 Task: Look for space in Yamazakicho-nakabirose, Japan from 26th August, 2023 to 10th September, 2023 for 6 adults, 2 children in price range Rs.10000 to Rs.15000. Place can be entire place or shared room with 6 bedrooms having 6 beds and 6 bathrooms. Property type can be house, flat, guest house. Amenities needed are: wifi, TV, free parkinig on premises, gym, breakfast. Booking option can be shelf check-in. Required host language is English.
Action: Mouse moved to (328, 131)
Screenshot: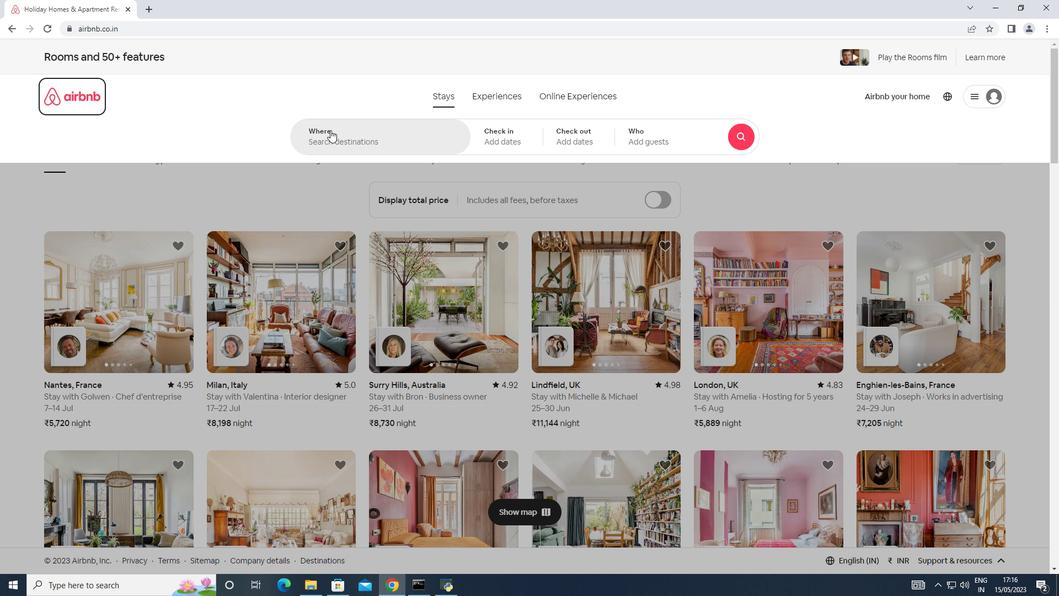 
Action: Mouse pressed left at (328, 131)
Screenshot: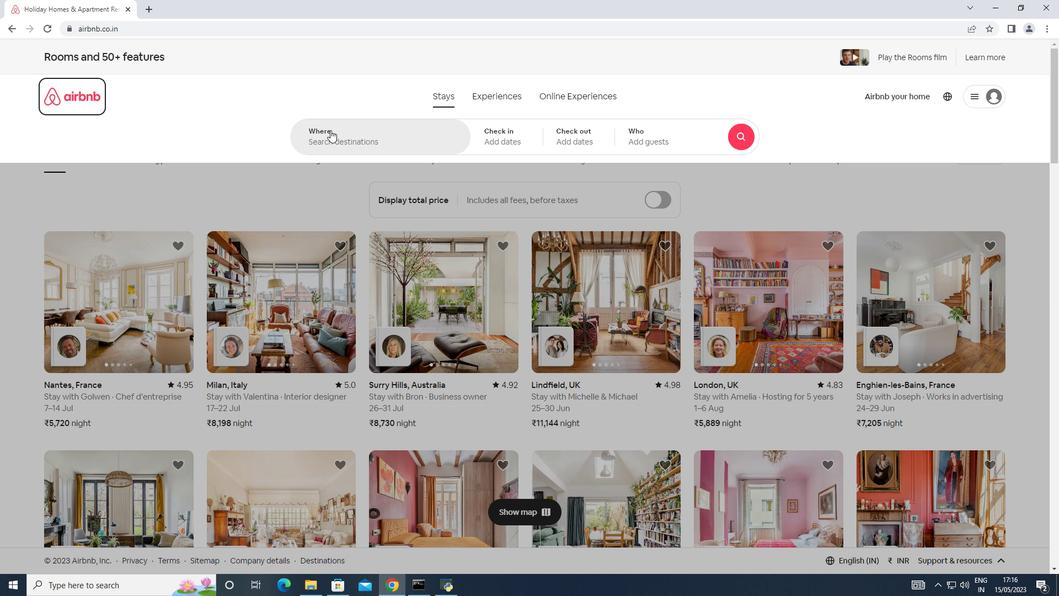 
Action: Mouse moved to (303, 150)
Screenshot: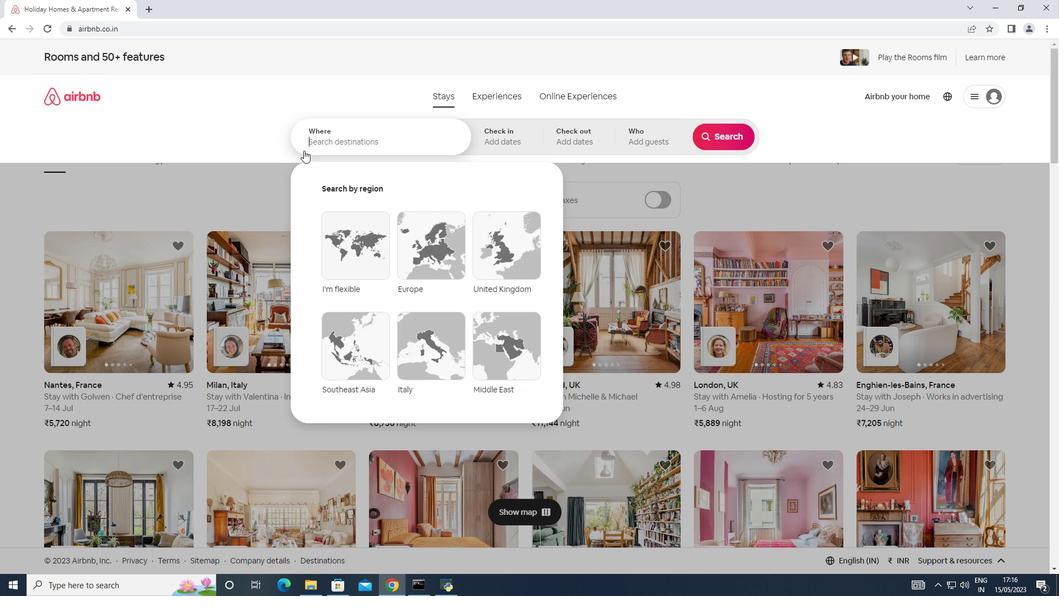 
Action: Key pressed <Key.shift>Yamazakicho-nakabit<Key.backspace>rose,<Key.shift_r>Japan
Screenshot: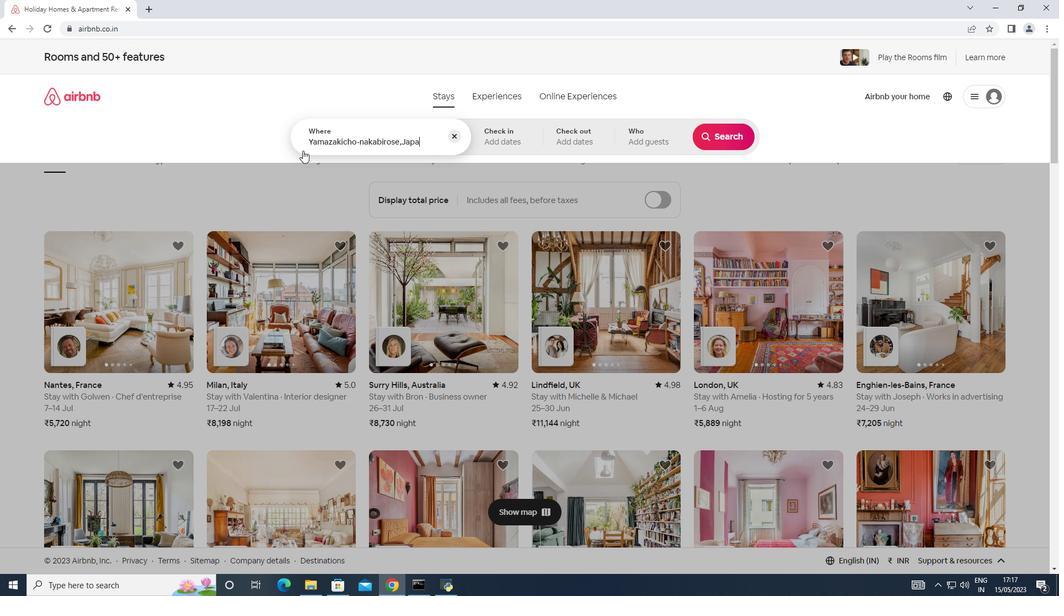 
Action: Mouse moved to (508, 129)
Screenshot: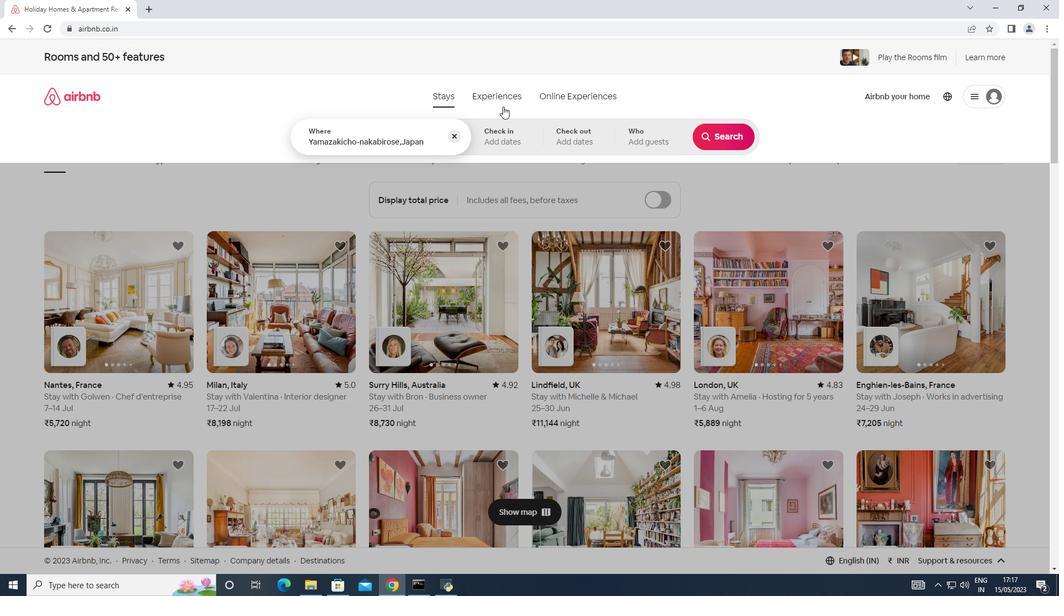 
Action: Mouse pressed left at (508, 129)
Screenshot: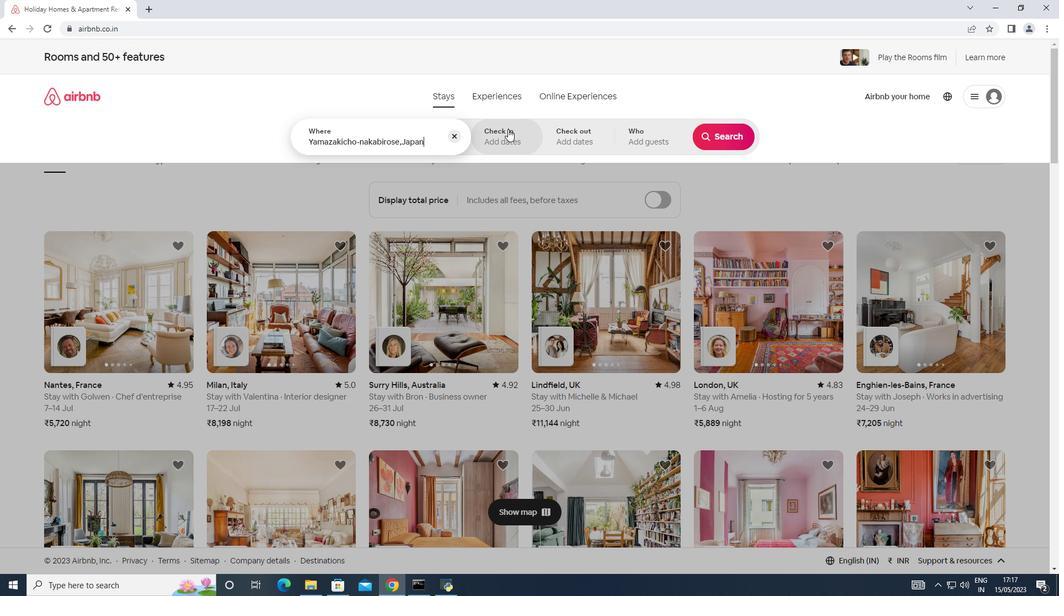 
Action: Mouse moved to (718, 221)
Screenshot: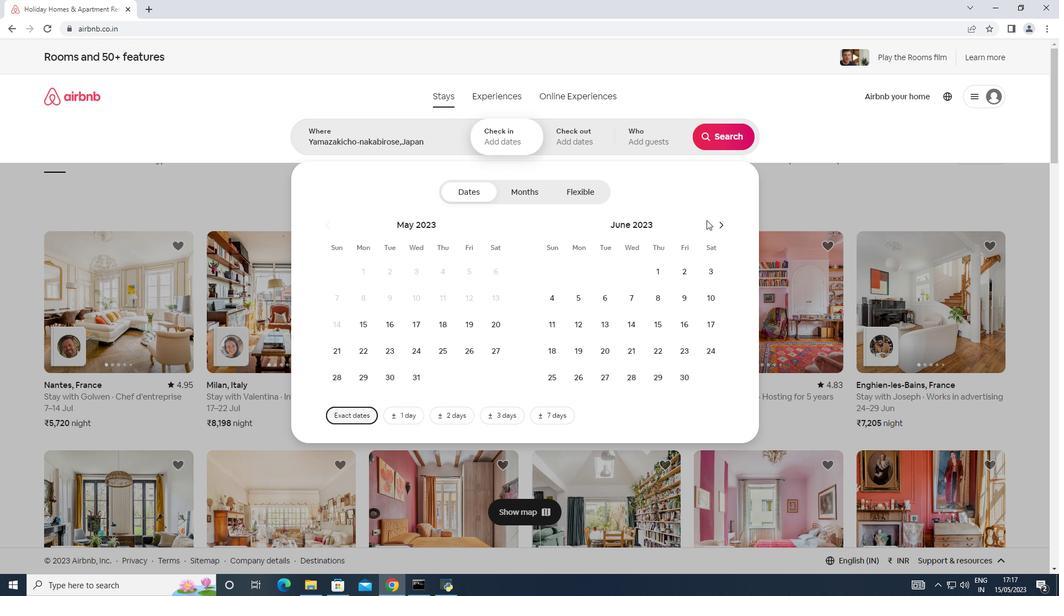 
Action: Mouse pressed left at (718, 221)
Screenshot: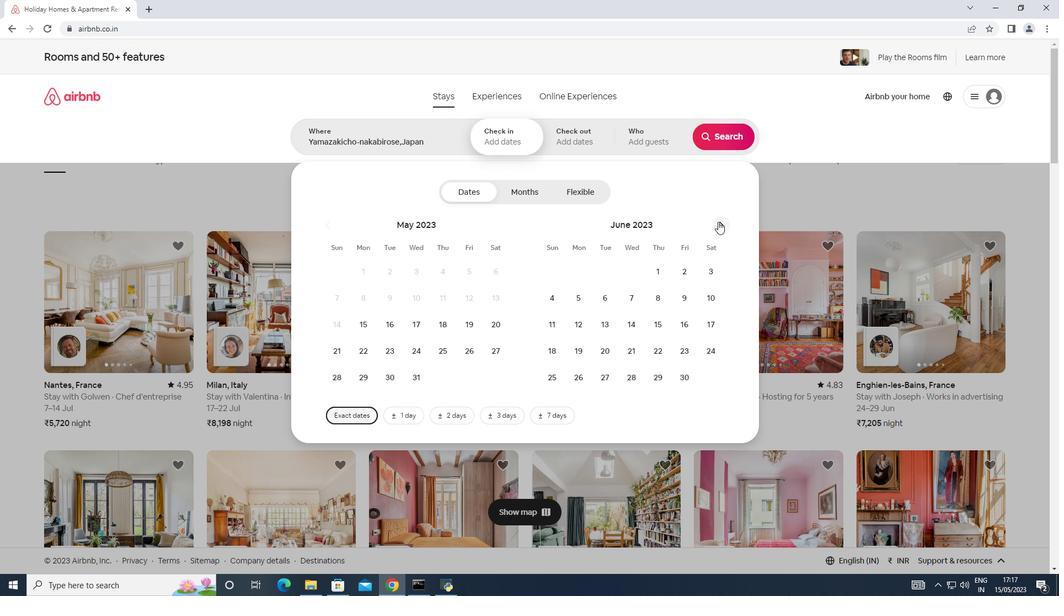 
Action: Mouse pressed left at (718, 221)
Screenshot: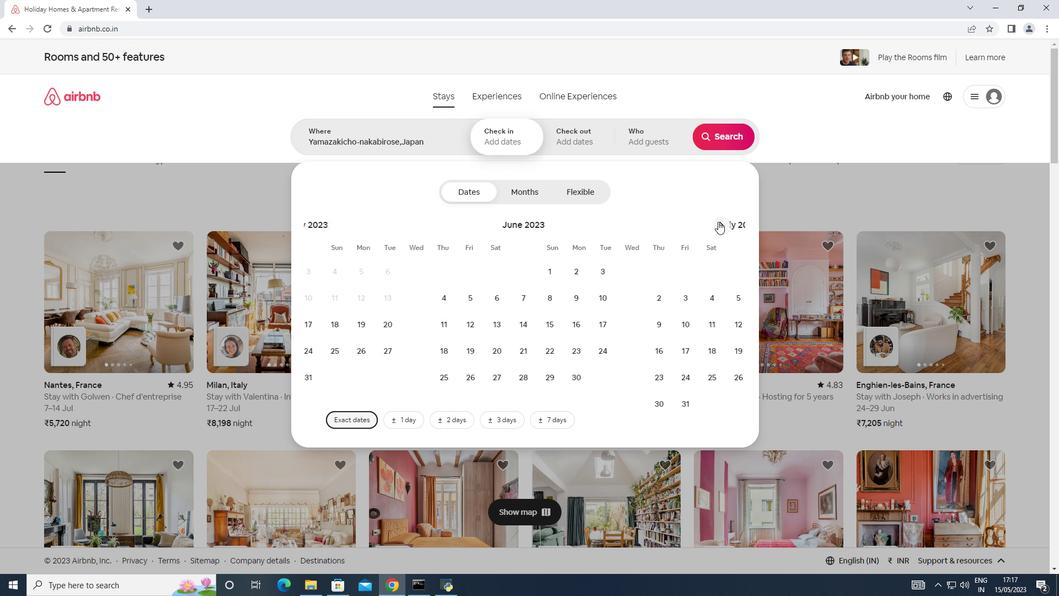 
Action: Mouse moved to (711, 343)
Screenshot: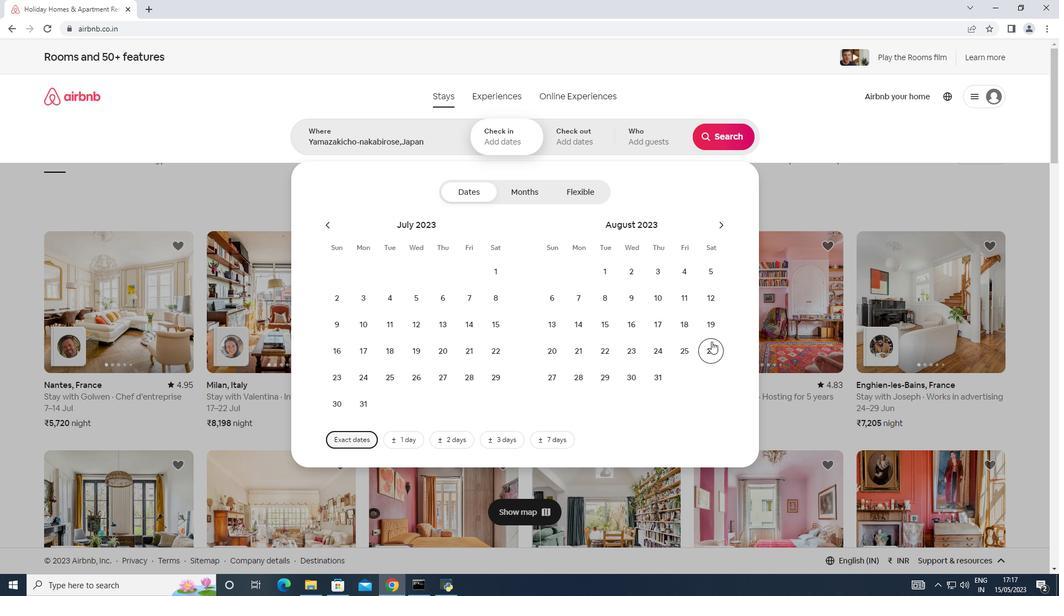 
Action: Mouse pressed left at (711, 343)
Screenshot: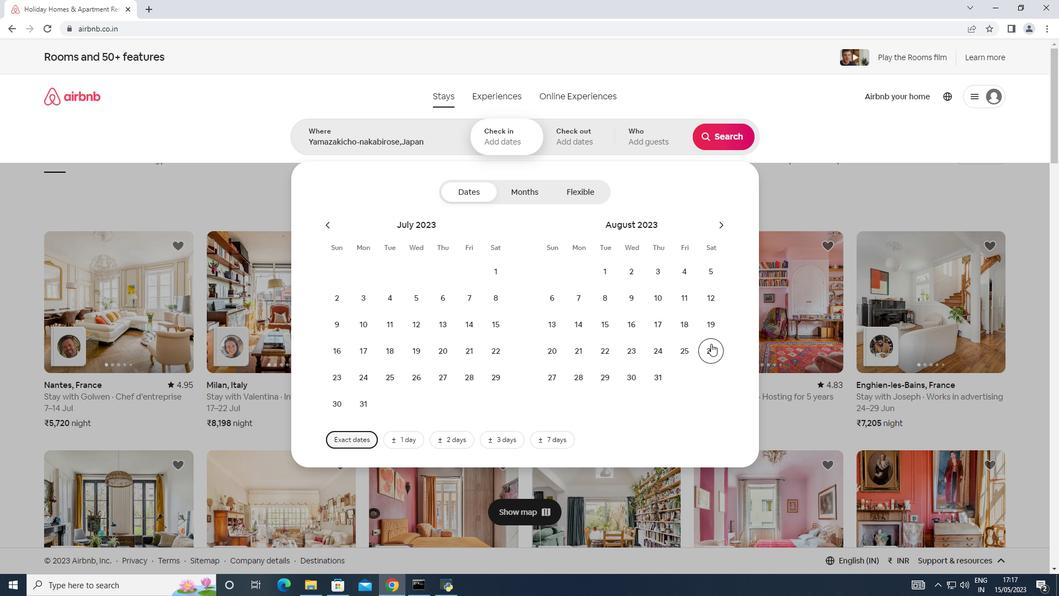 
Action: Mouse moved to (715, 221)
Screenshot: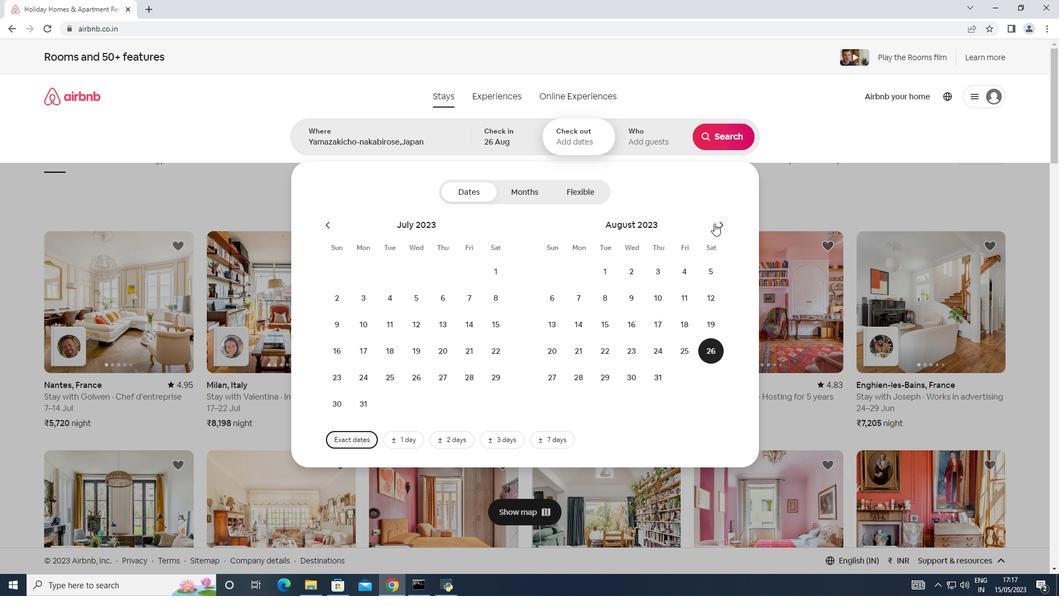 
Action: Mouse pressed left at (715, 221)
Screenshot: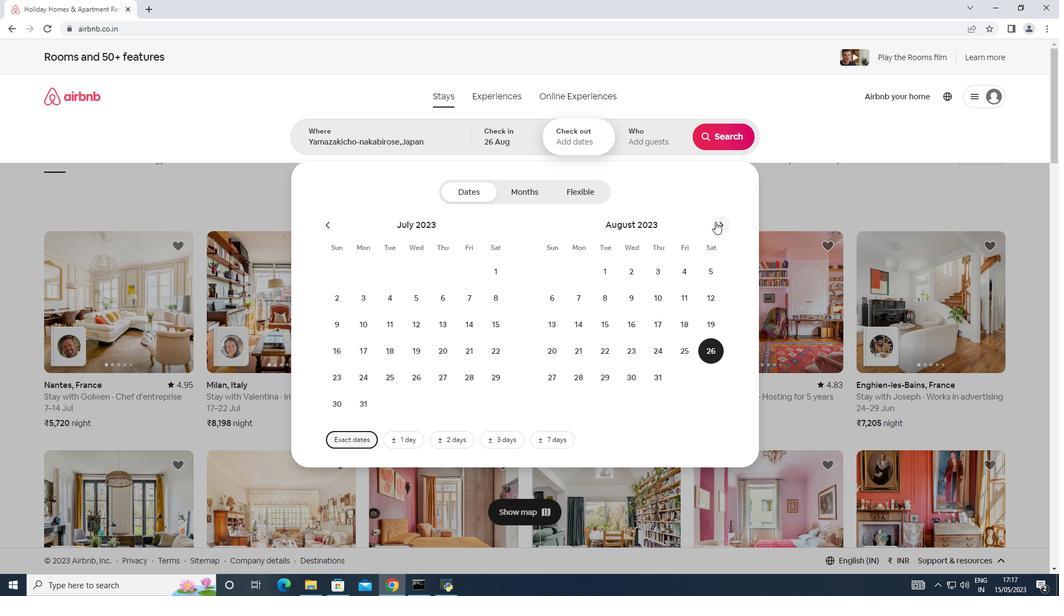 
Action: Mouse moved to (557, 321)
Screenshot: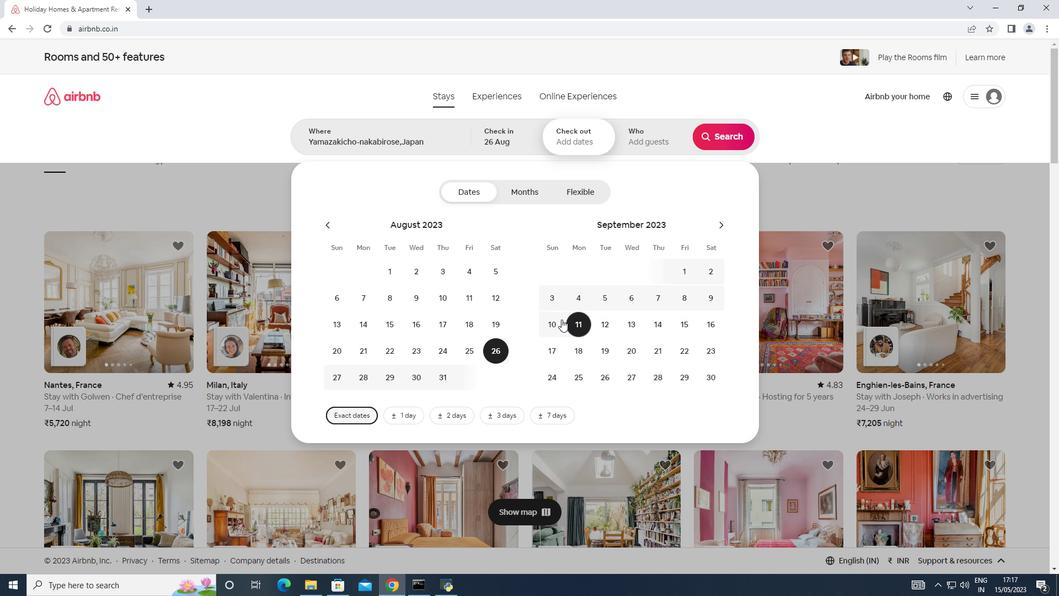 
Action: Mouse pressed left at (557, 321)
Screenshot: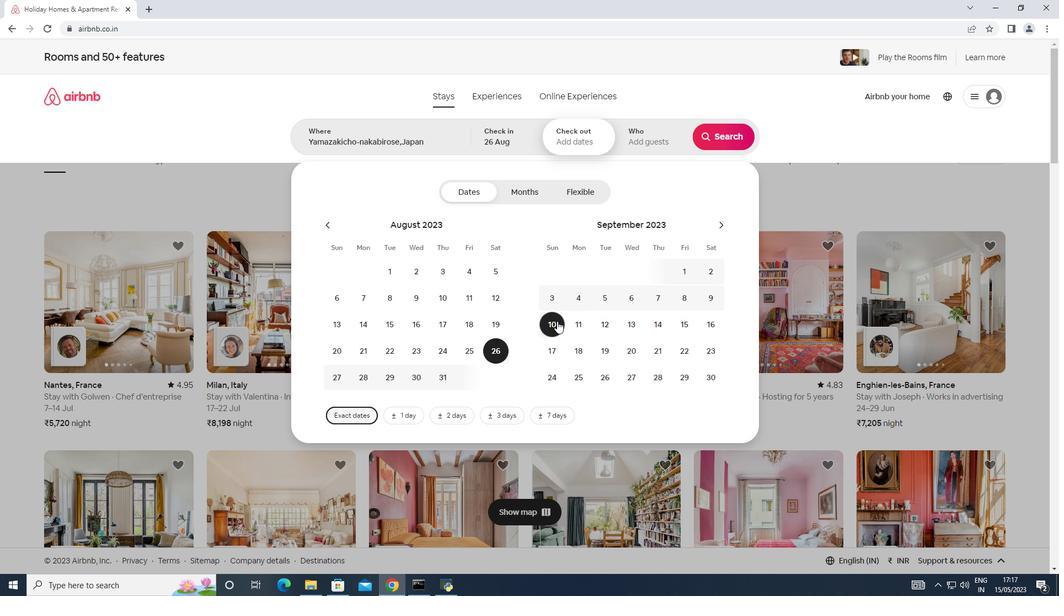 
Action: Mouse moved to (651, 135)
Screenshot: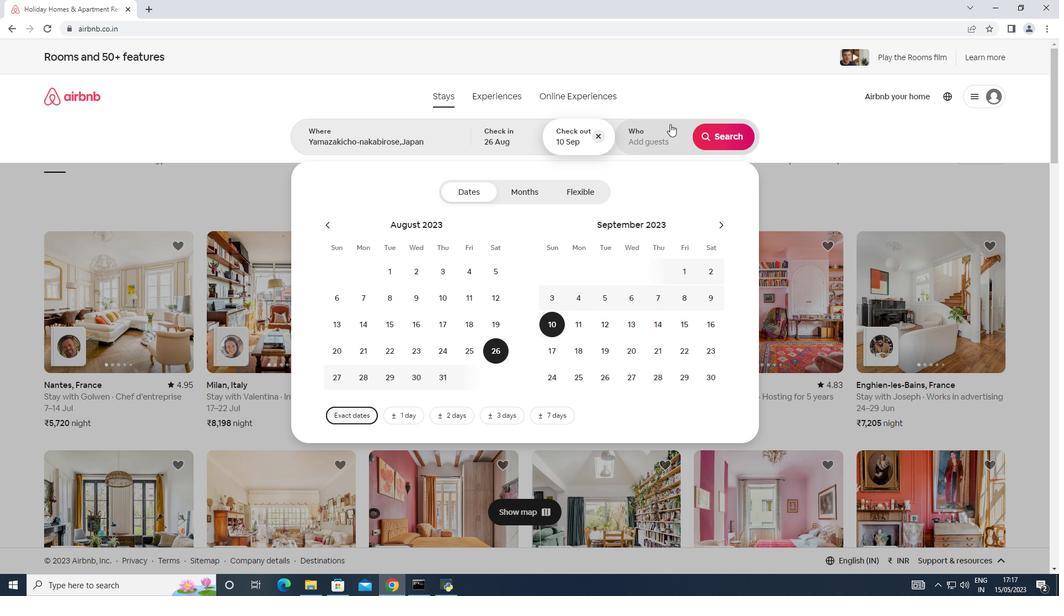 
Action: Mouse pressed left at (651, 135)
Screenshot: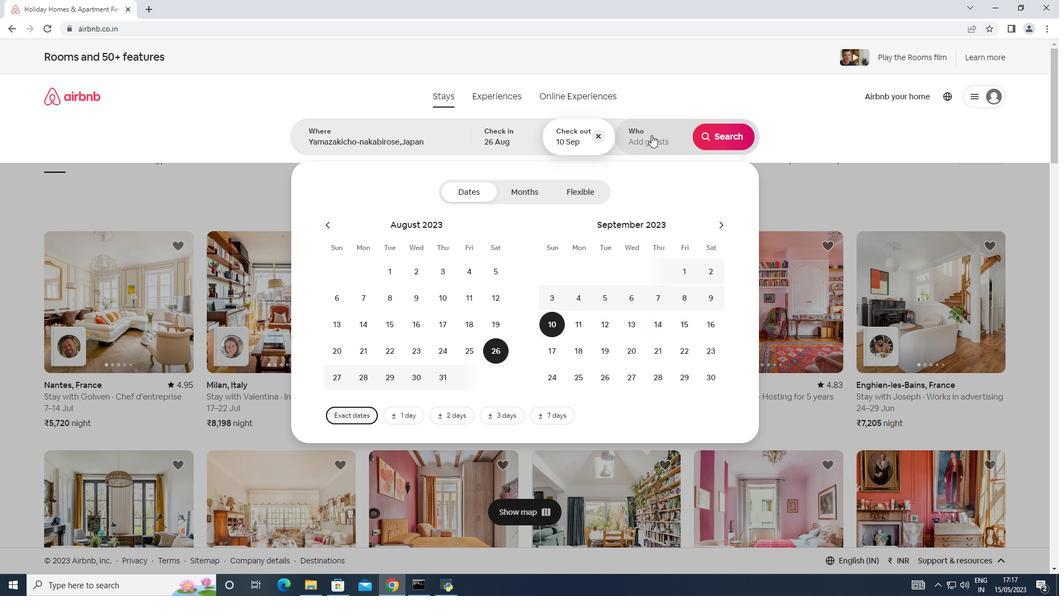
Action: Mouse moved to (726, 192)
Screenshot: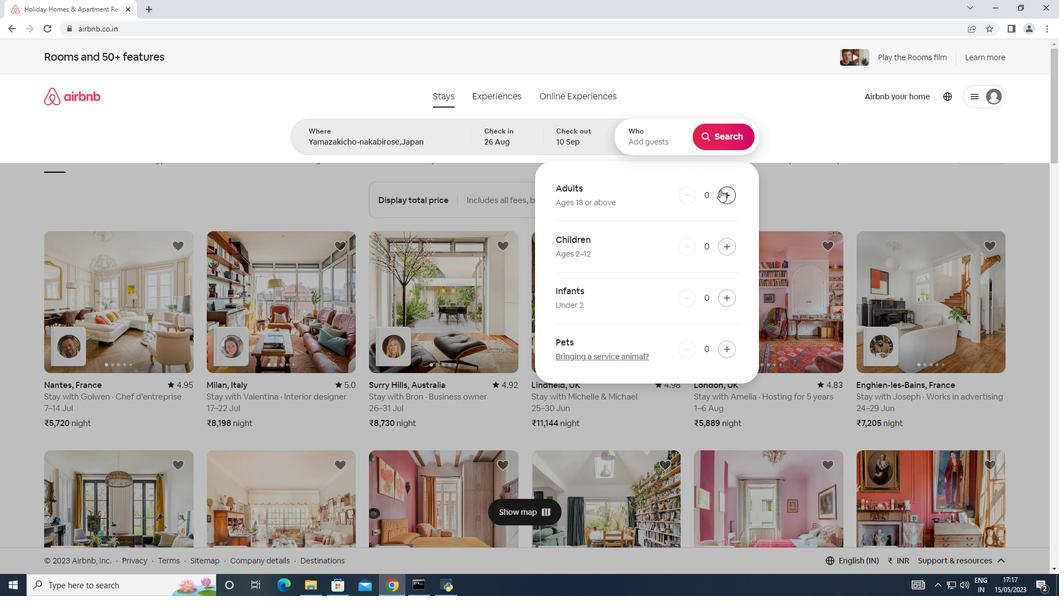 
Action: Mouse pressed left at (726, 192)
Screenshot: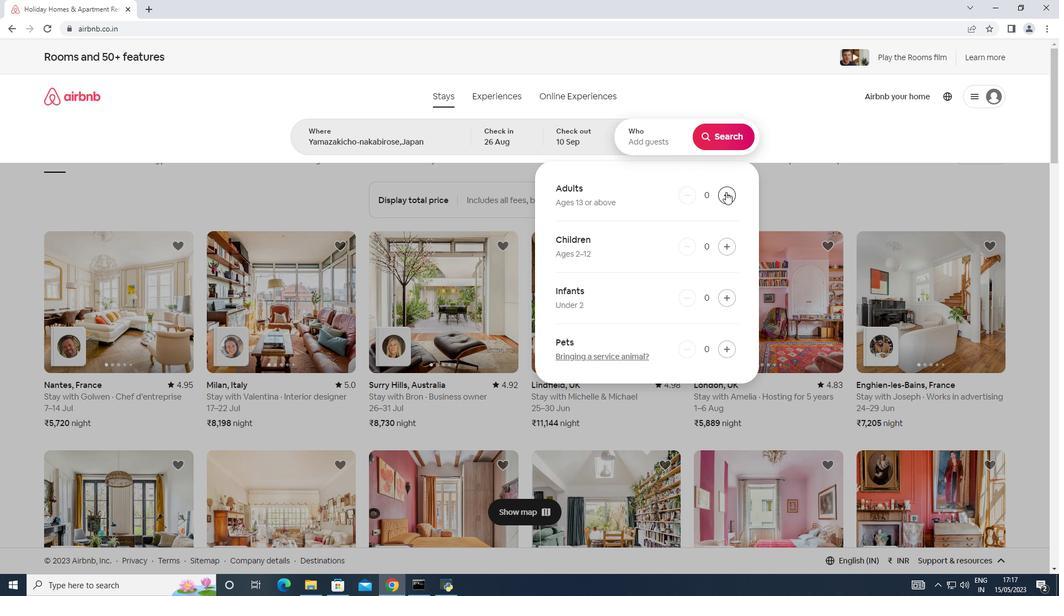 
Action: Mouse pressed left at (726, 192)
Screenshot: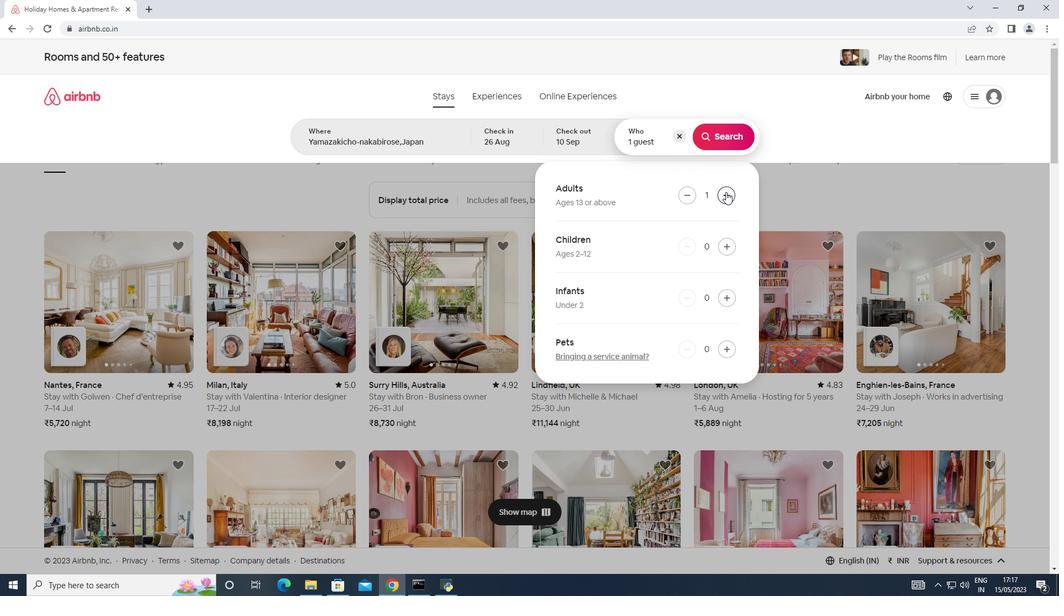 
Action: Mouse pressed left at (726, 192)
Screenshot: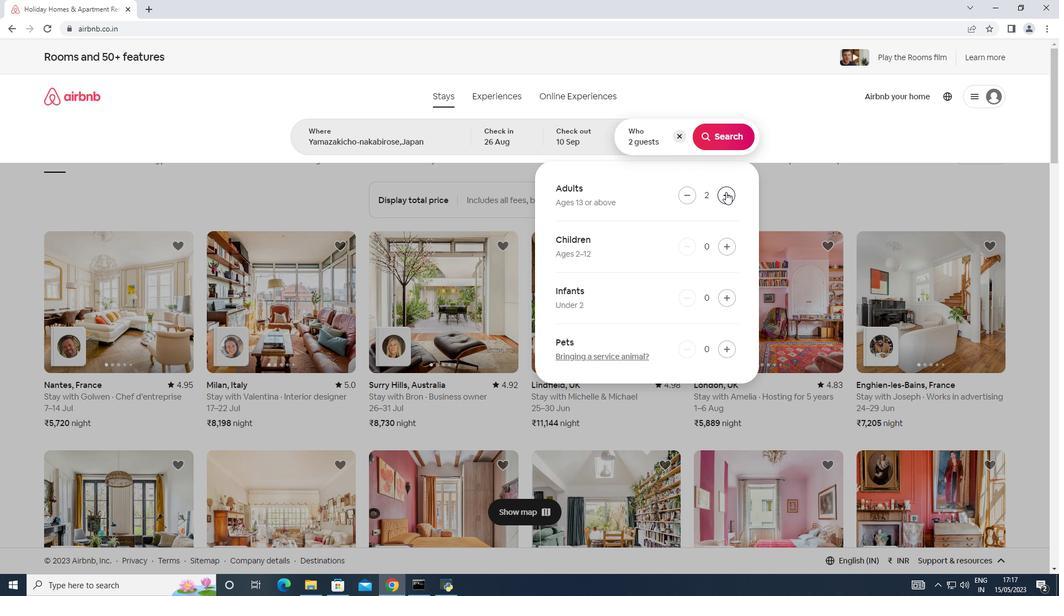 
Action: Mouse pressed left at (726, 192)
Screenshot: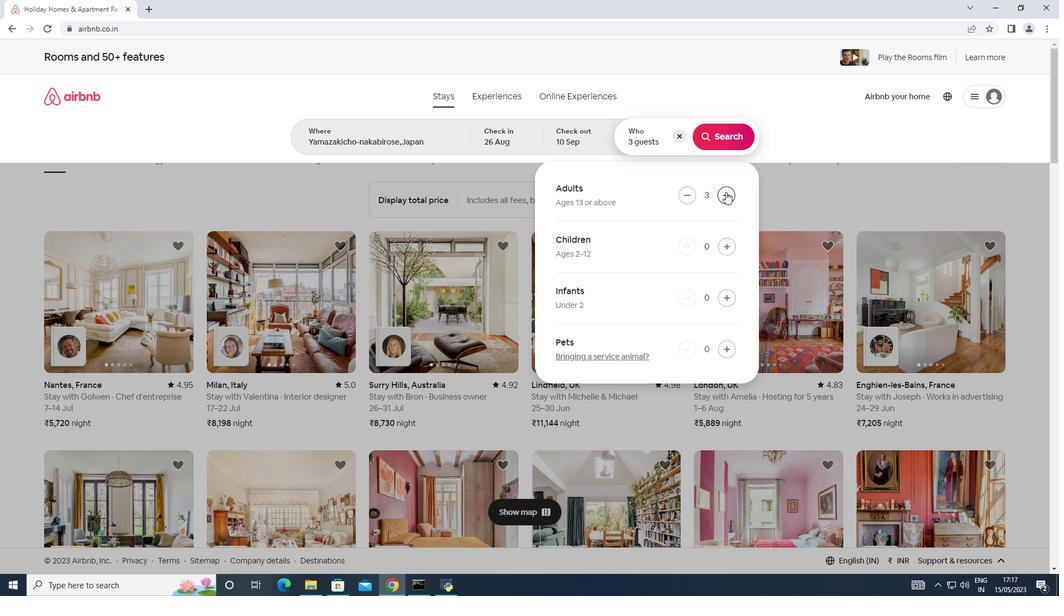 
Action: Mouse pressed left at (726, 192)
Screenshot: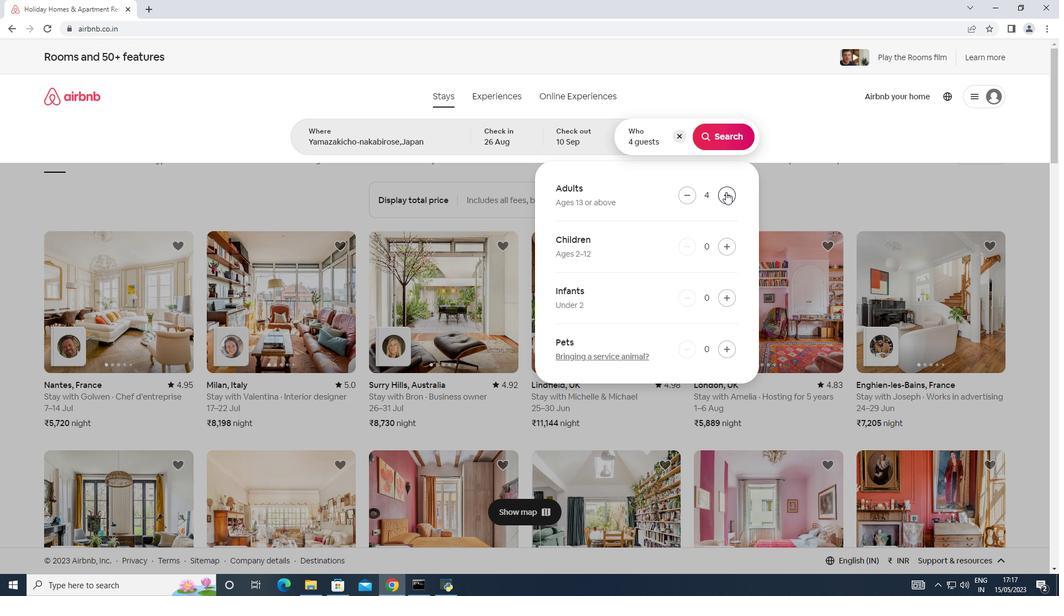 
Action: Mouse pressed left at (726, 192)
Screenshot: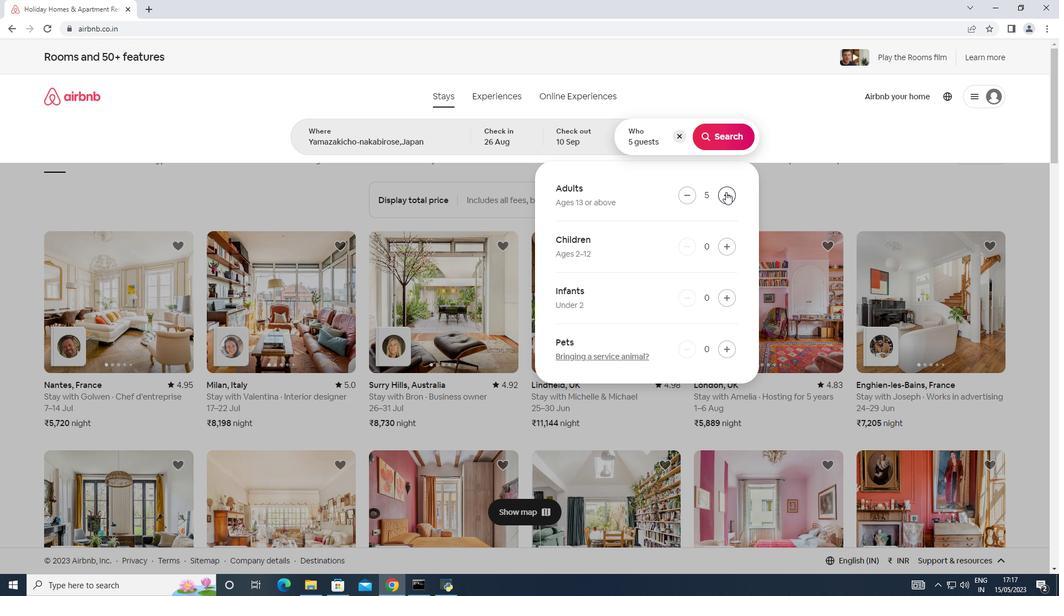 
Action: Mouse pressed left at (726, 192)
Screenshot: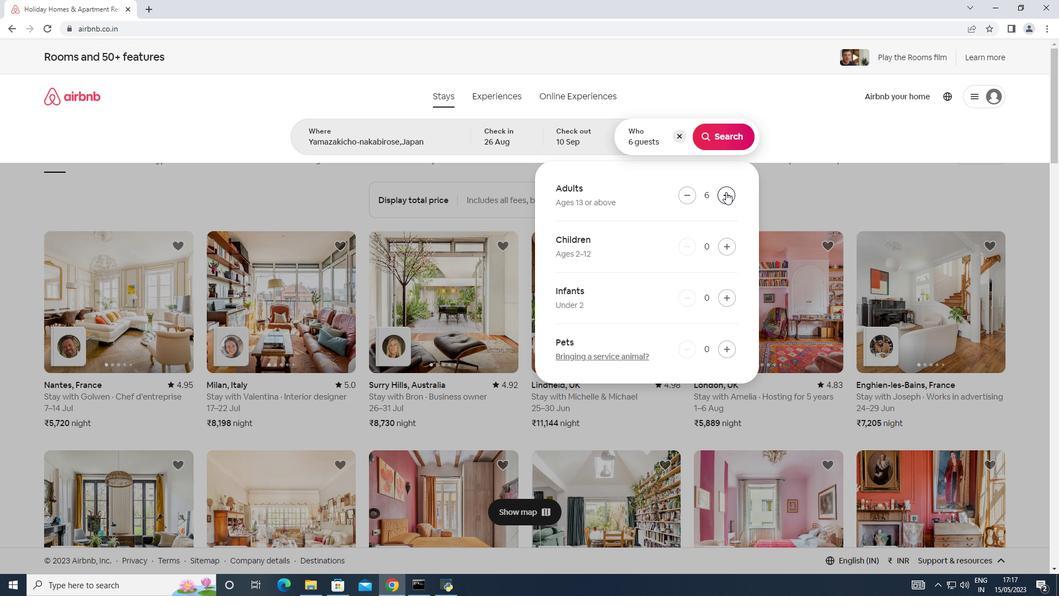 
Action: Mouse moved to (691, 197)
Screenshot: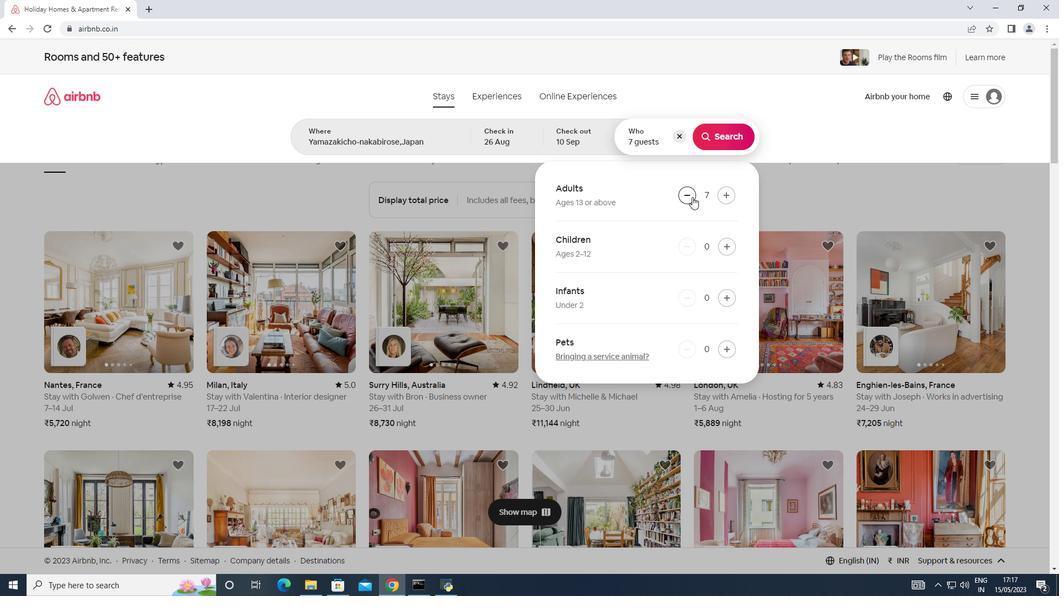 
Action: Mouse pressed left at (691, 197)
Screenshot: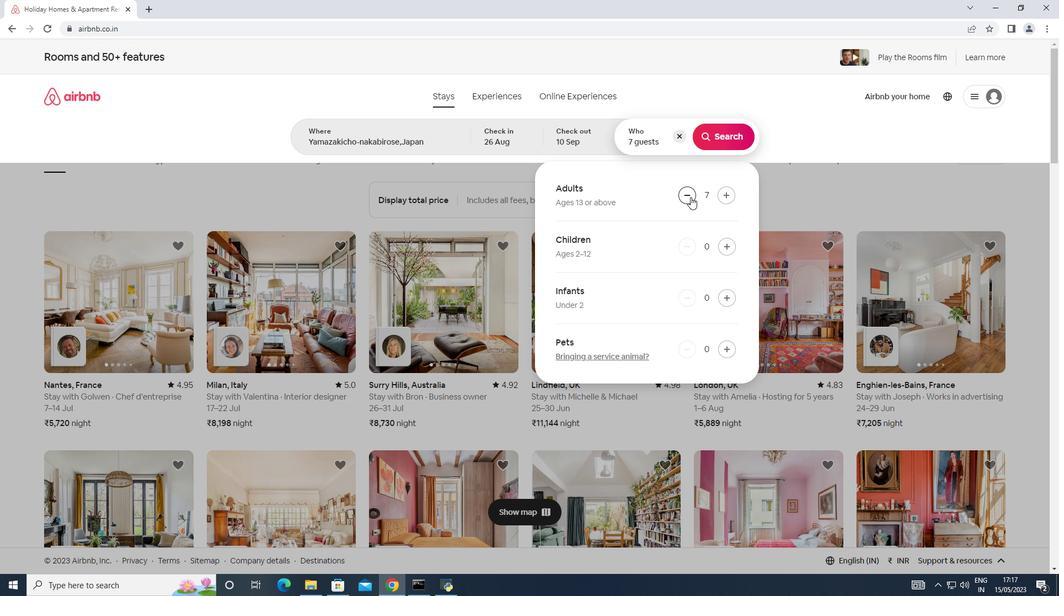 
Action: Mouse moved to (730, 247)
Screenshot: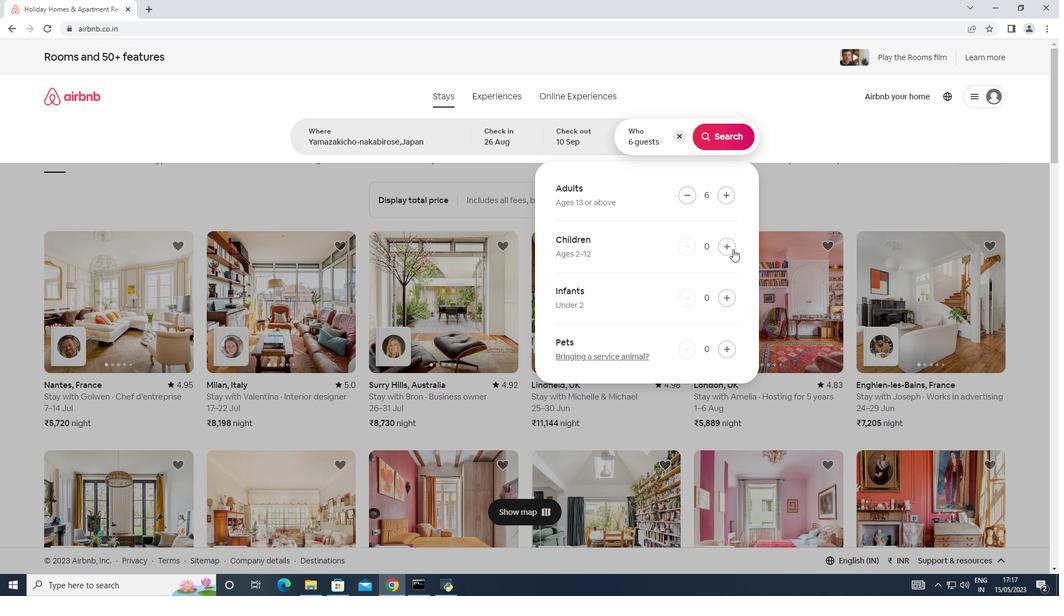 
Action: Mouse pressed left at (730, 247)
Screenshot: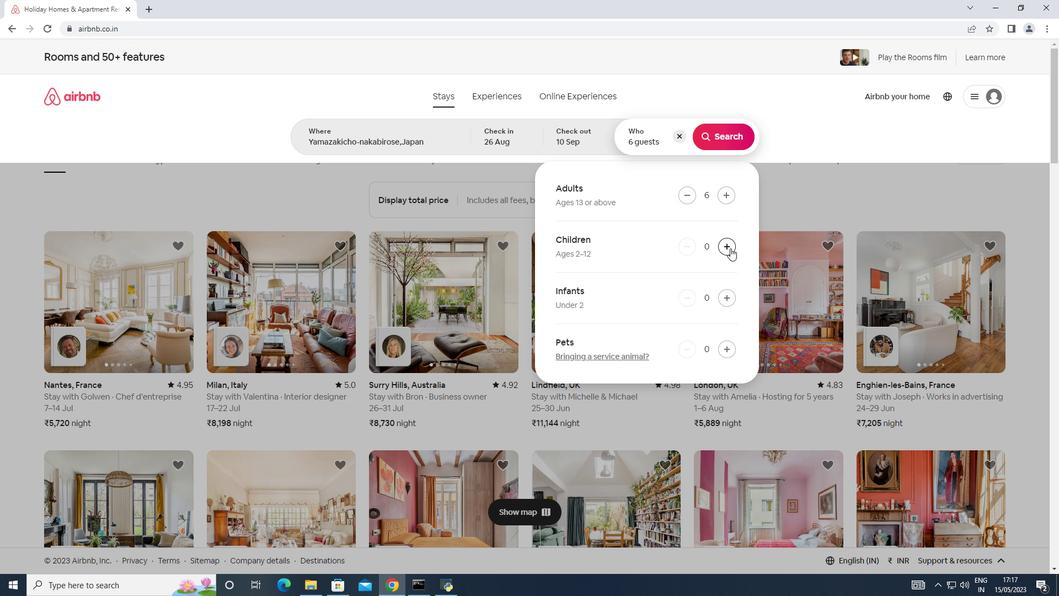 
Action: Mouse pressed left at (730, 247)
Screenshot: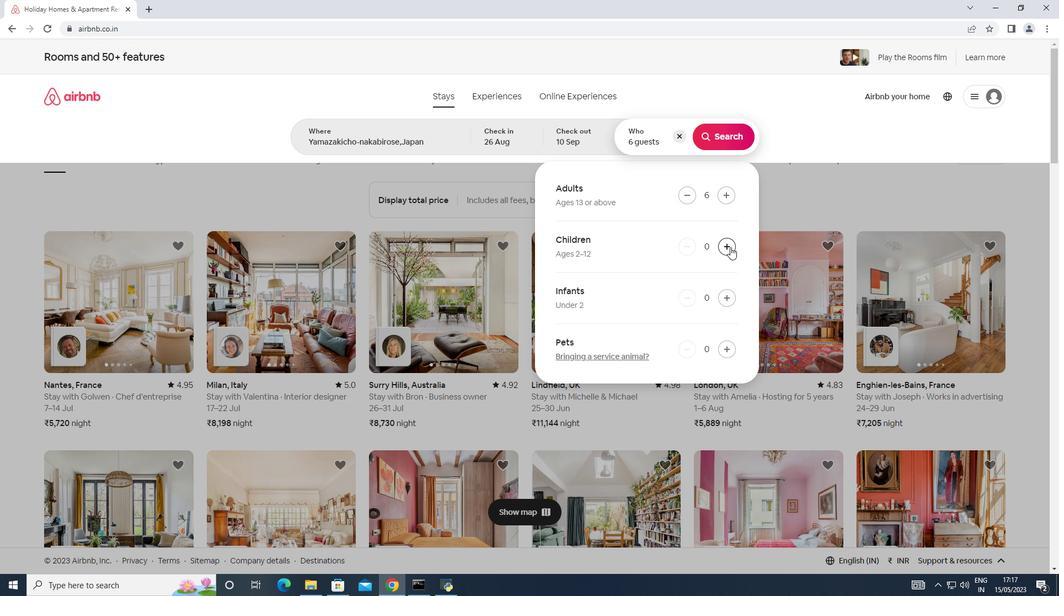 
Action: Mouse moved to (721, 137)
Screenshot: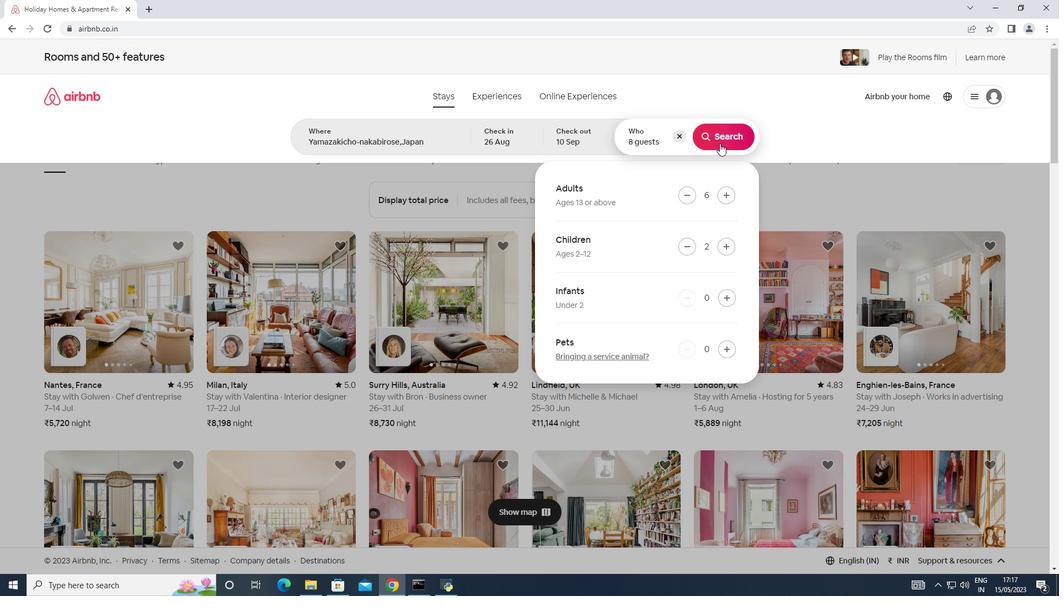 
Action: Mouse pressed left at (721, 137)
Screenshot: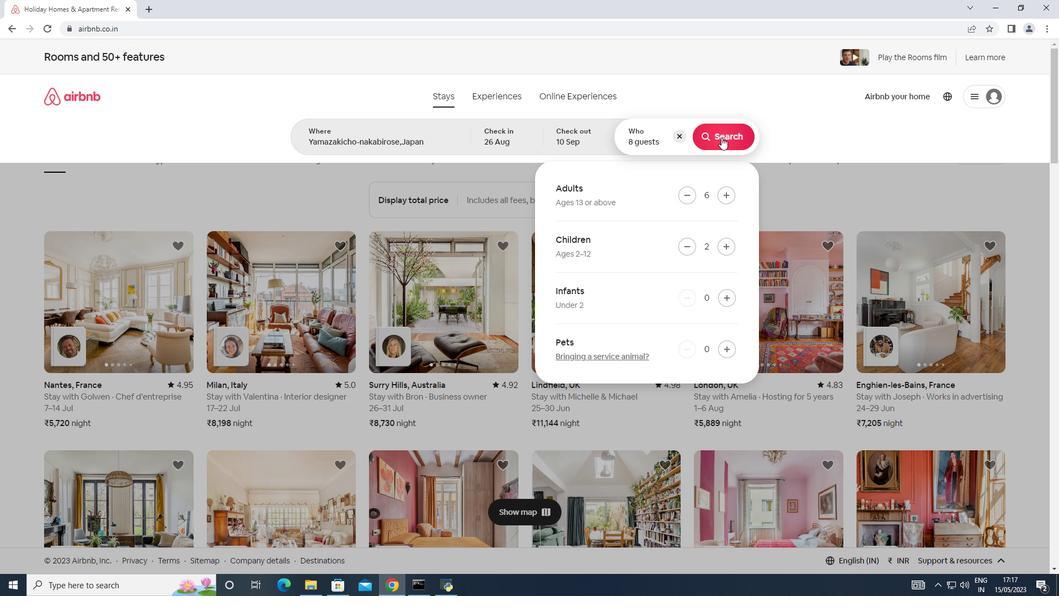 
Action: Mouse moved to (998, 110)
Screenshot: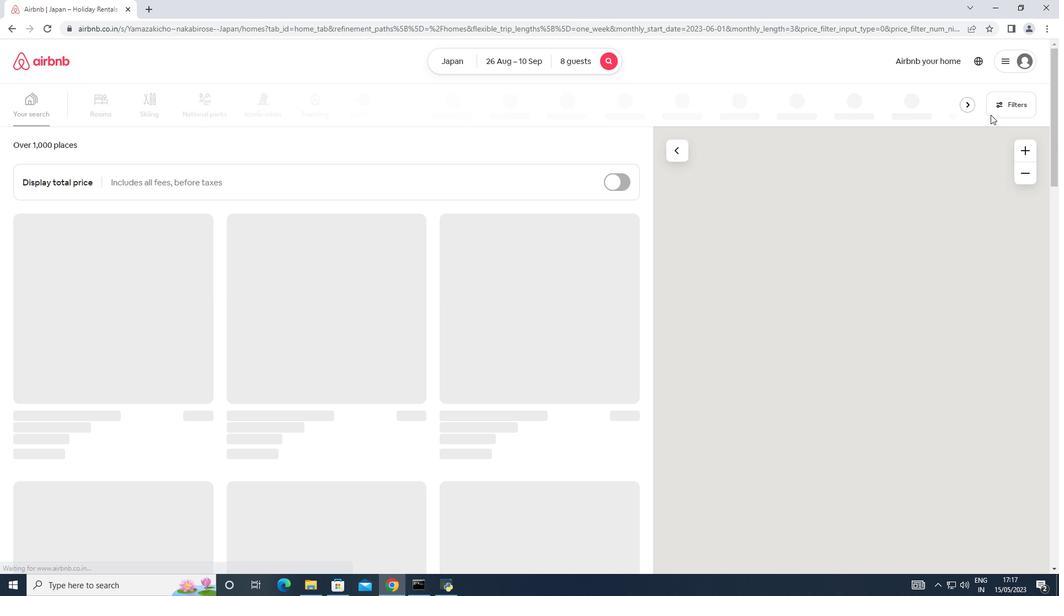 
Action: Mouse pressed left at (998, 110)
Screenshot: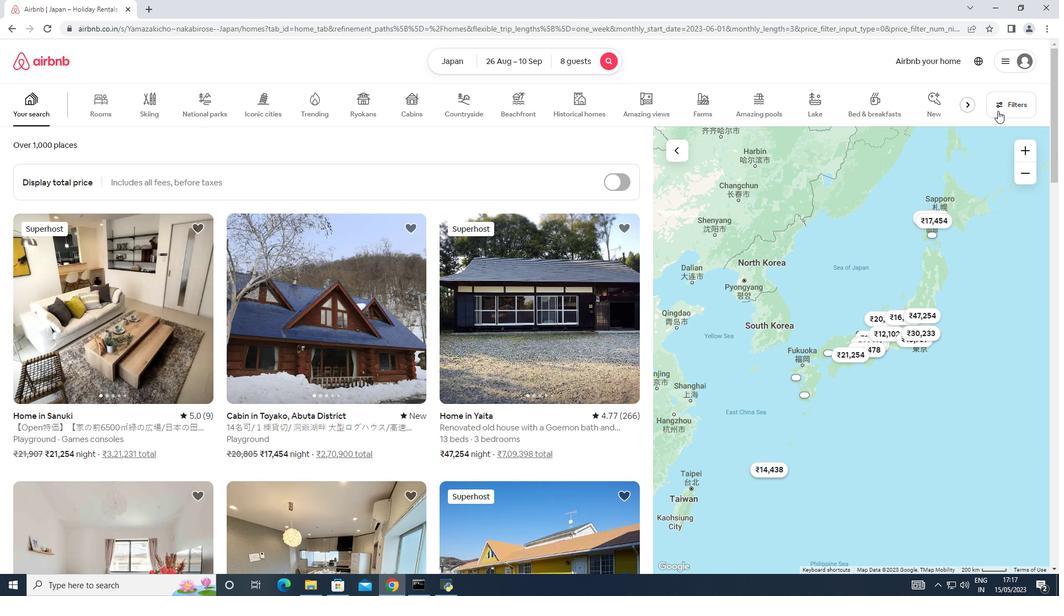 
Action: Mouse moved to (379, 375)
Screenshot: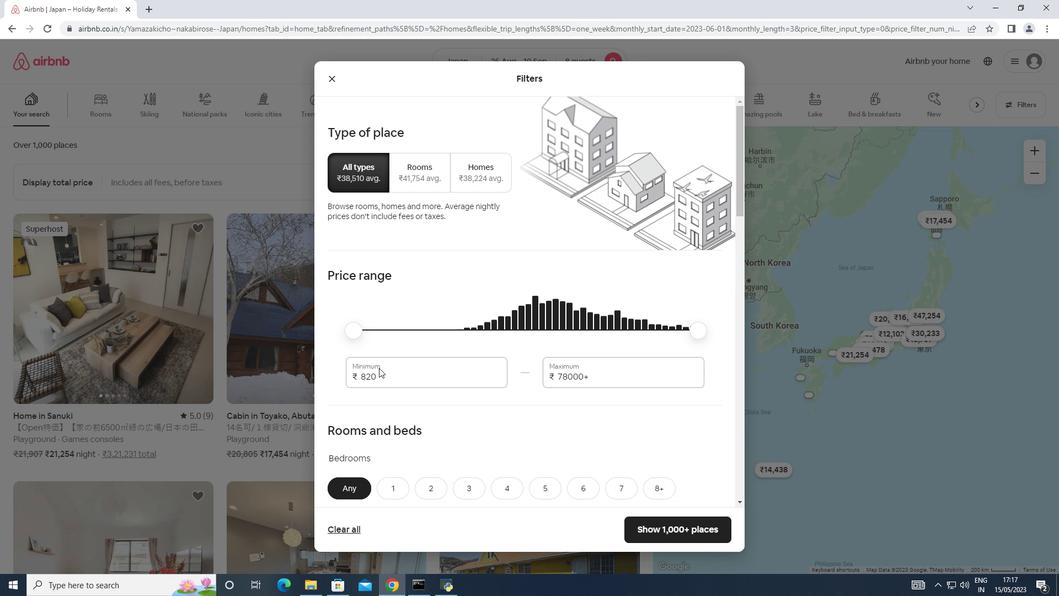 
Action: Mouse pressed left at (379, 375)
Screenshot: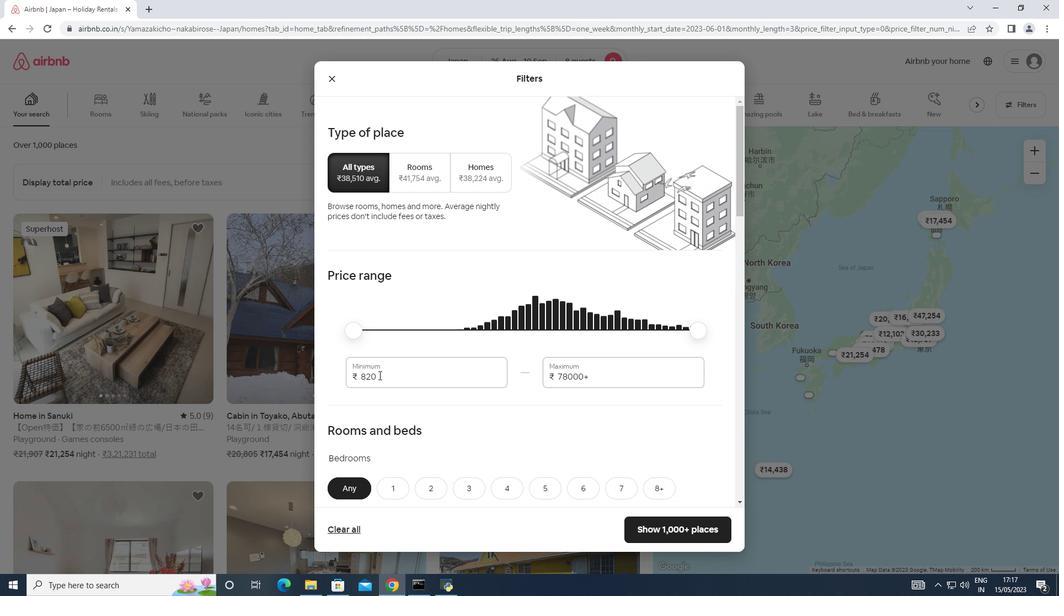 
Action: Mouse moved to (348, 368)
Screenshot: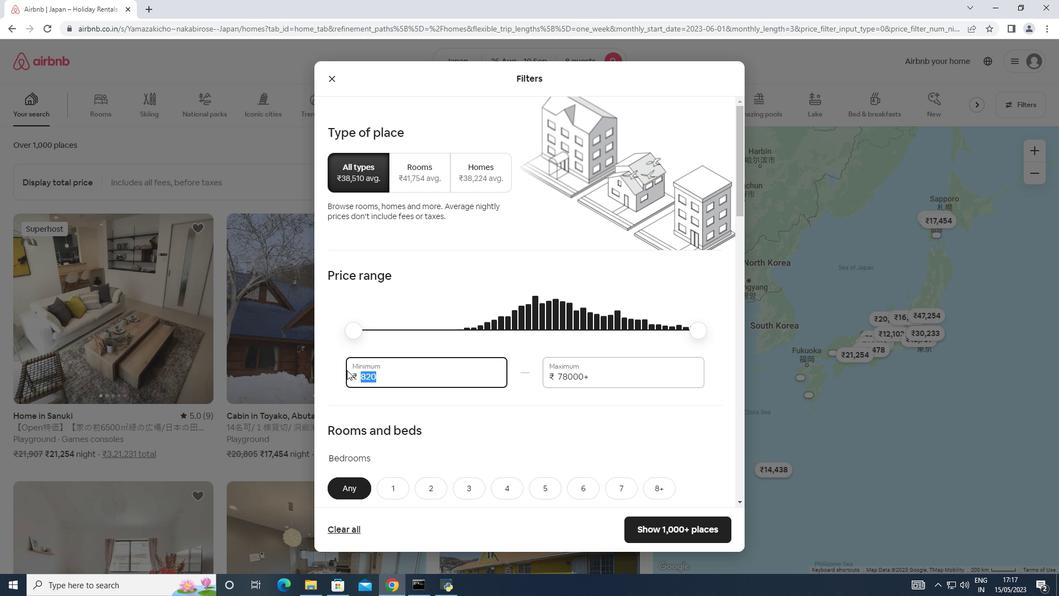 
Action: Key pressed 10000
Screenshot: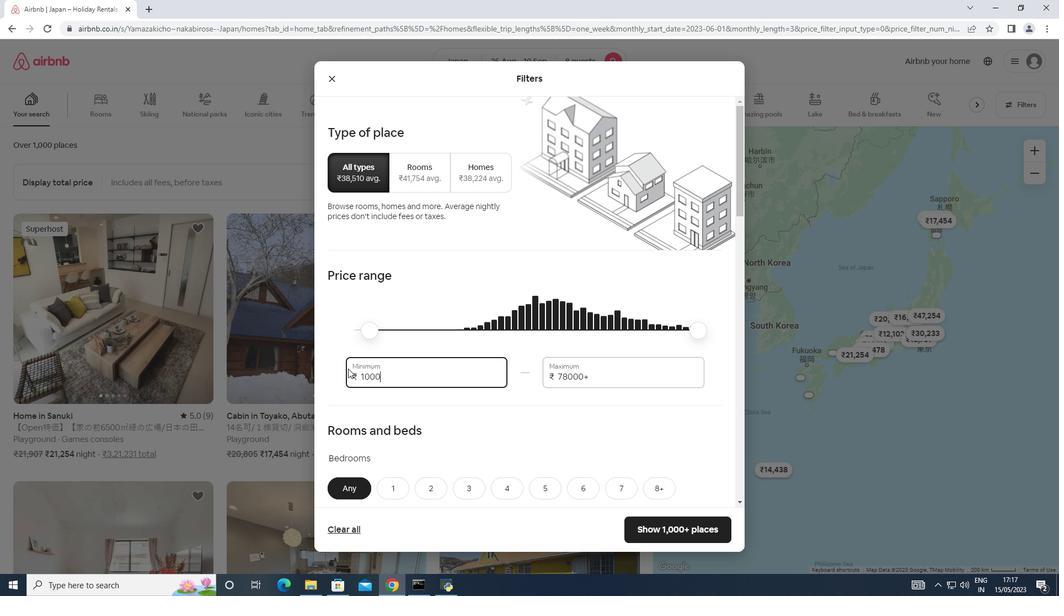 
Action: Mouse moved to (597, 379)
Screenshot: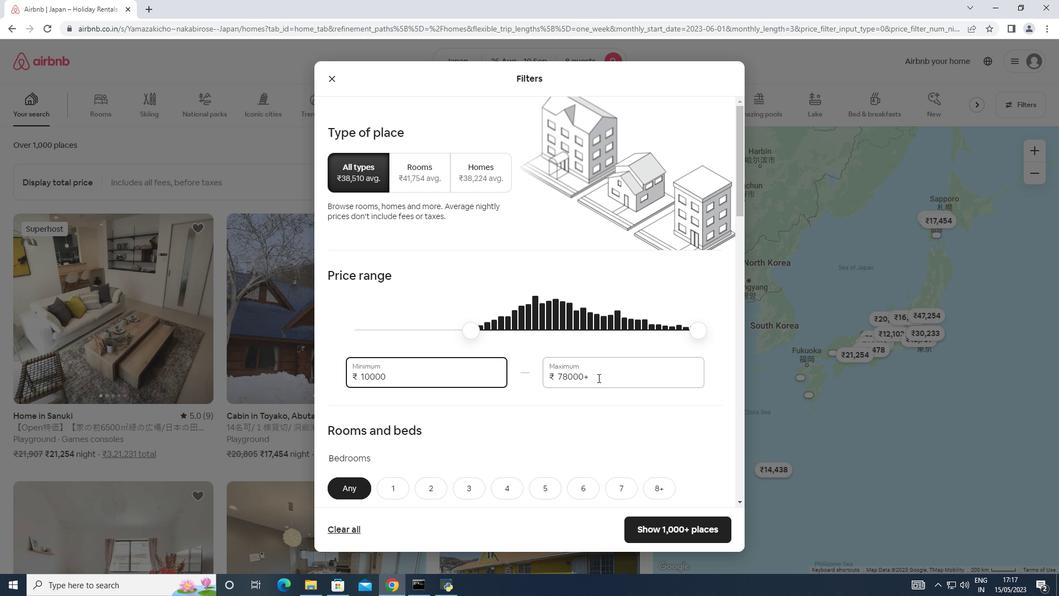 
Action: Mouse pressed left at (597, 379)
Screenshot: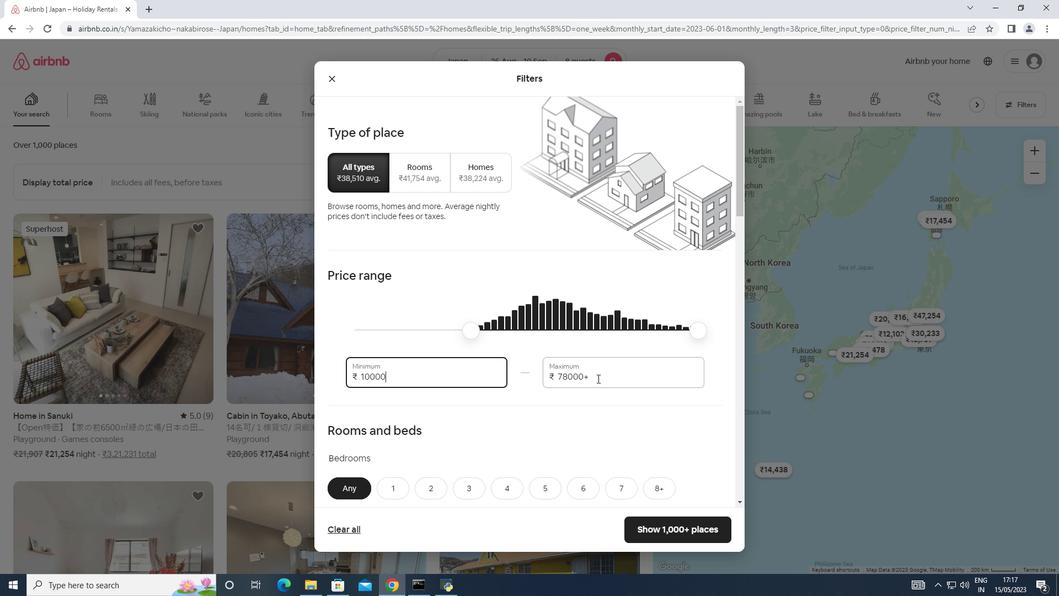 
Action: Mouse moved to (483, 418)
Screenshot: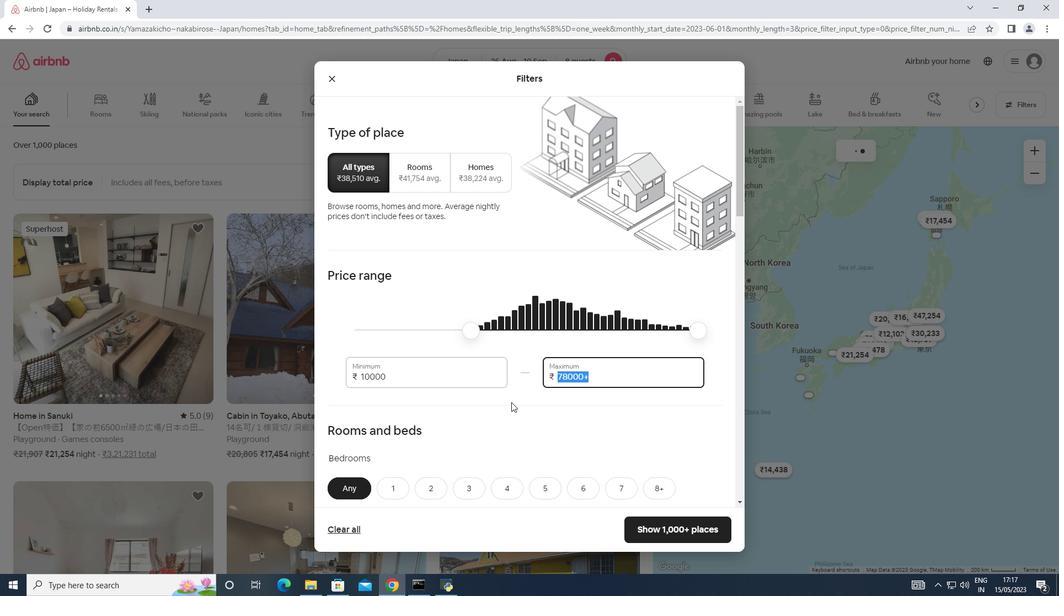 
Action: Key pressed 15000
Screenshot: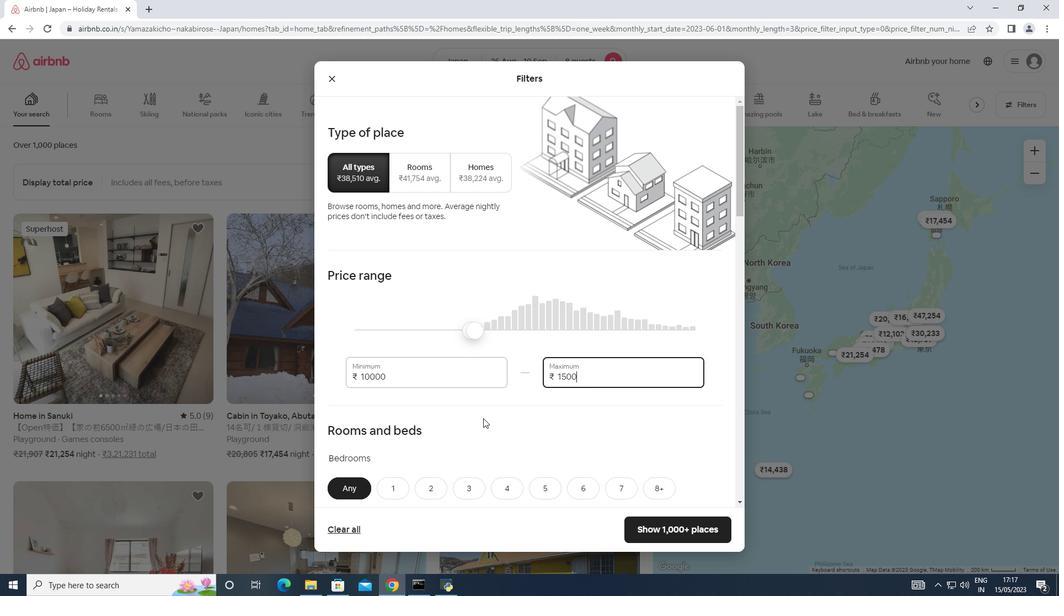 
Action: Mouse moved to (476, 423)
Screenshot: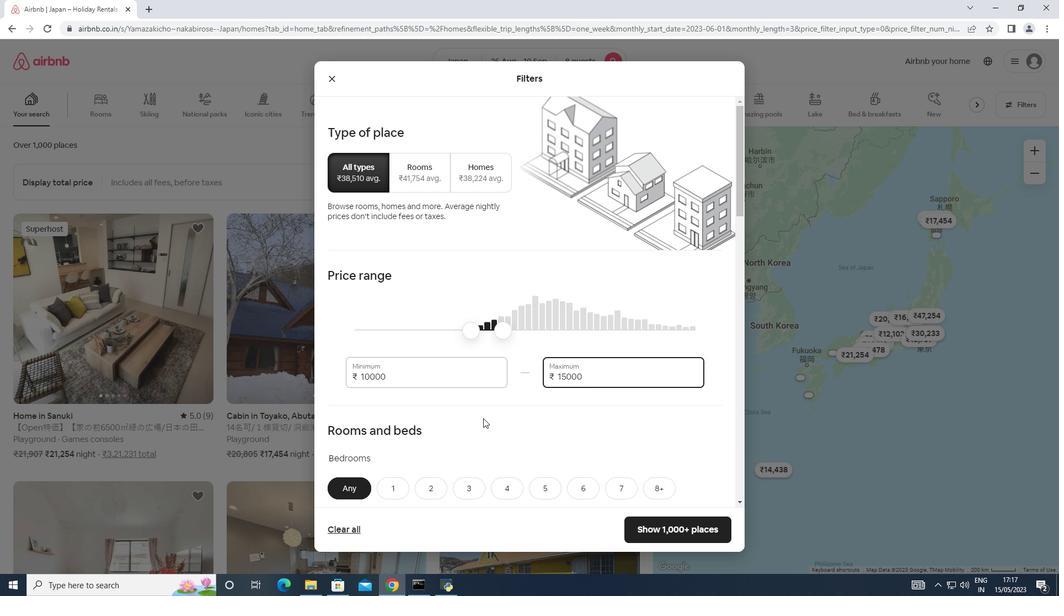 
Action: Mouse scrolled (476, 423) with delta (0, 0)
Screenshot: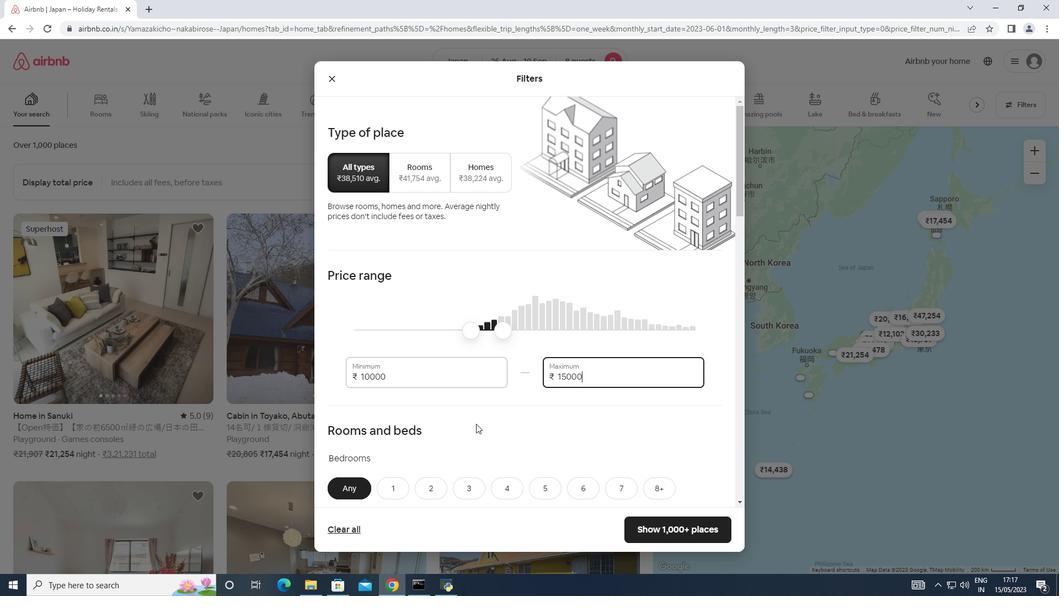 
Action: Mouse moved to (489, 418)
Screenshot: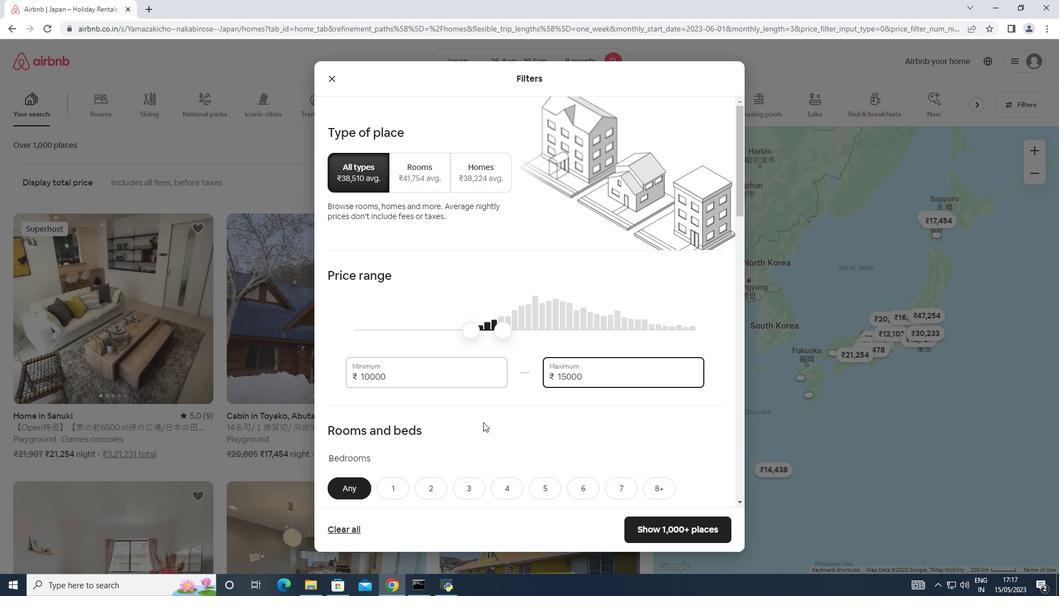 
Action: Mouse scrolled (489, 418) with delta (0, 0)
Screenshot: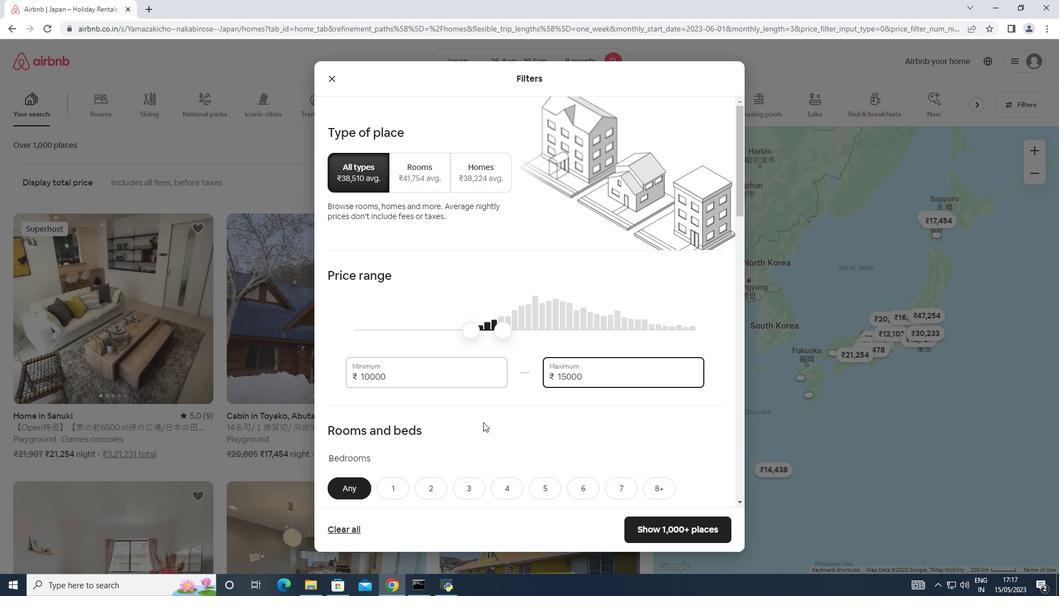 
Action: Mouse moved to (511, 406)
Screenshot: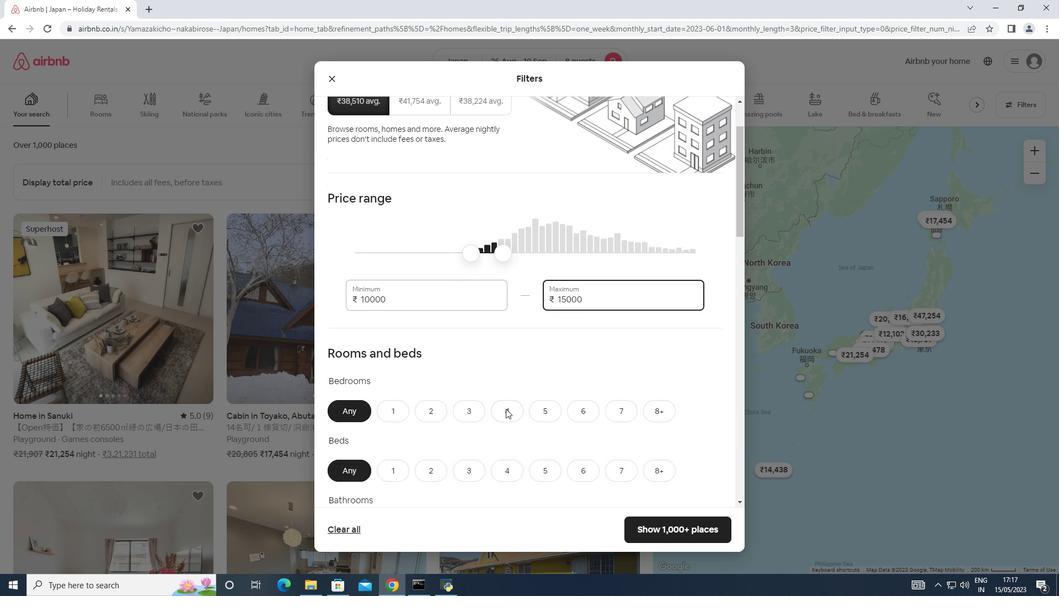 
Action: Mouse scrolled (511, 406) with delta (0, 0)
Screenshot: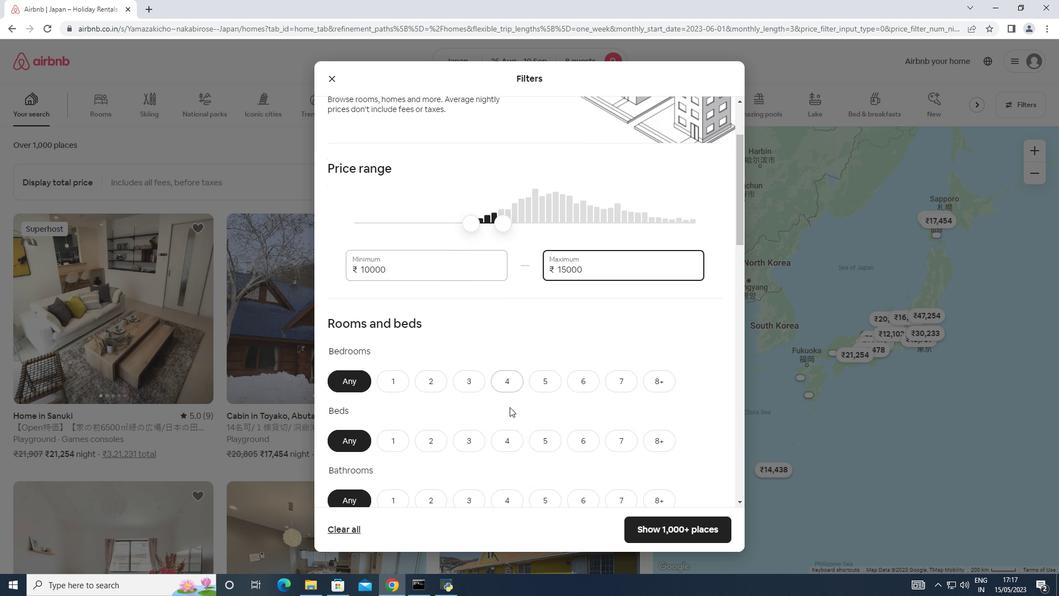 
Action: Mouse moved to (511, 406)
Screenshot: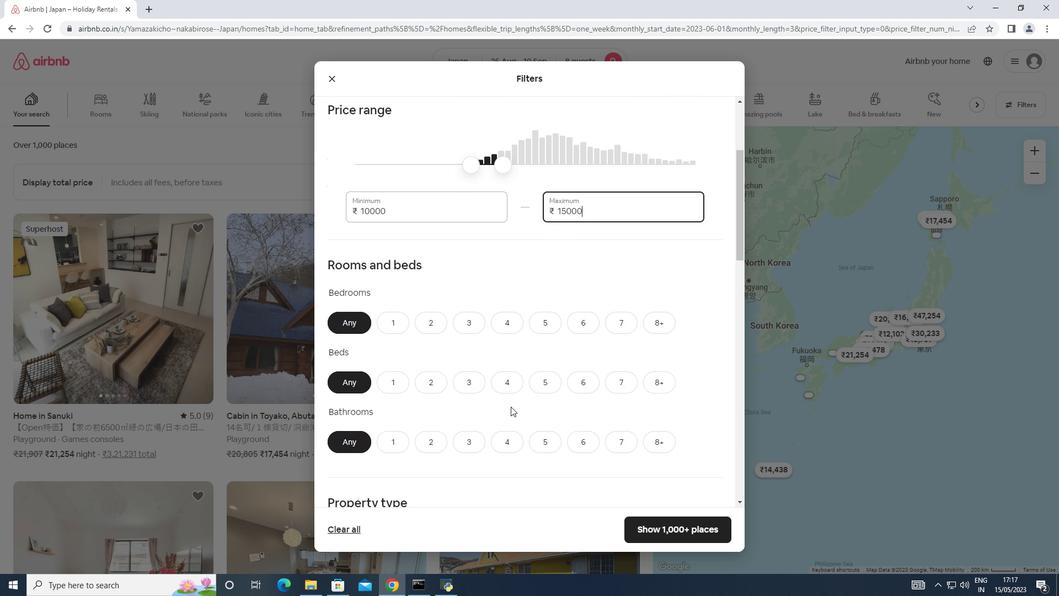 
Action: Mouse scrolled (511, 405) with delta (0, 0)
Screenshot: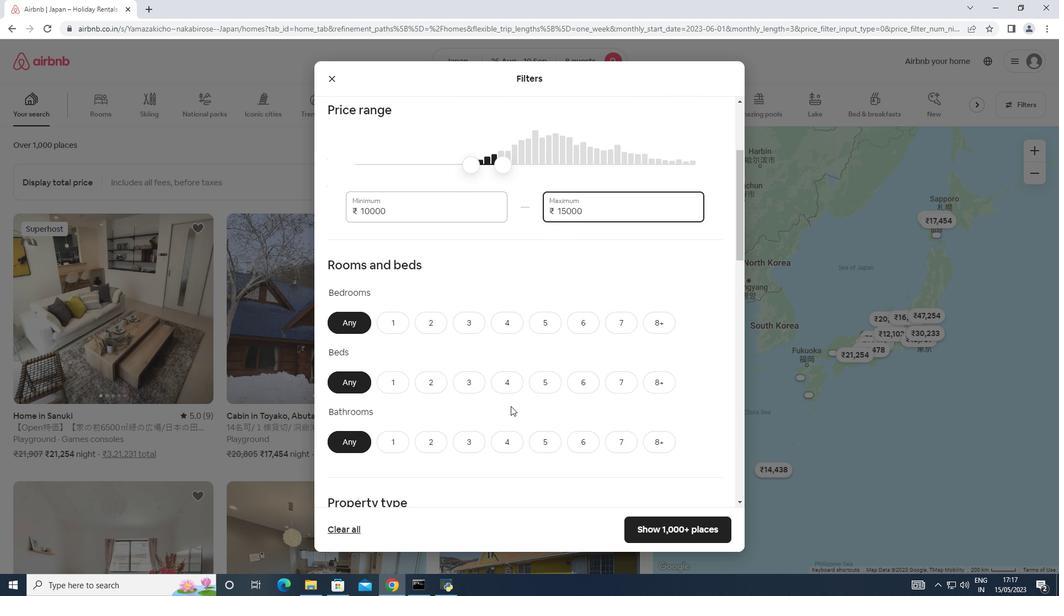 
Action: Mouse moved to (514, 404)
Screenshot: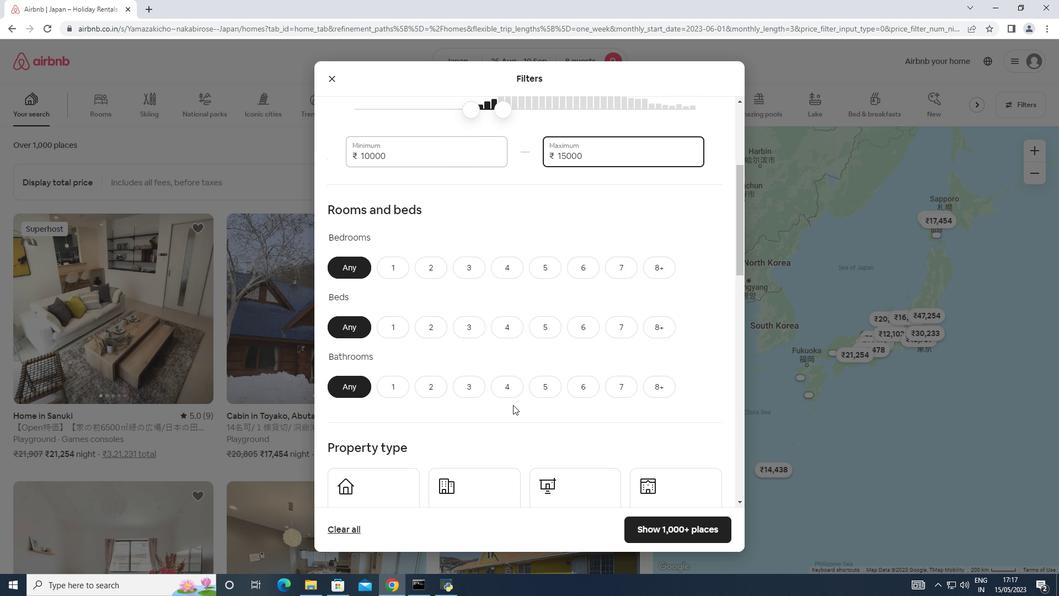 
Action: Mouse scrolled (514, 403) with delta (0, 0)
Screenshot: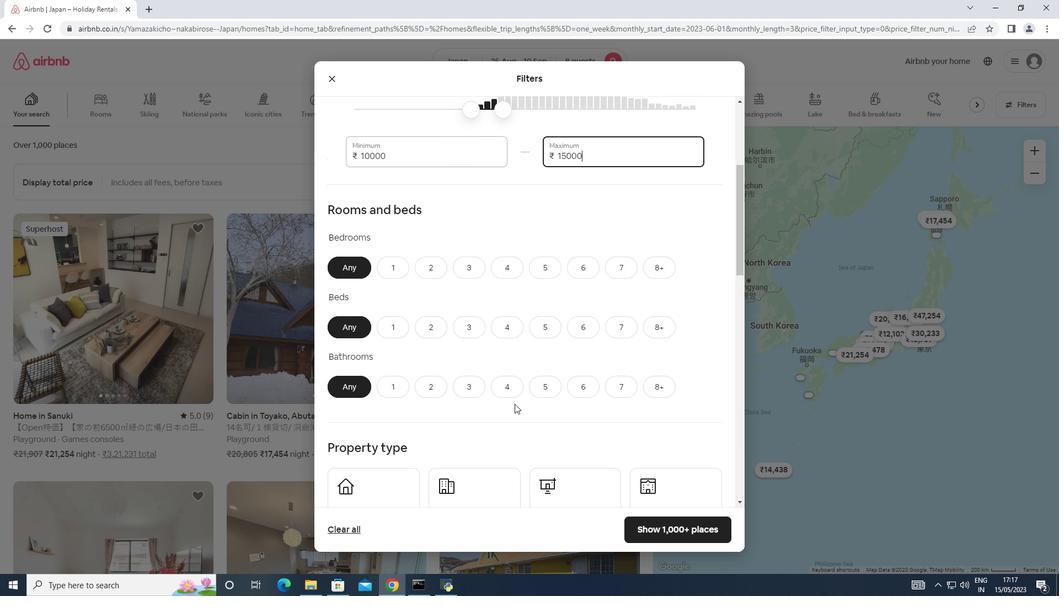 
Action: Mouse moved to (579, 215)
Screenshot: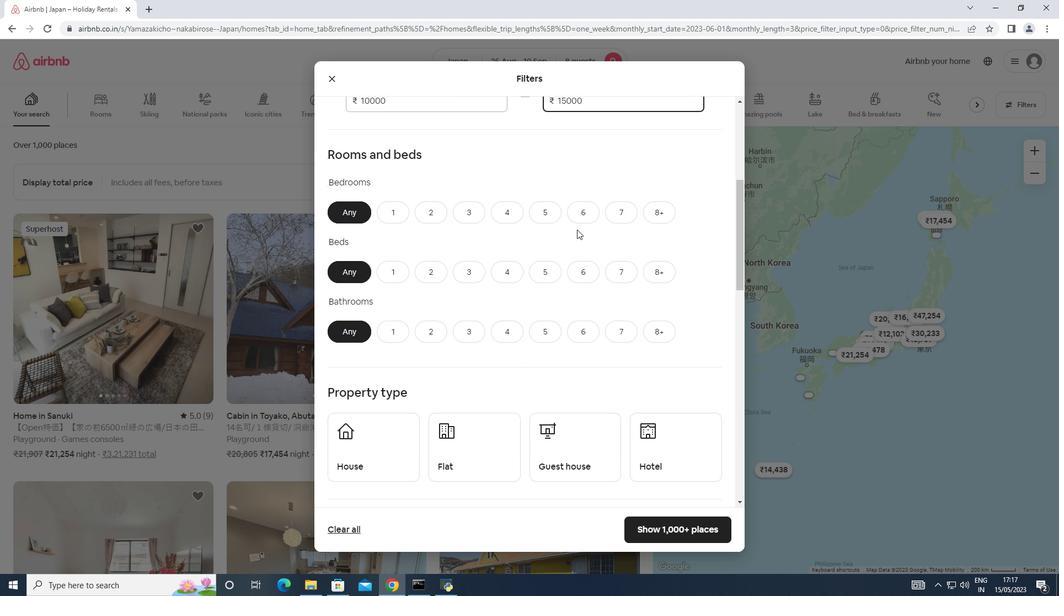 
Action: Mouse pressed left at (579, 215)
Screenshot: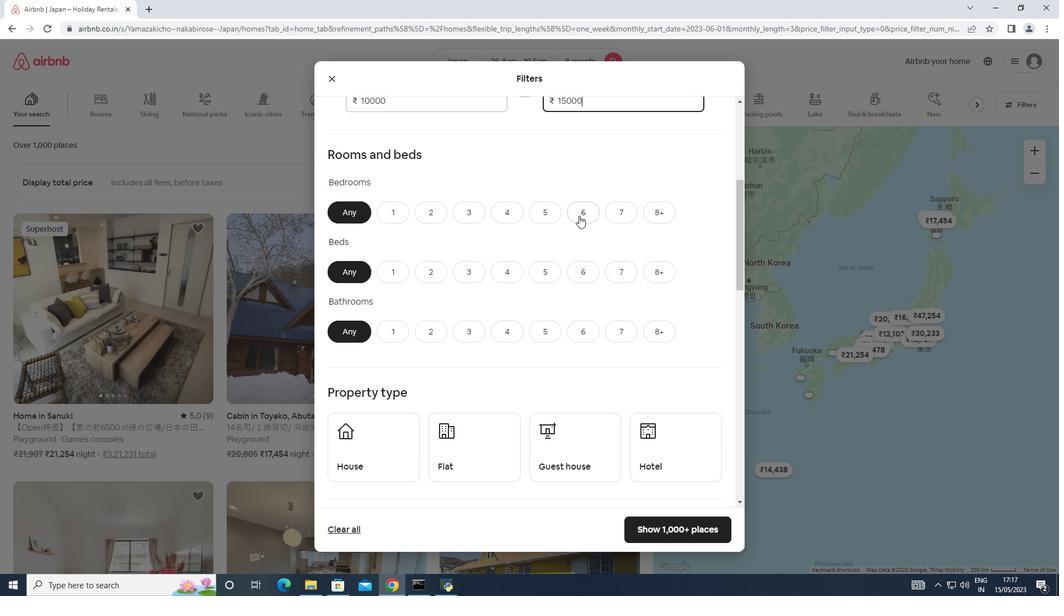 
Action: Mouse moved to (585, 272)
Screenshot: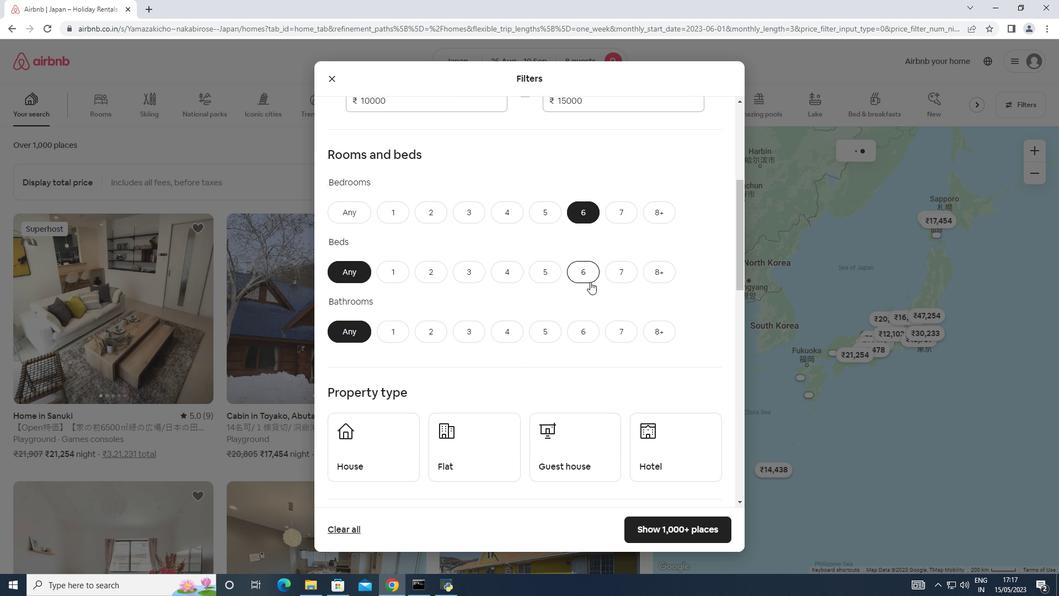 
Action: Mouse pressed left at (585, 272)
Screenshot: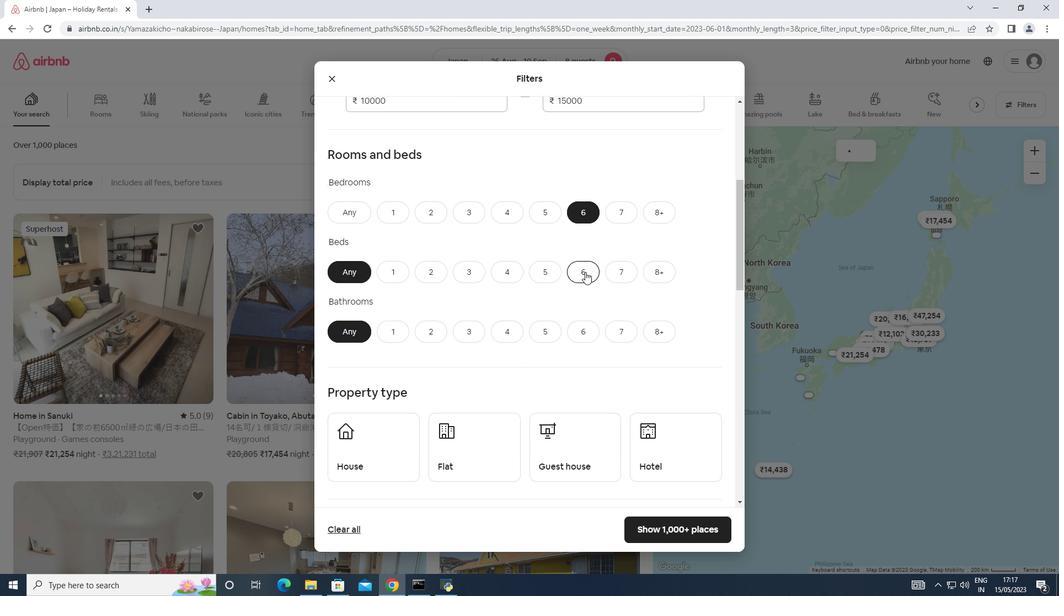 
Action: Mouse moved to (579, 322)
Screenshot: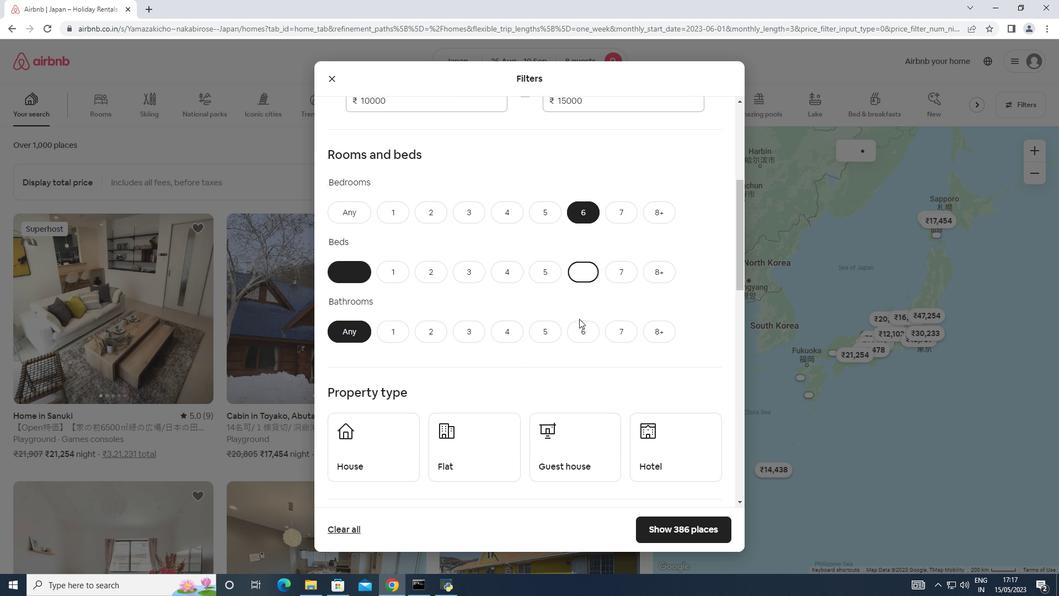 
Action: Mouse pressed left at (579, 322)
Screenshot: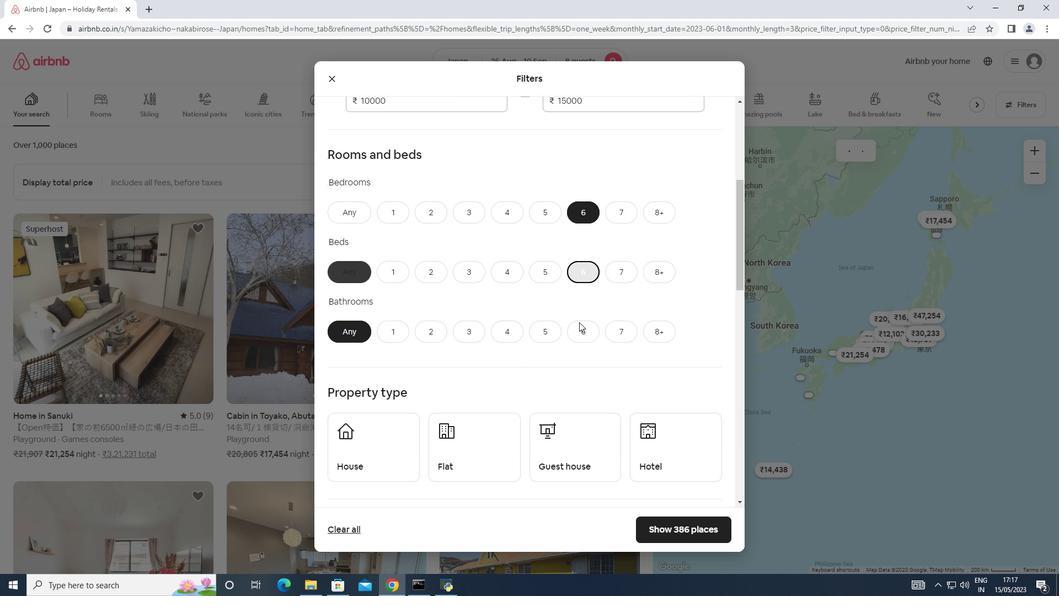 
Action: Mouse moved to (566, 331)
Screenshot: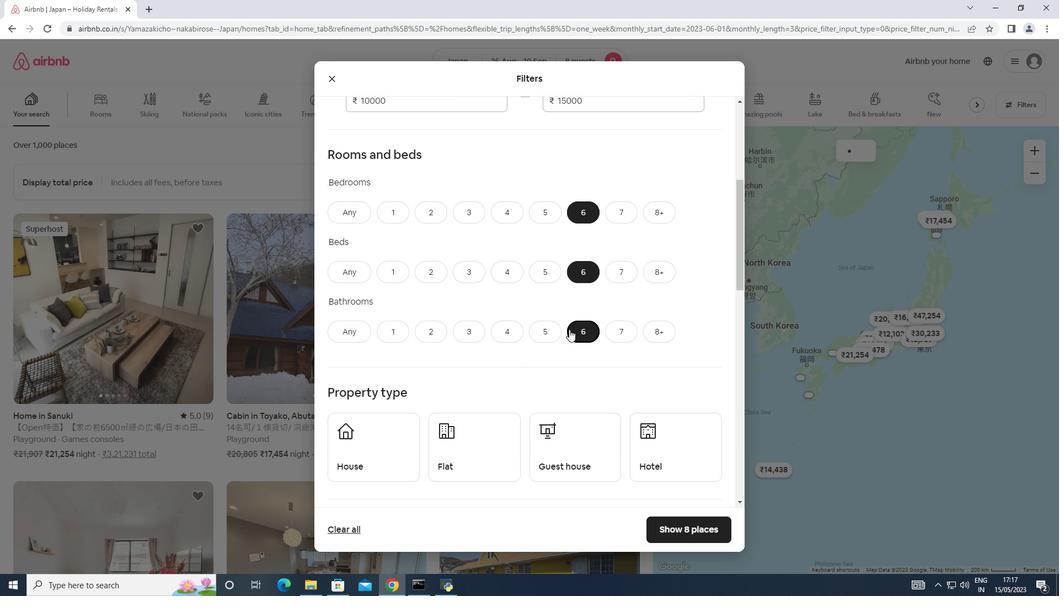 
Action: Mouse scrolled (566, 330) with delta (0, 0)
Screenshot: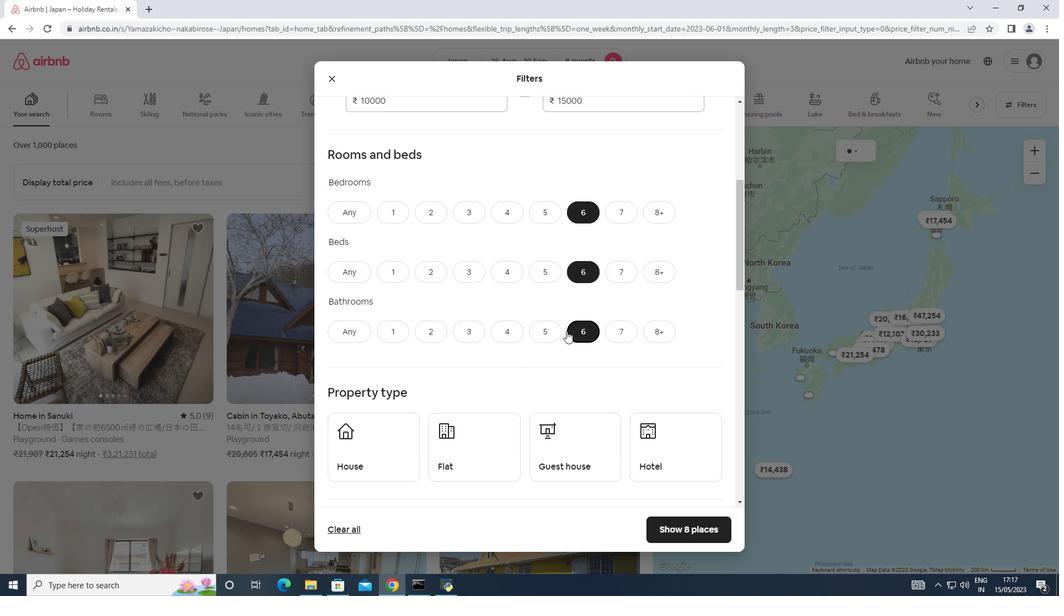 
Action: Mouse moved to (566, 331)
Screenshot: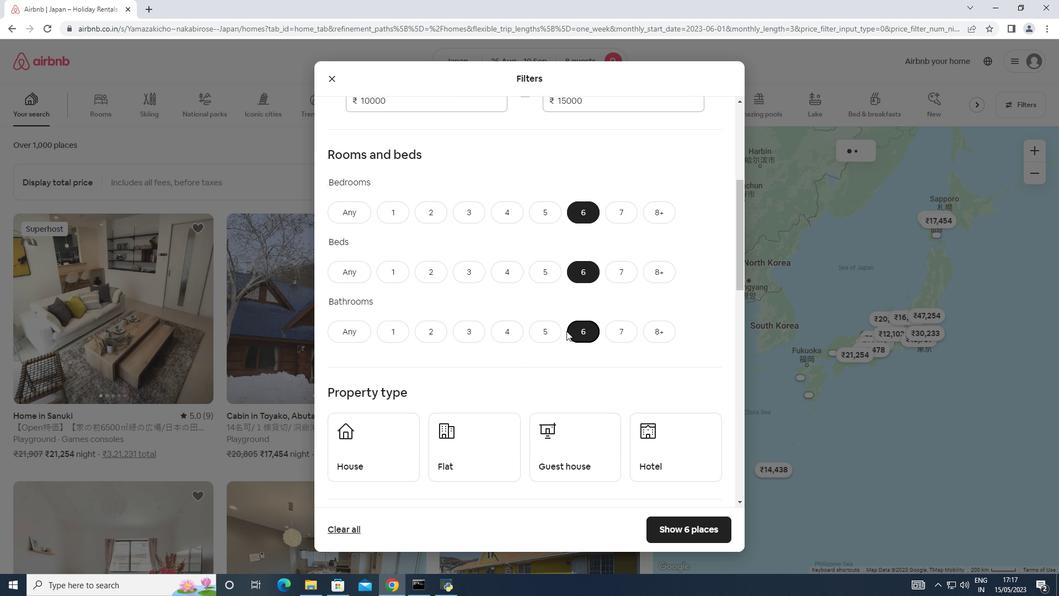 
Action: Mouse scrolled (566, 330) with delta (0, 0)
Screenshot: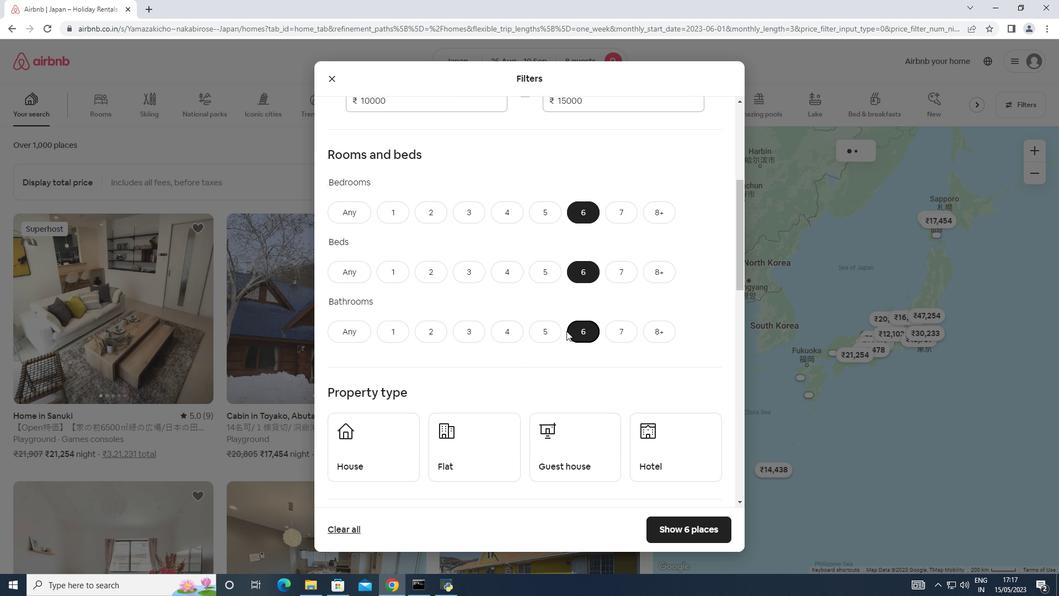 
Action: Mouse moved to (378, 358)
Screenshot: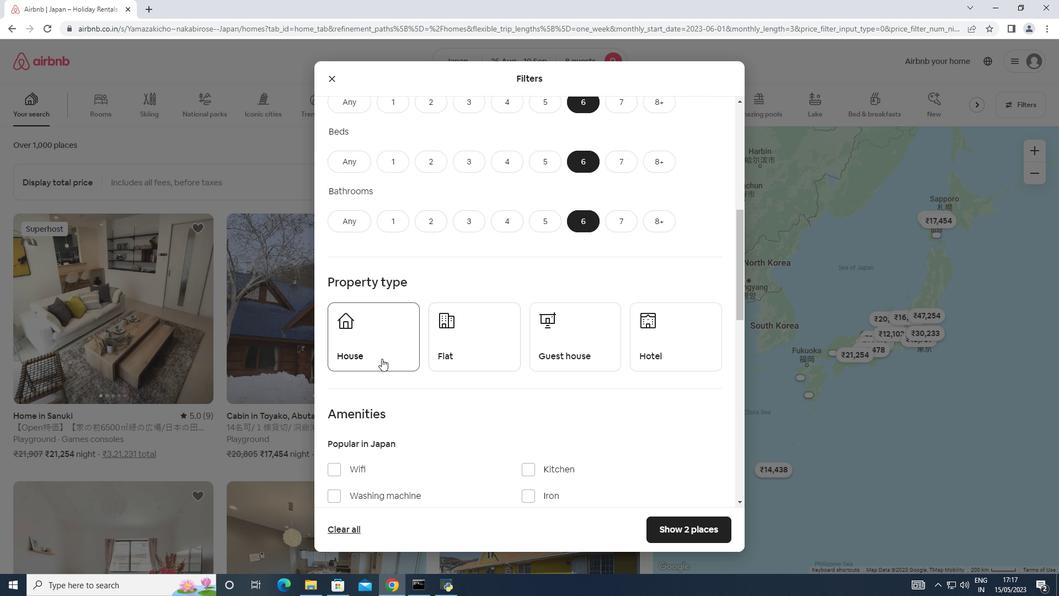 
Action: Mouse pressed left at (378, 358)
Screenshot: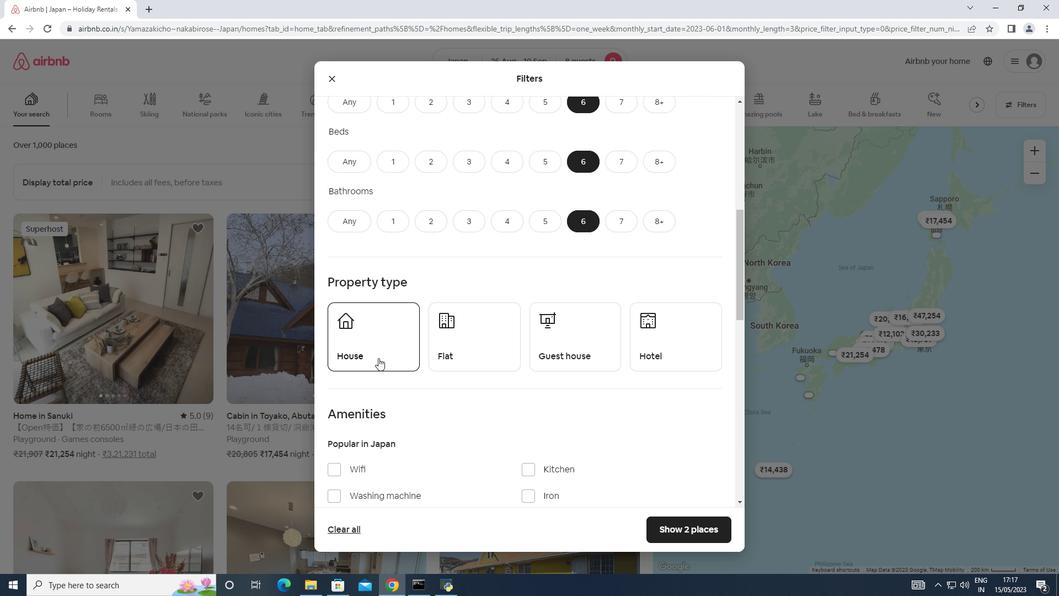 
Action: Mouse moved to (451, 356)
Screenshot: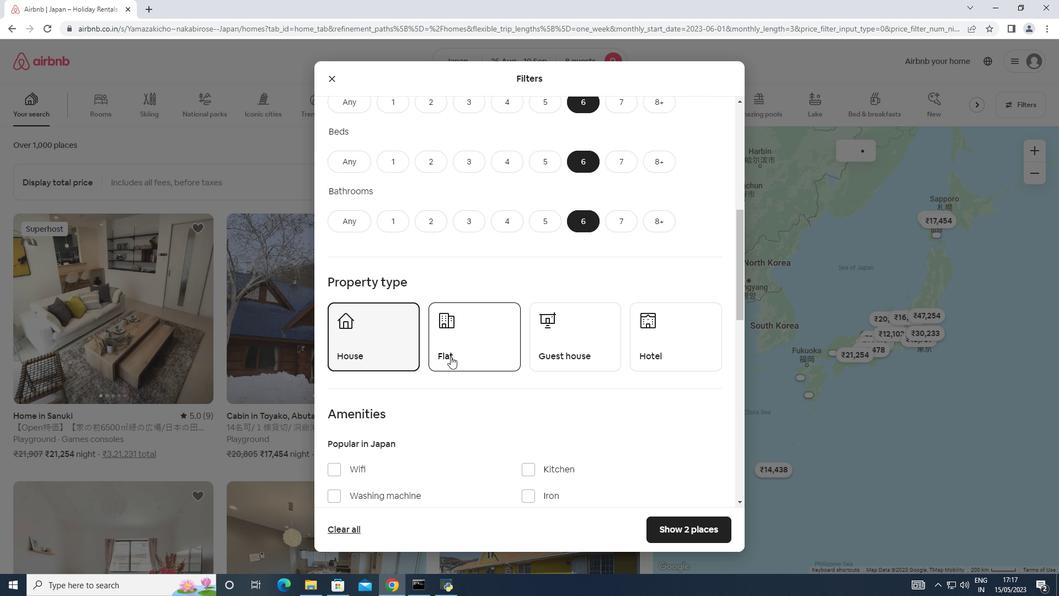 
Action: Mouse pressed left at (451, 356)
Screenshot: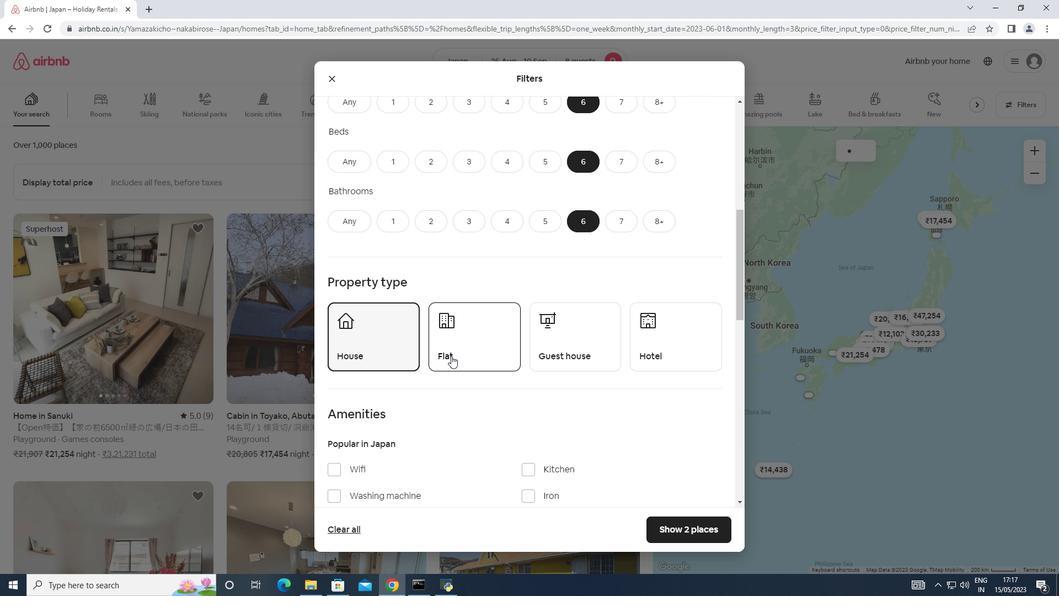
Action: Mouse moved to (567, 355)
Screenshot: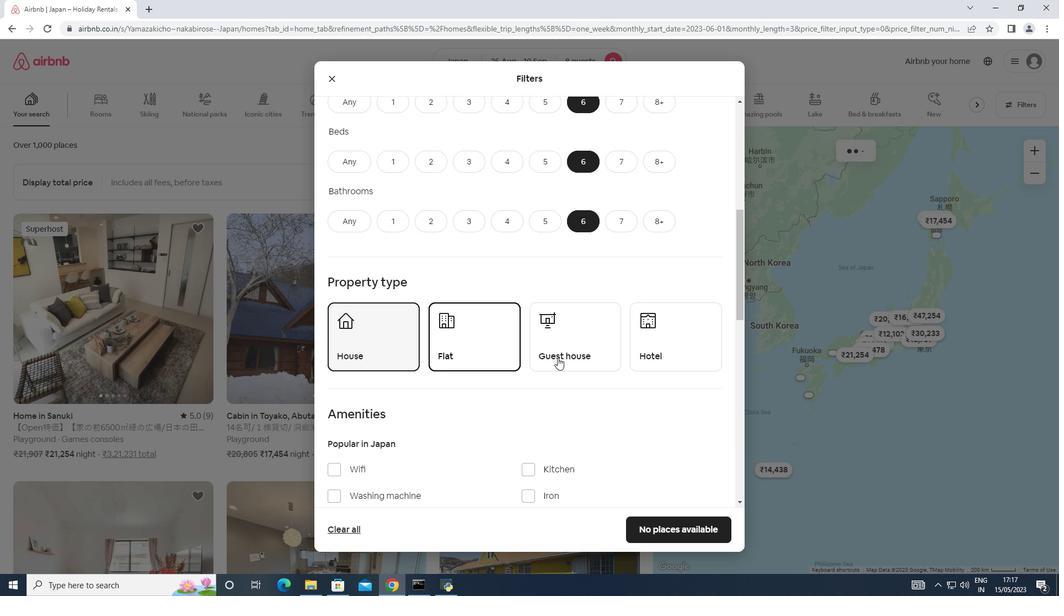 
Action: Mouse pressed left at (567, 355)
Screenshot: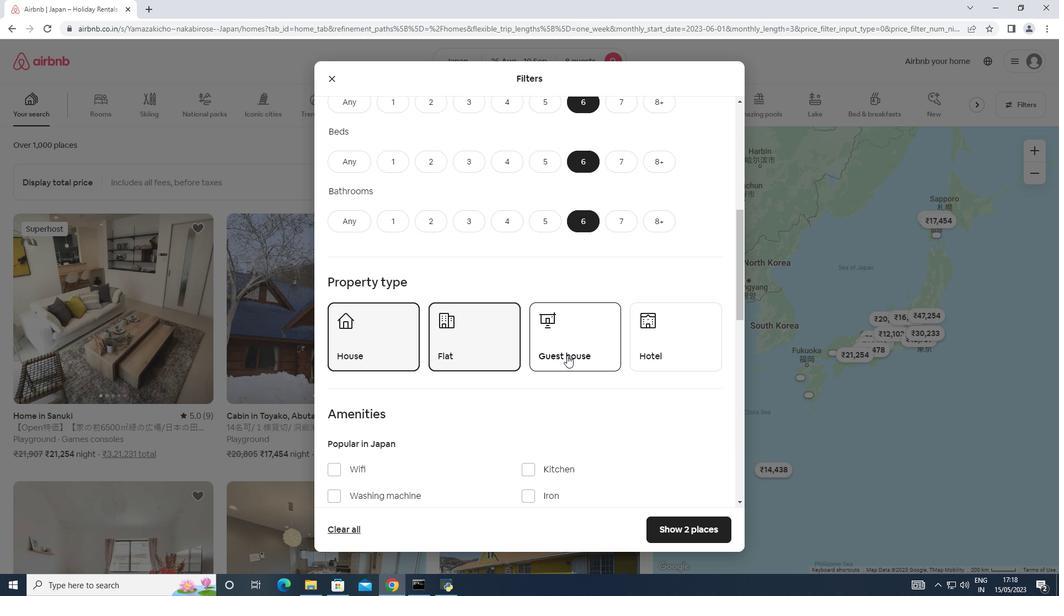 
Action: Mouse moved to (564, 356)
Screenshot: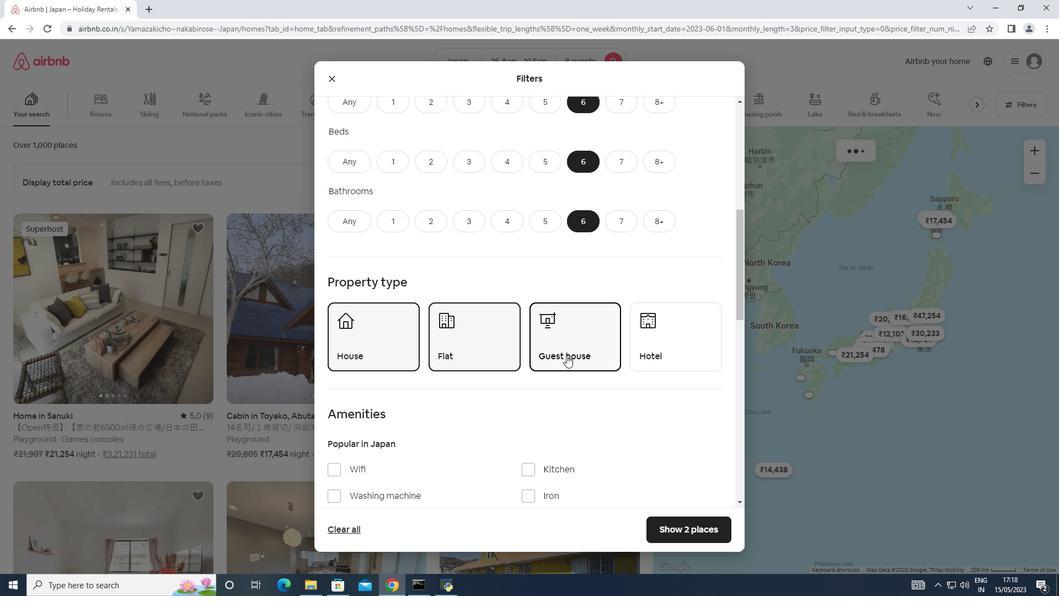 
Action: Mouse scrolled (564, 356) with delta (0, 0)
Screenshot: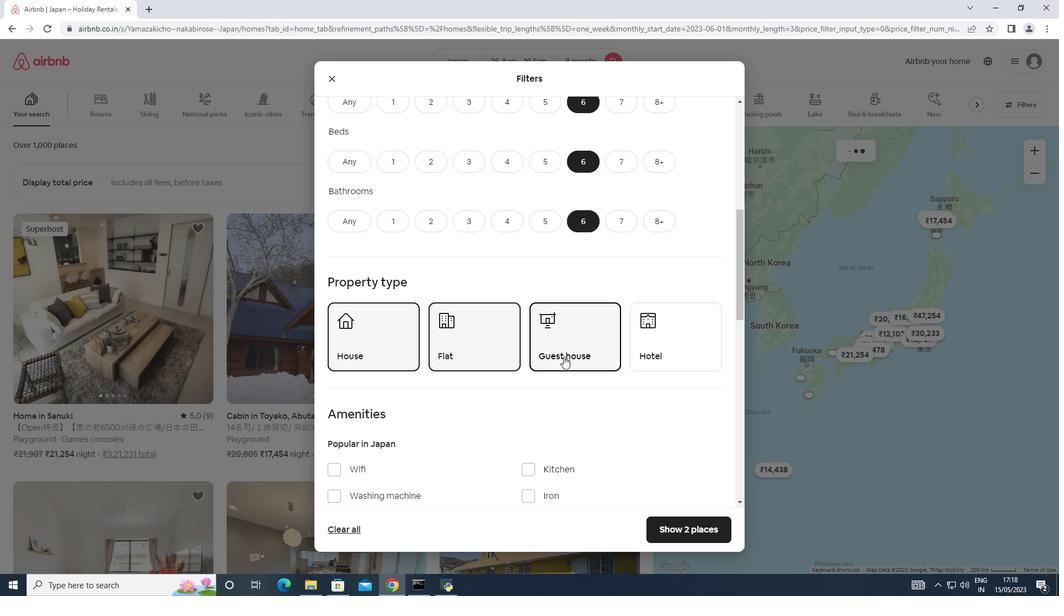 
Action: Mouse scrolled (564, 356) with delta (0, 0)
Screenshot: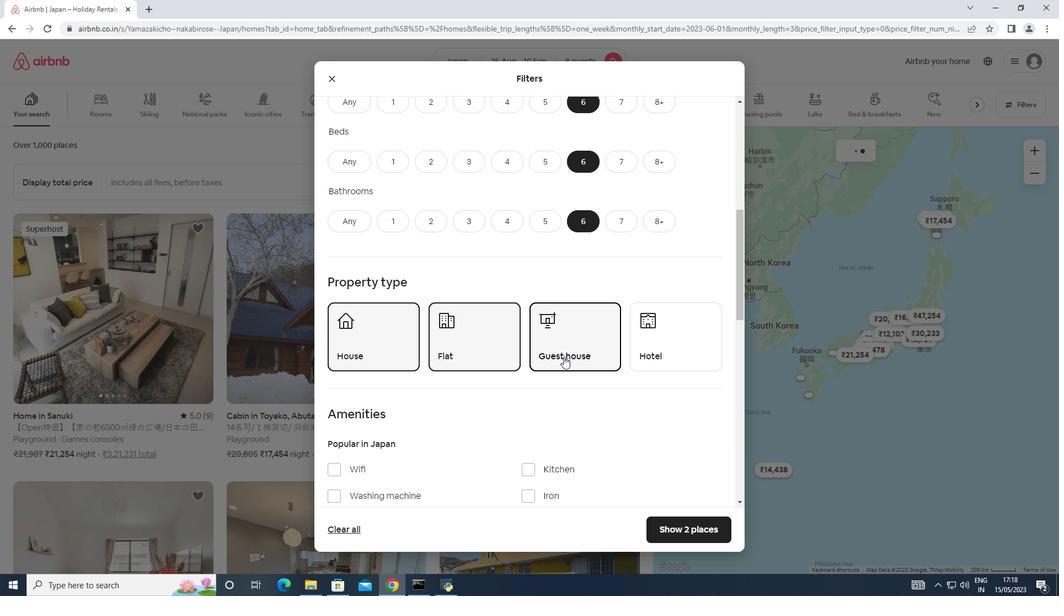 
Action: Mouse scrolled (564, 356) with delta (0, 0)
Screenshot: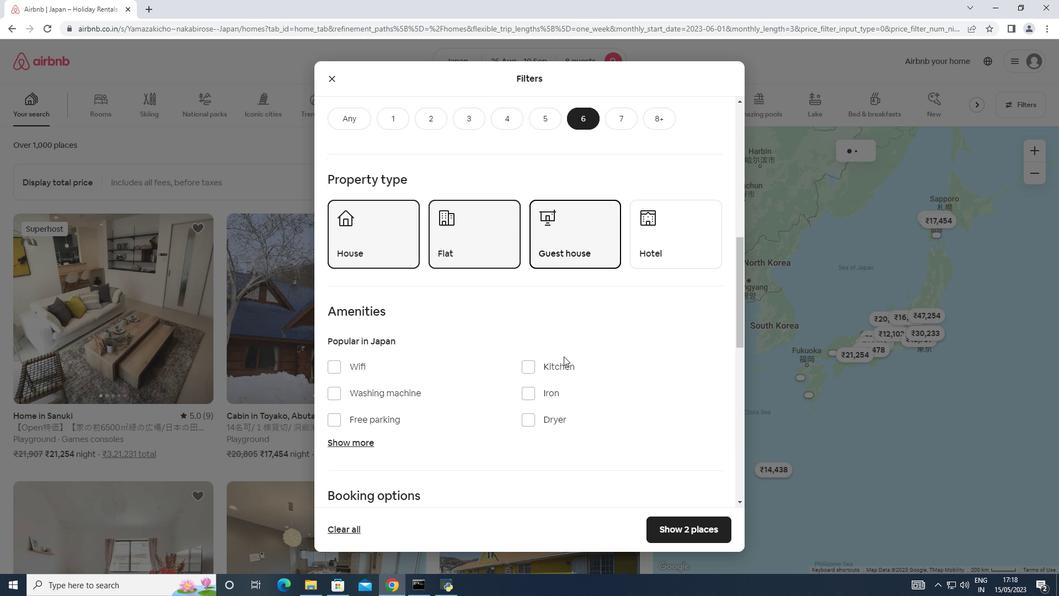 
Action: Mouse moved to (341, 301)
Screenshot: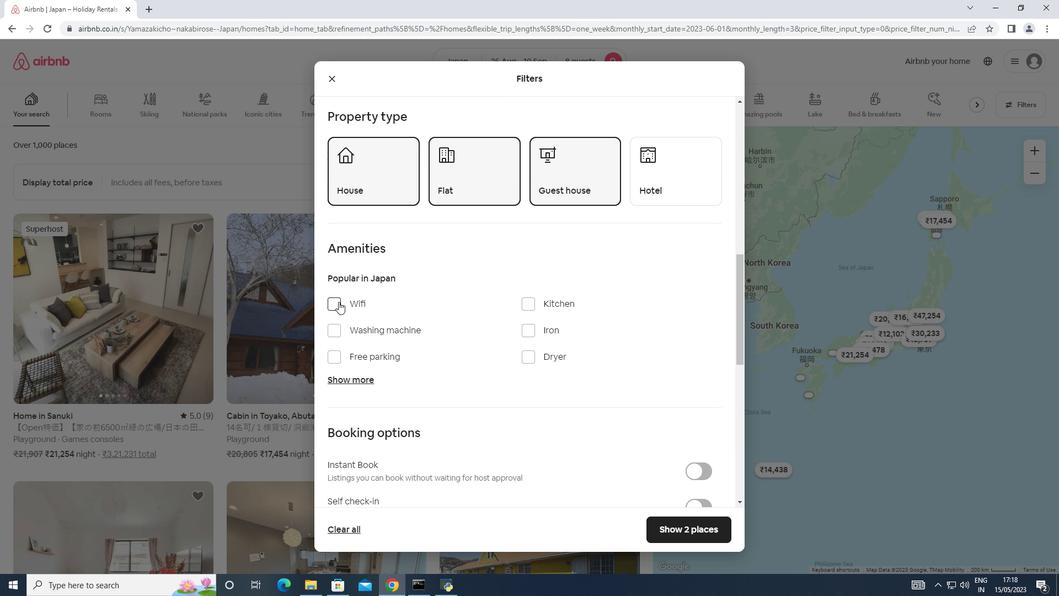 
Action: Mouse pressed left at (341, 301)
Screenshot: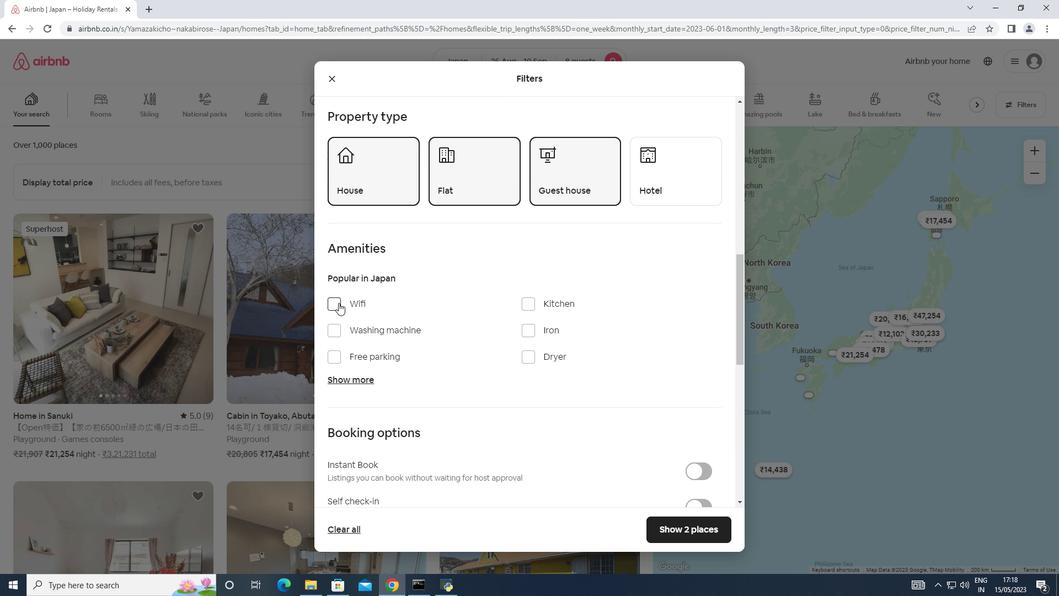 
Action: Mouse moved to (367, 380)
Screenshot: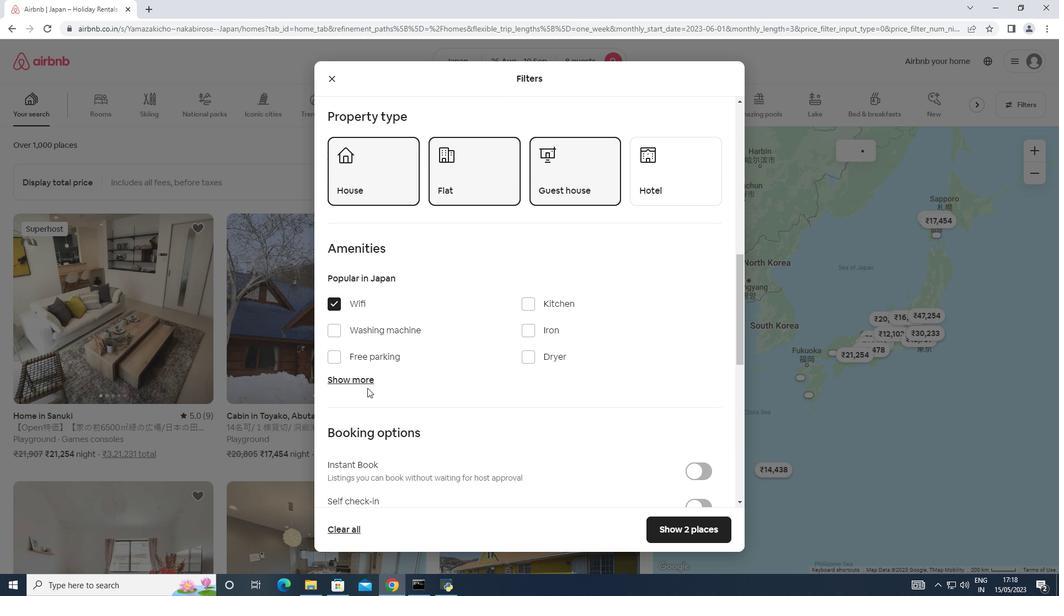 
Action: Mouse pressed left at (367, 380)
Screenshot: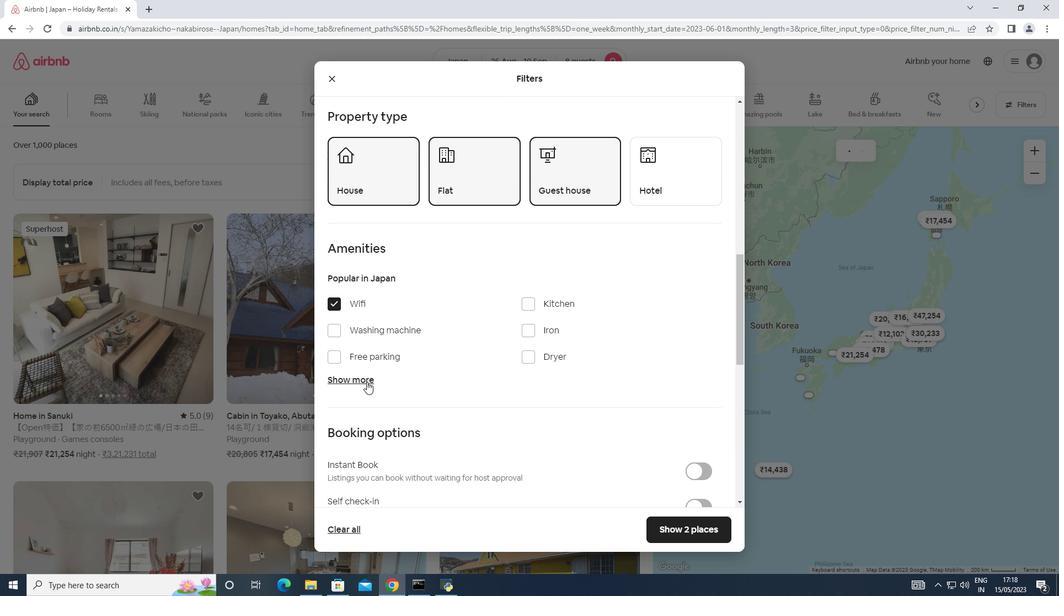 
Action: Mouse moved to (527, 400)
Screenshot: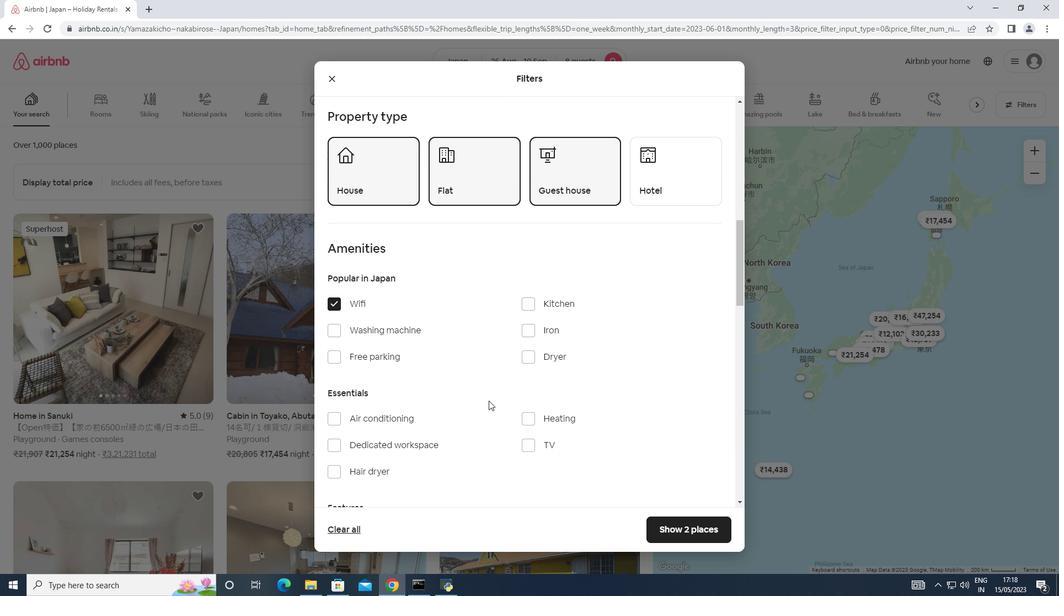
Action: Mouse scrolled (527, 400) with delta (0, 0)
Screenshot: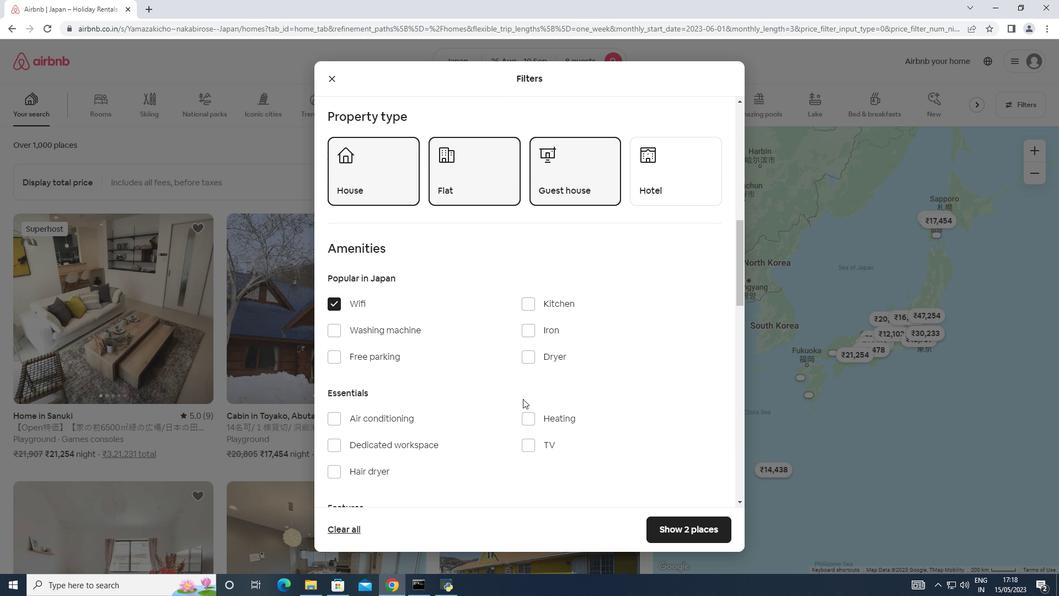 
Action: Mouse moved to (529, 394)
Screenshot: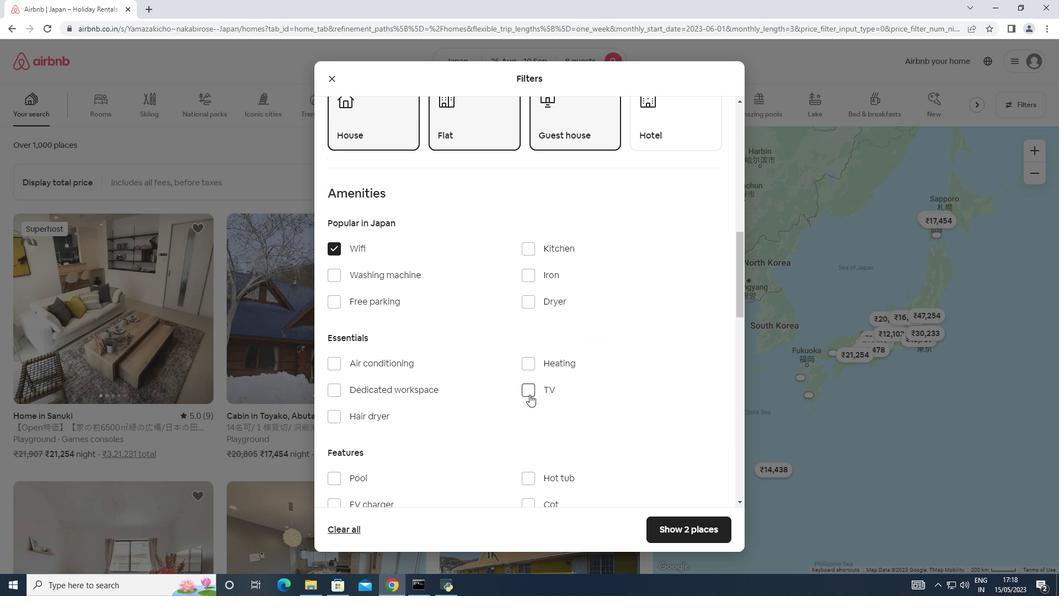 
Action: Mouse pressed left at (529, 394)
Screenshot: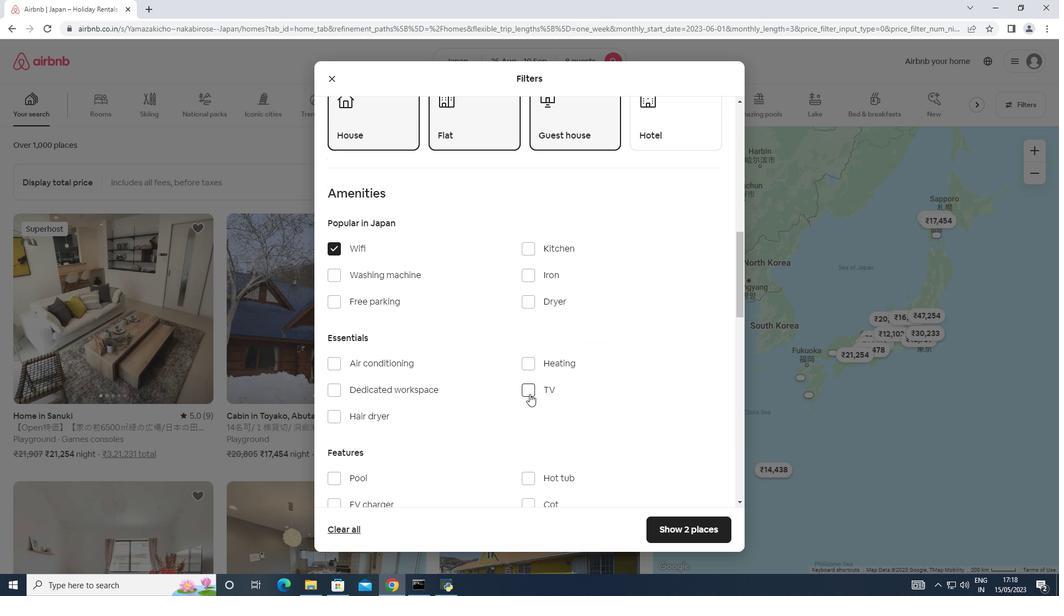 
Action: Mouse moved to (335, 303)
Screenshot: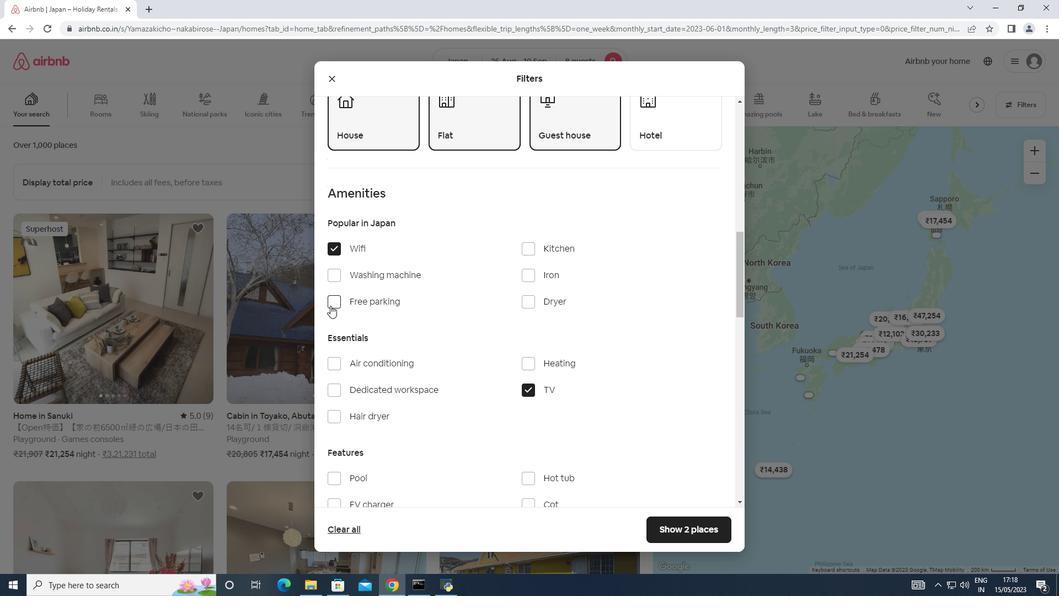 
Action: Mouse pressed left at (335, 303)
Screenshot: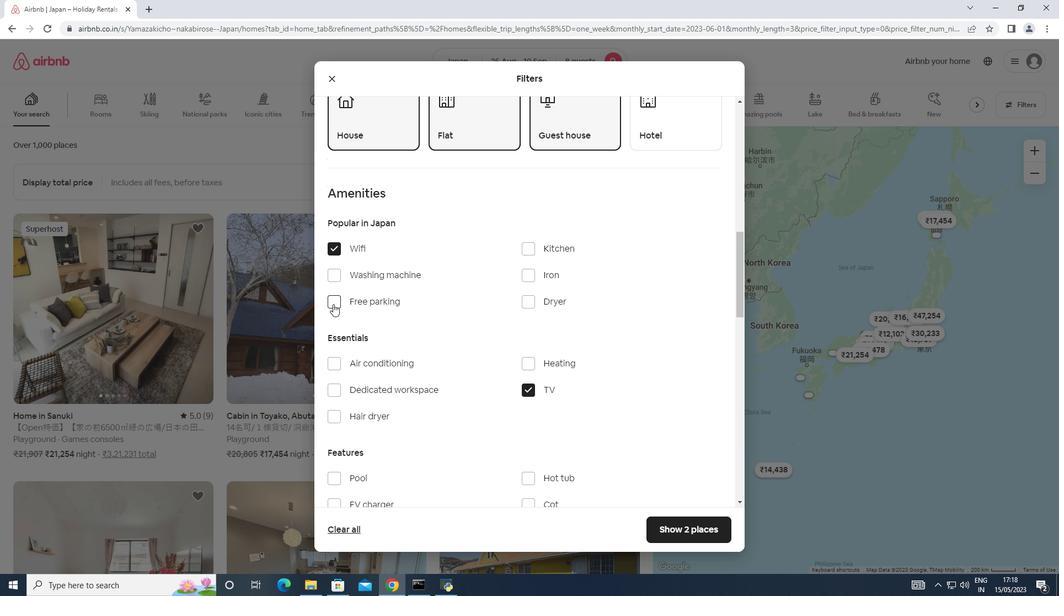
Action: Mouse moved to (470, 378)
Screenshot: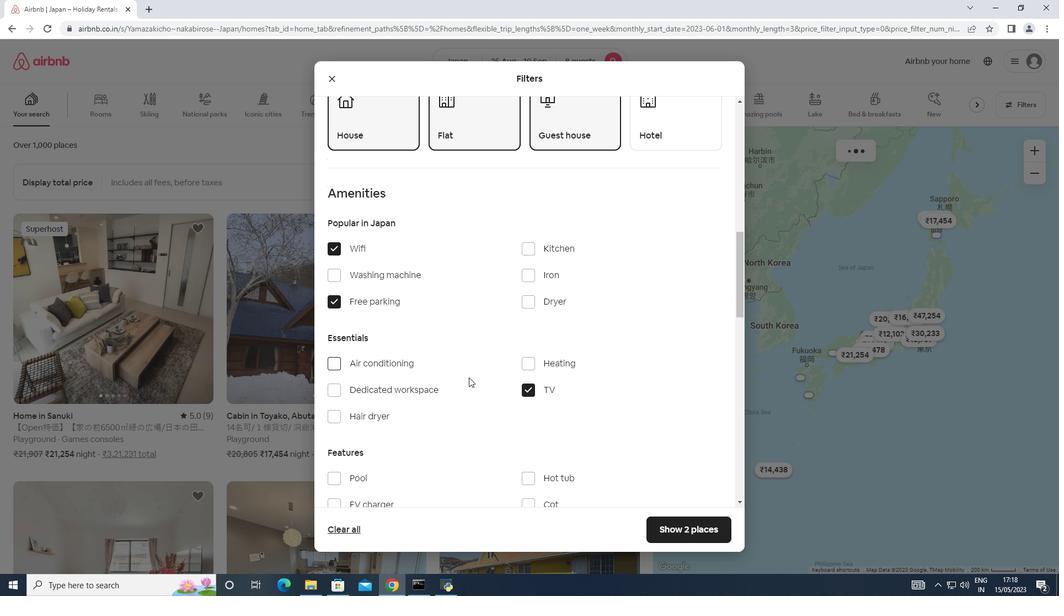 
Action: Mouse scrolled (470, 377) with delta (0, 0)
Screenshot: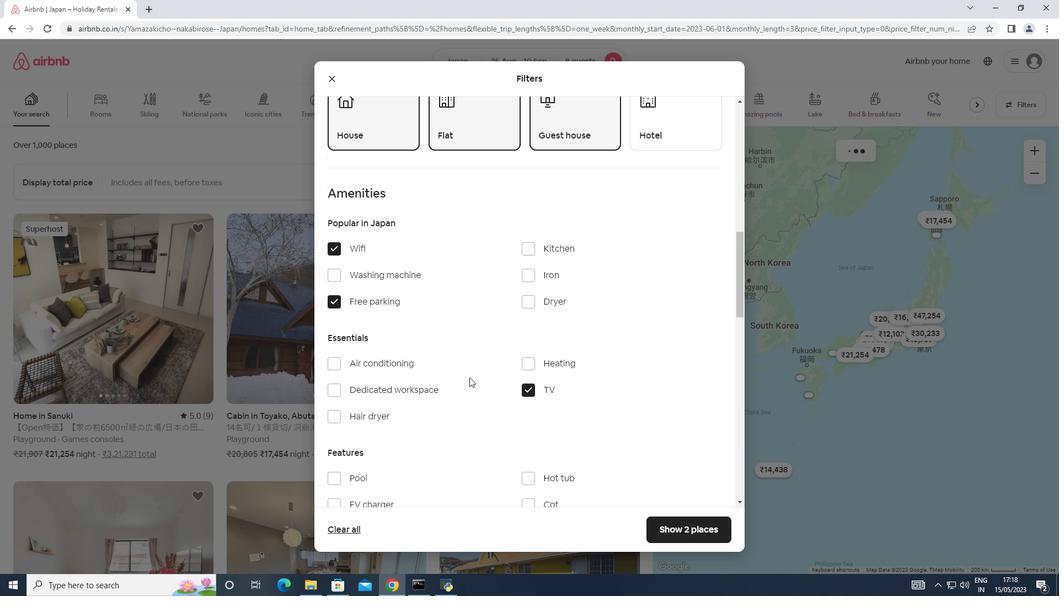 
Action: Mouse scrolled (470, 377) with delta (0, 0)
Screenshot: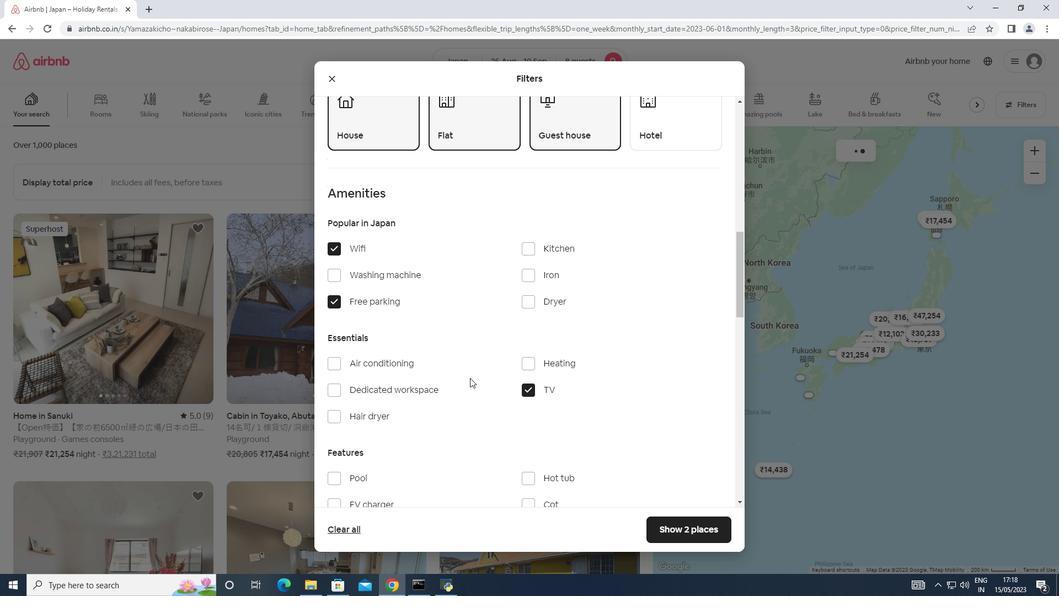 
Action: Mouse moved to (482, 375)
Screenshot: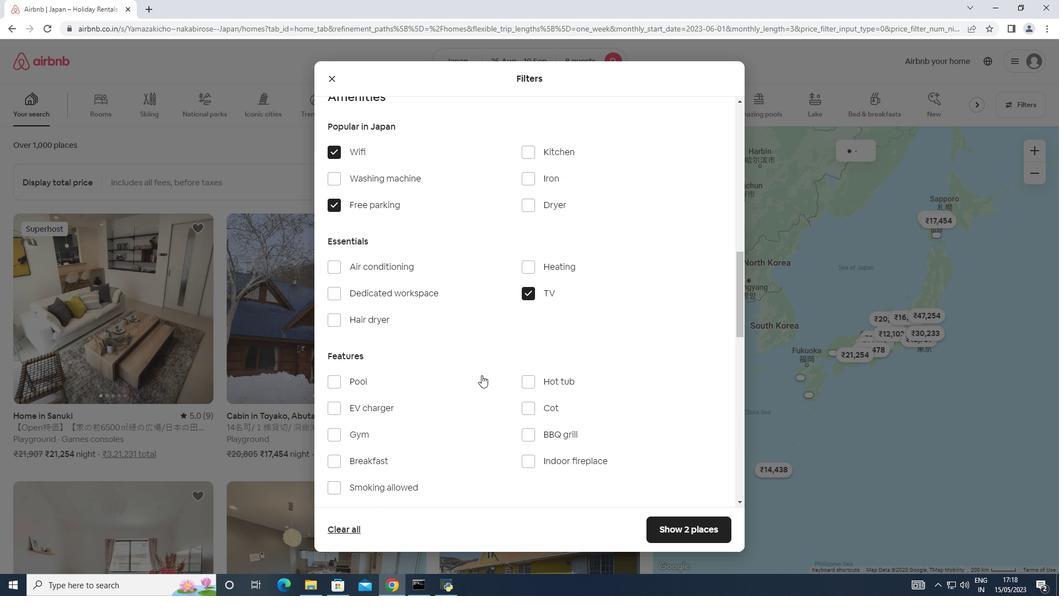 
Action: Mouse scrolled (482, 374) with delta (0, 0)
Screenshot: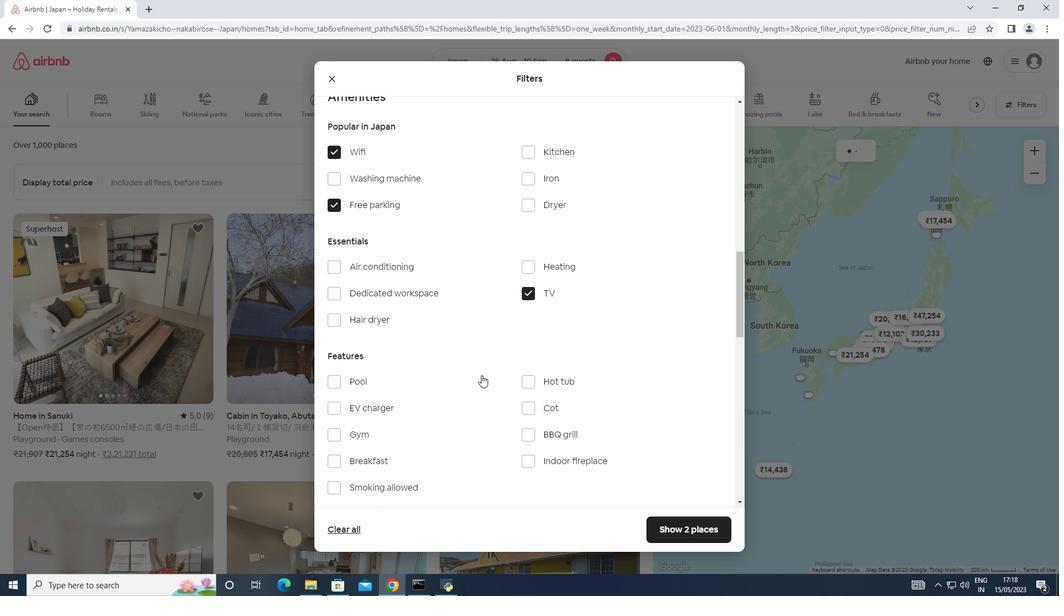 
Action: Mouse moved to (336, 365)
Screenshot: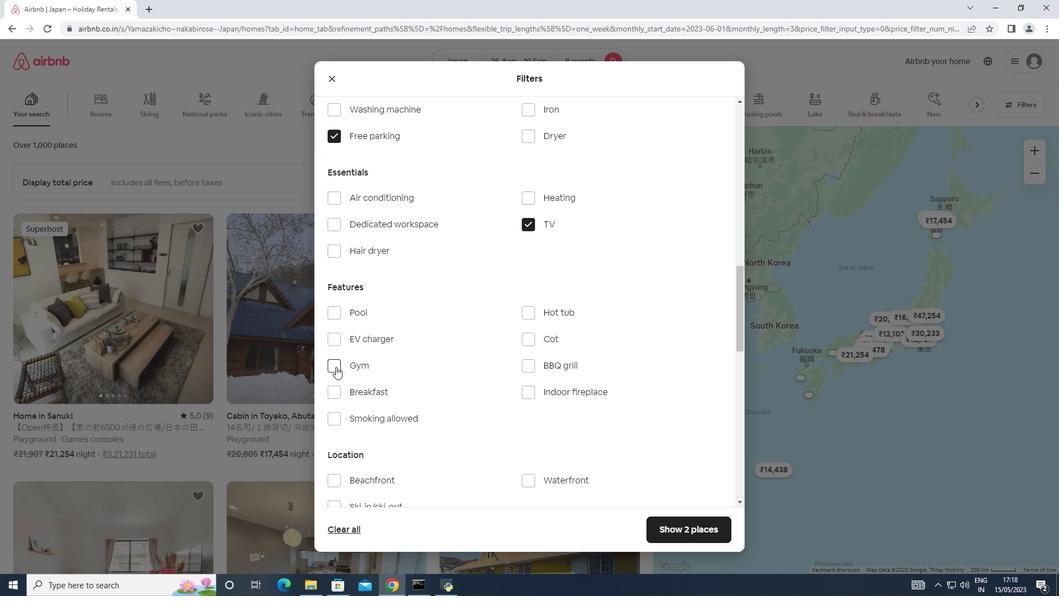 
Action: Mouse pressed left at (336, 365)
Screenshot: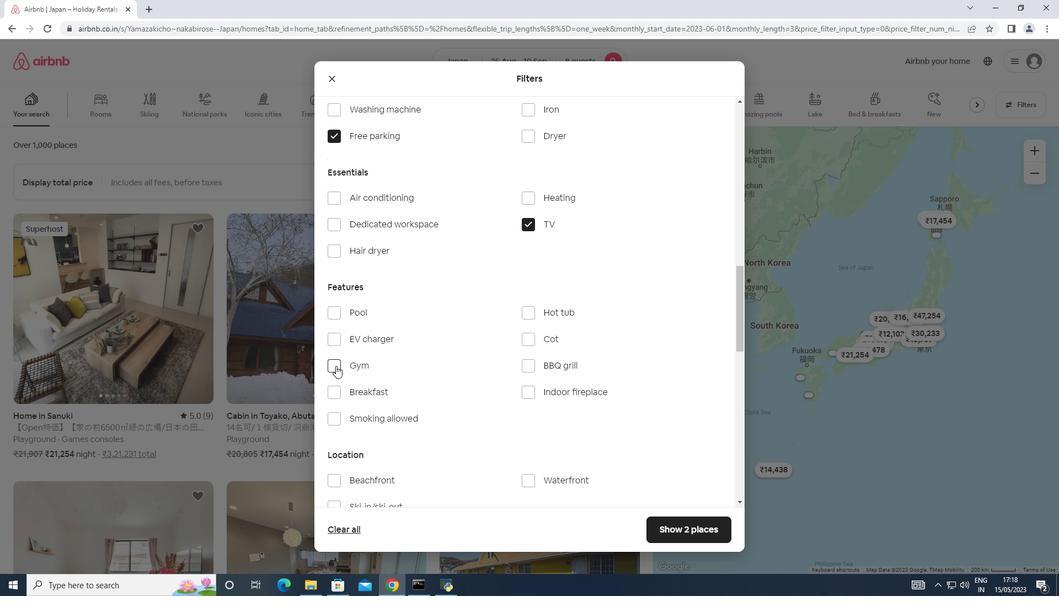 
Action: Mouse moved to (338, 392)
Screenshot: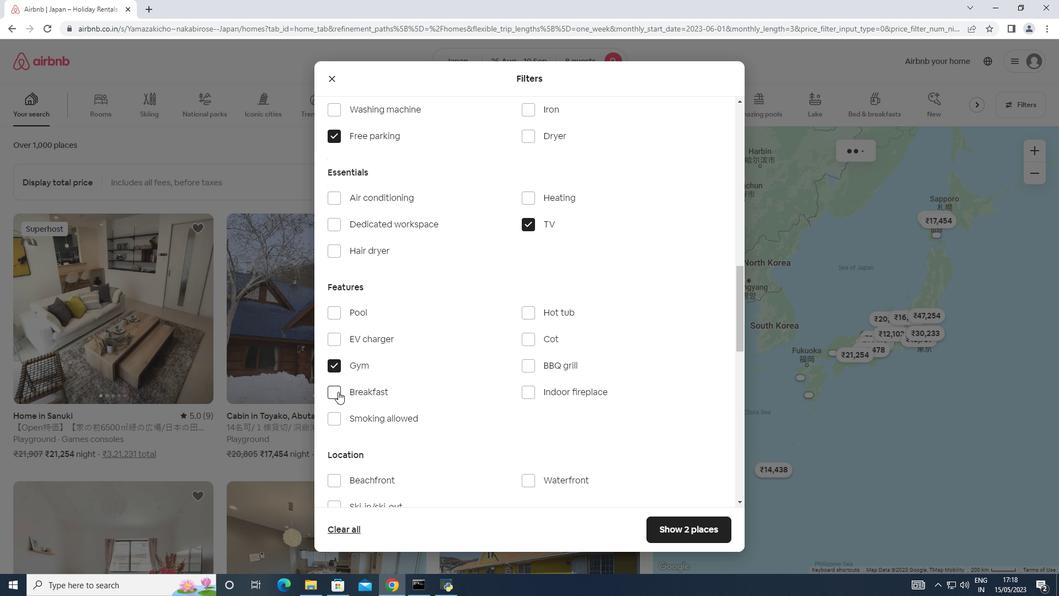 
Action: Mouse pressed left at (338, 392)
Screenshot: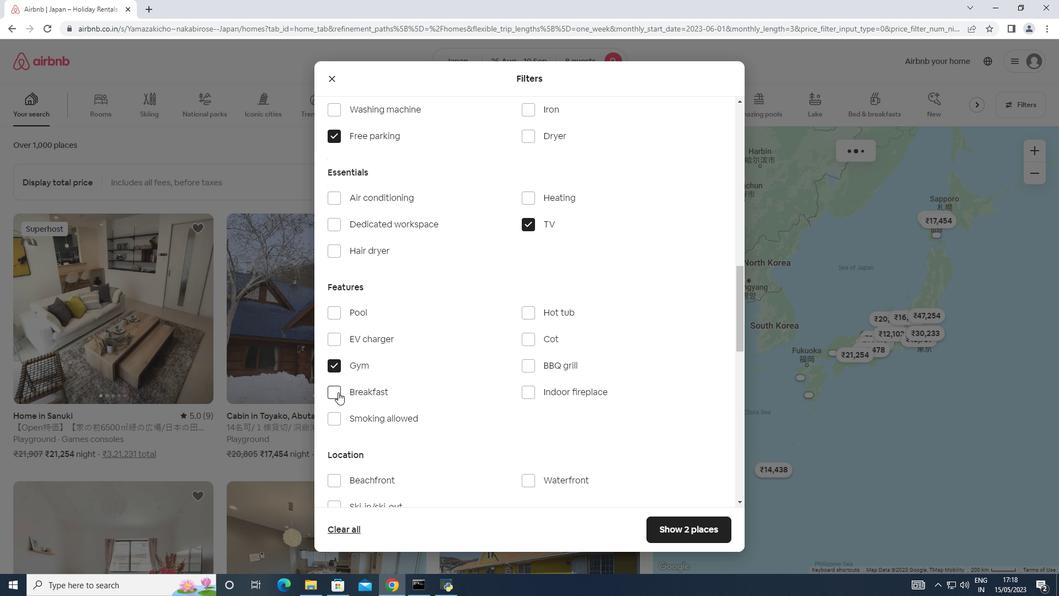 
Action: Mouse moved to (498, 407)
Screenshot: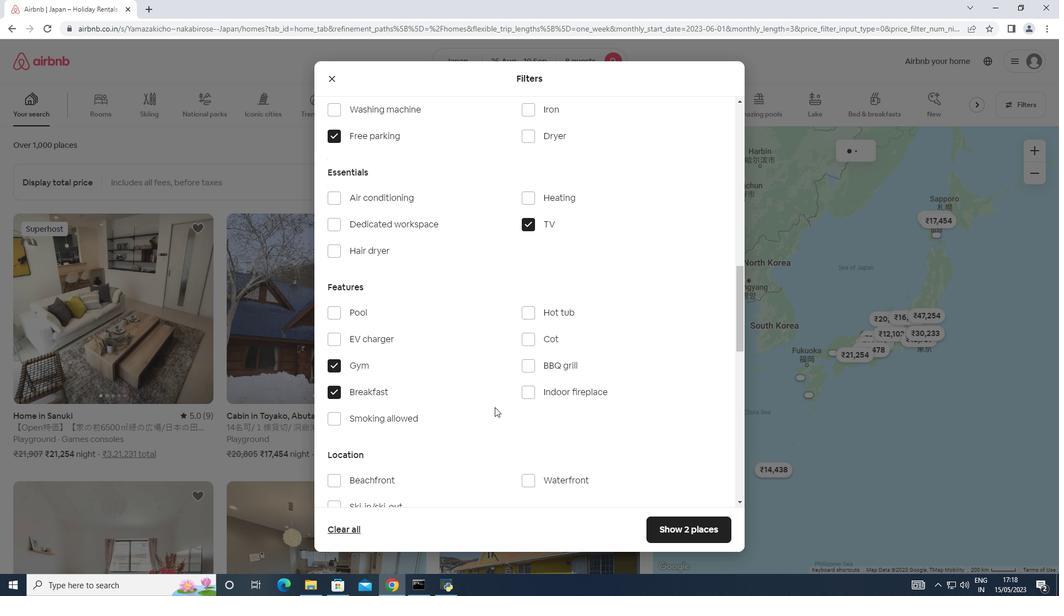 
Action: Mouse scrolled (498, 406) with delta (0, 0)
Screenshot: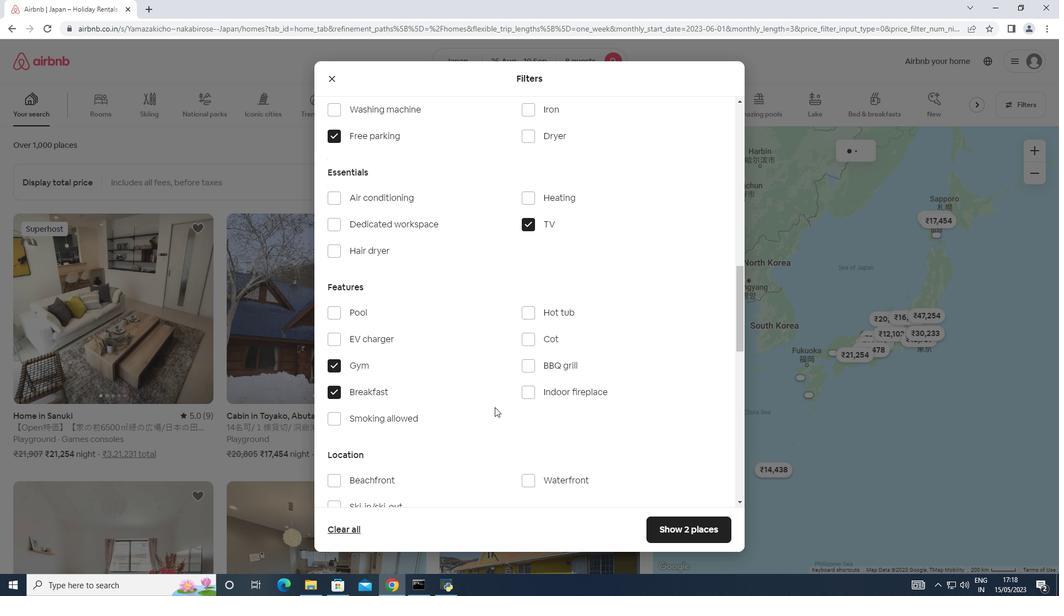 
Action: Mouse scrolled (498, 406) with delta (0, 0)
Screenshot: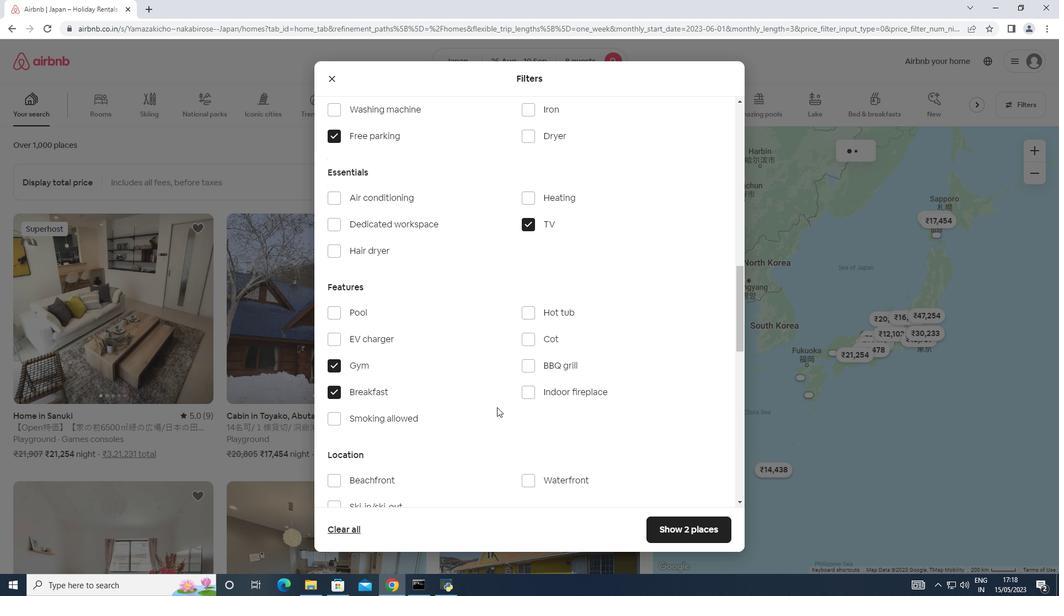 
Action: Mouse moved to (496, 406)
Screenshot: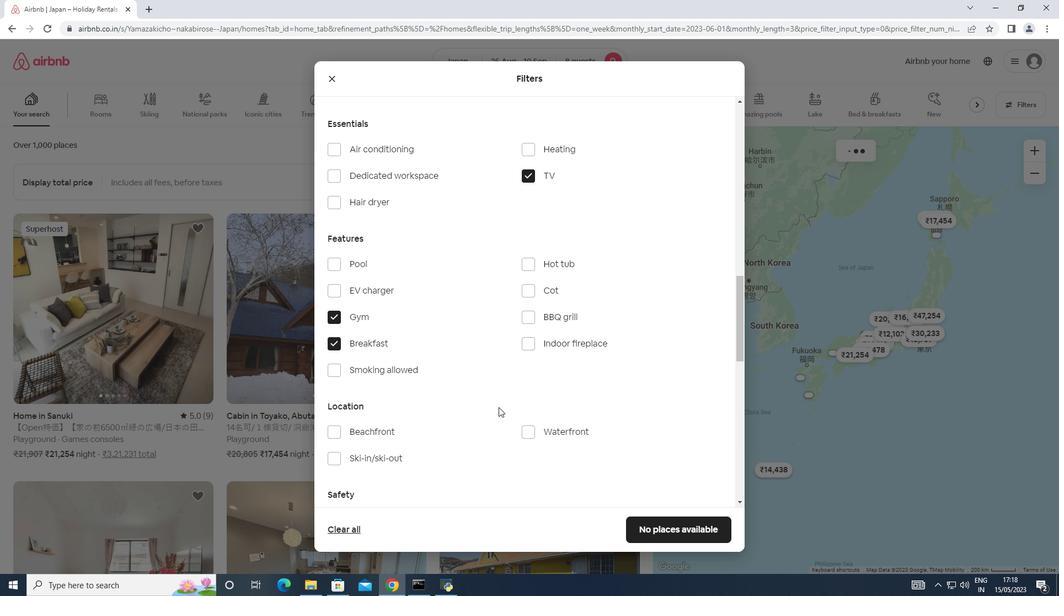 
Action: Mouse scrolled (496, 406) with delta (0, 0)
Screenshot: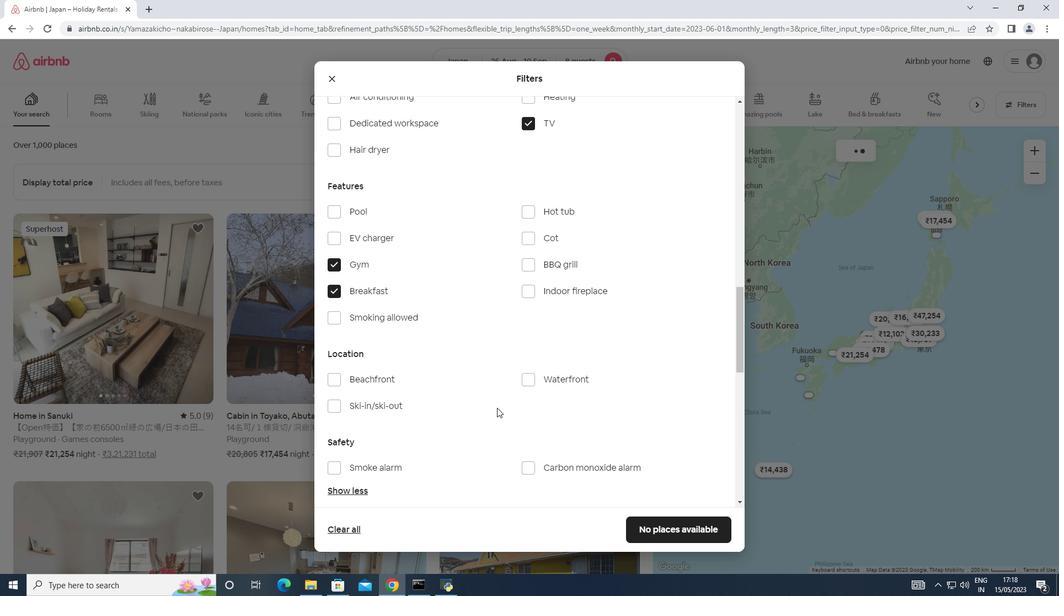 
Action: Mouse scrolled (496, 406) with delta (0, 0)
Screenshot: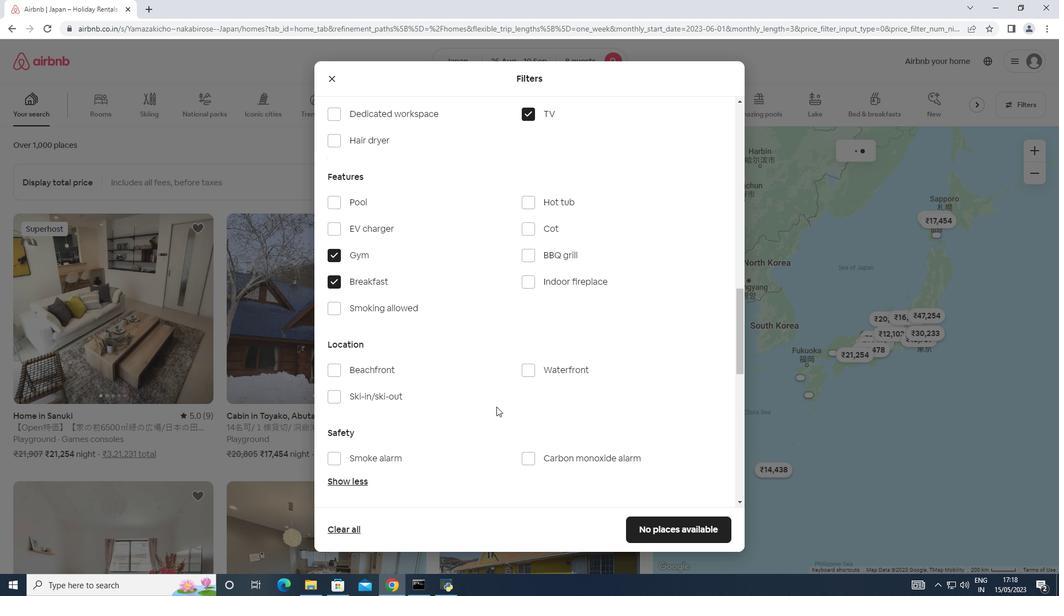 
Action: Mouse moved to (500, 402)
Screenshot: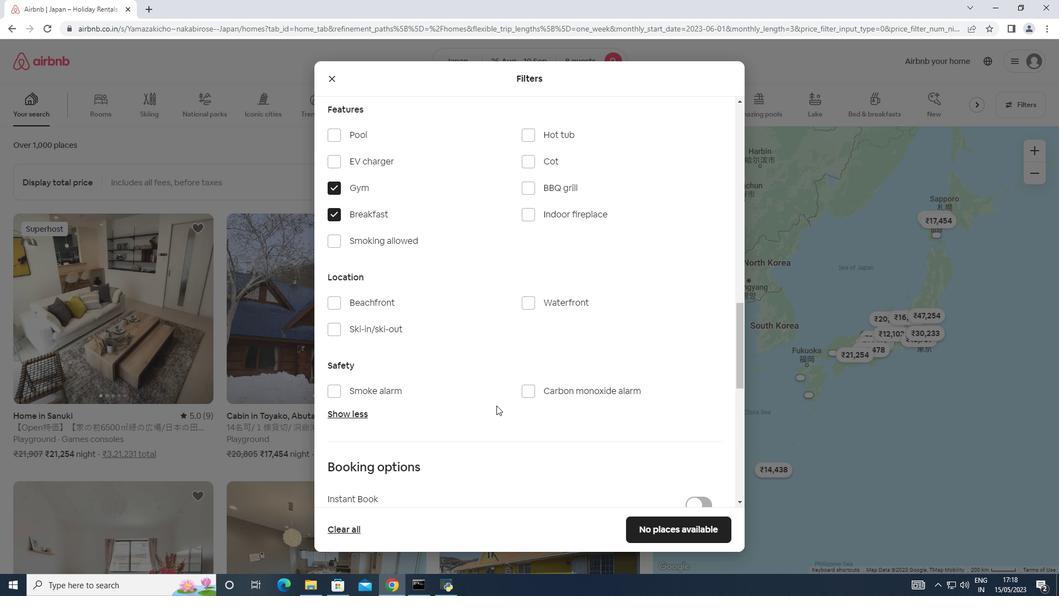 
Action: Mouse scrolled (500, 401) with delta (0, 0)
Screenshot: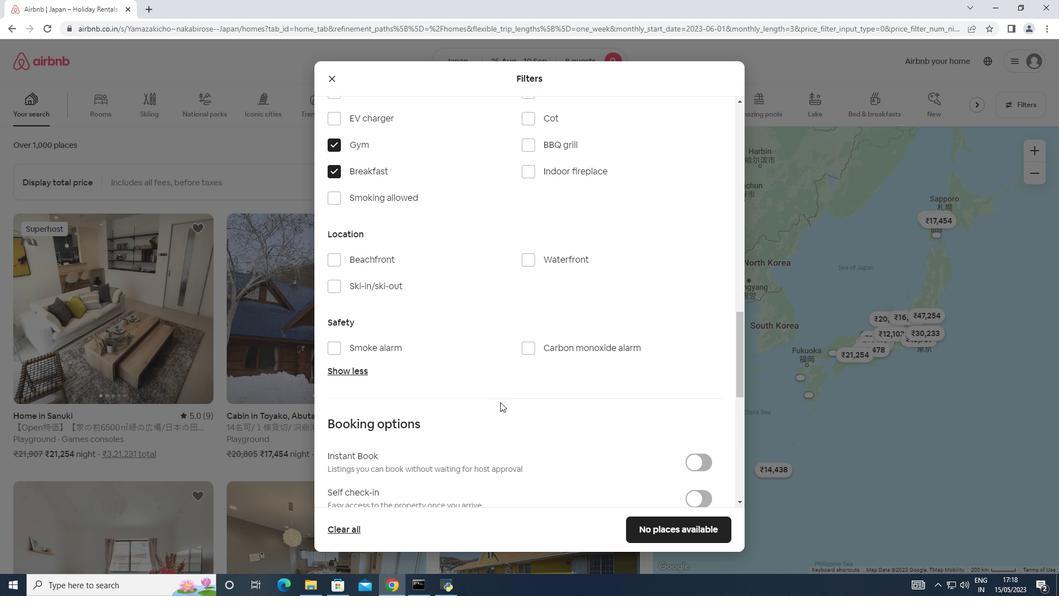 
Action: Mouse moved to (694, 441)
Screenshot: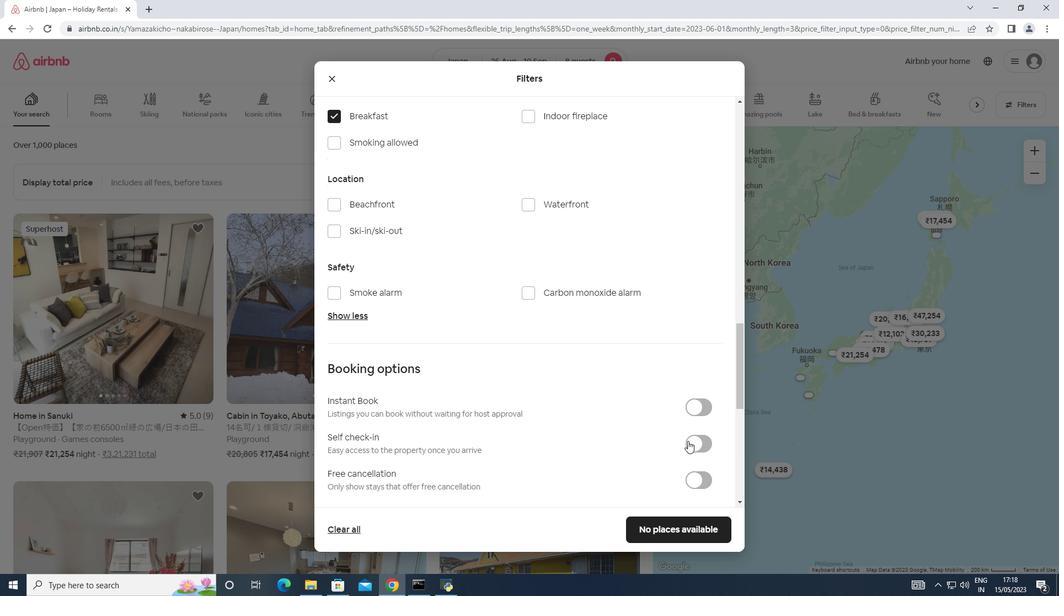 
Action: Mouse pressed left at (694, 441)
Screenshot: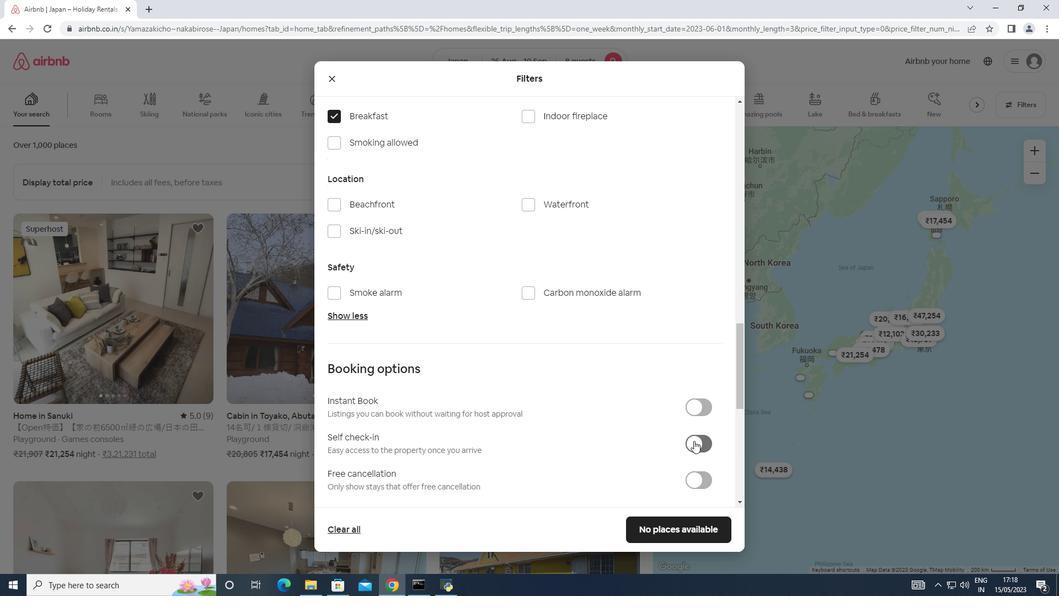 
Action: Mouse moved to (466, 407)
Screenshot: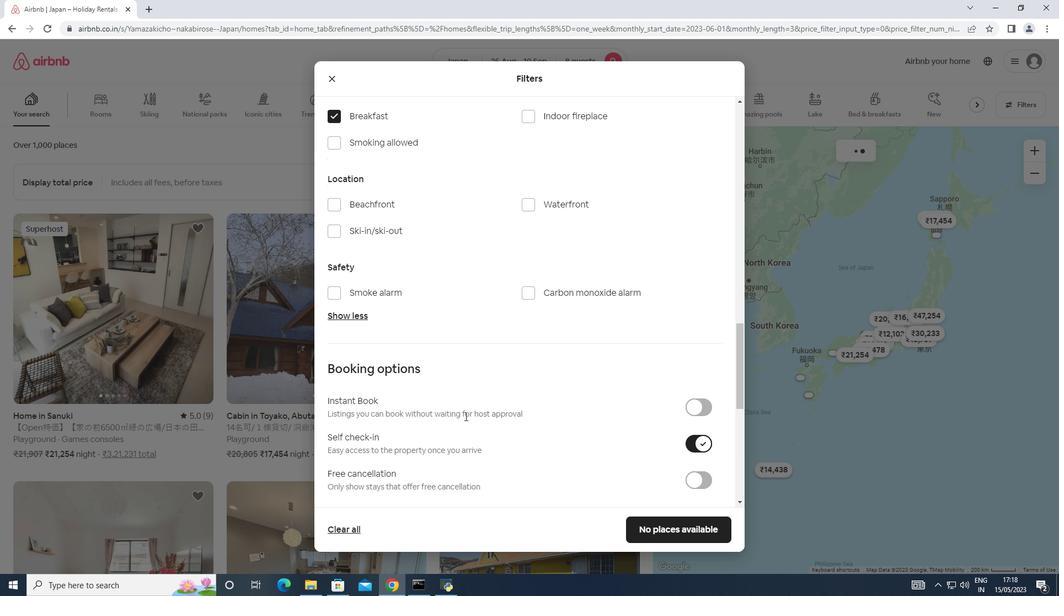
Action: Mouse scrolled (466, 407) with delta (0, 0)
Screenshot: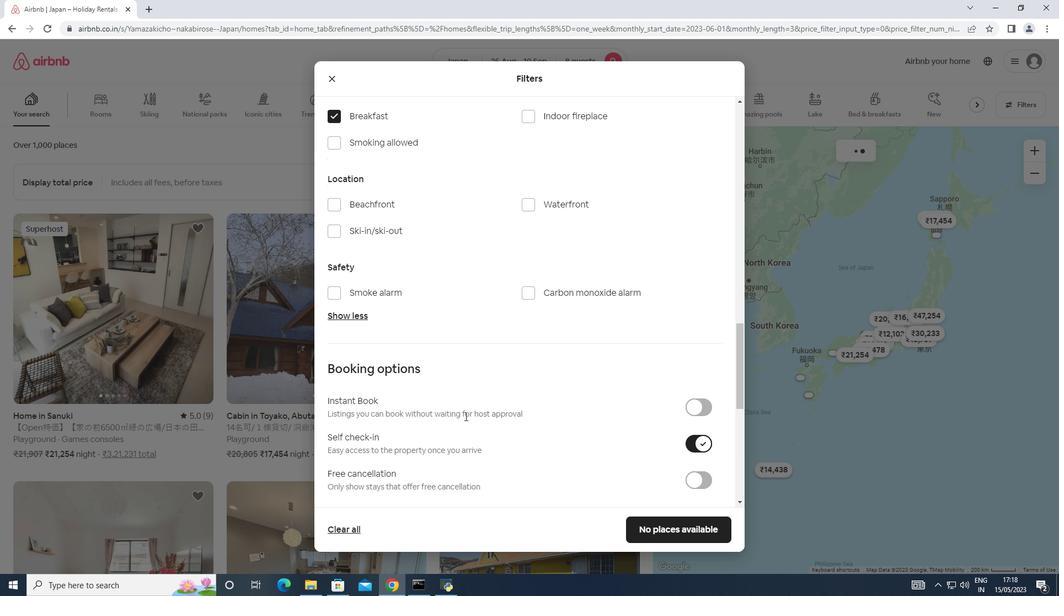 
Action: Mouse moved to (468, 406)
Screenshot: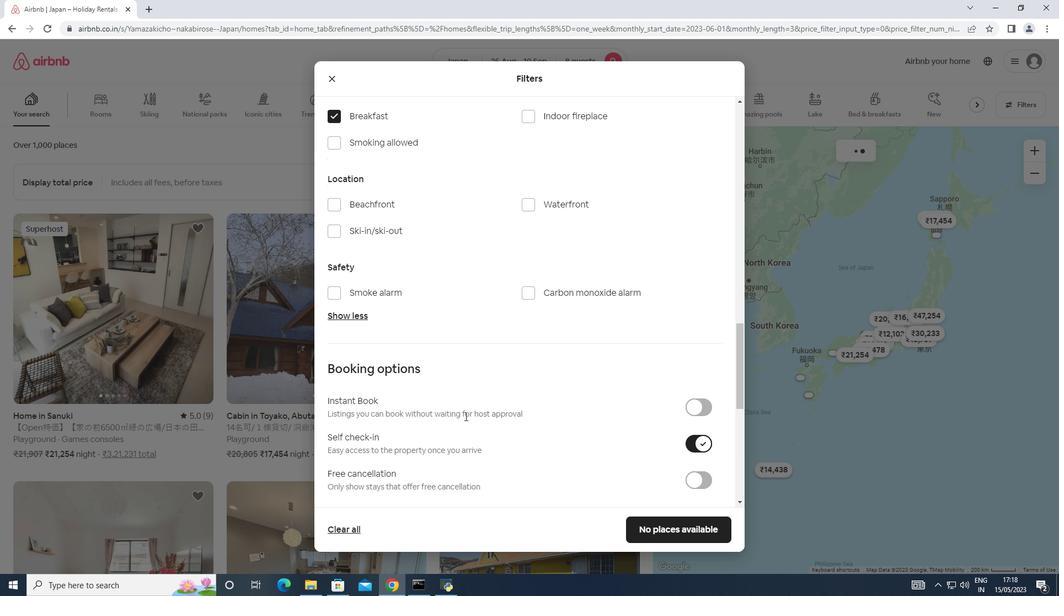 
Action: Mouse scrolled (468, 405) with delta (0, 0)
Screenshot: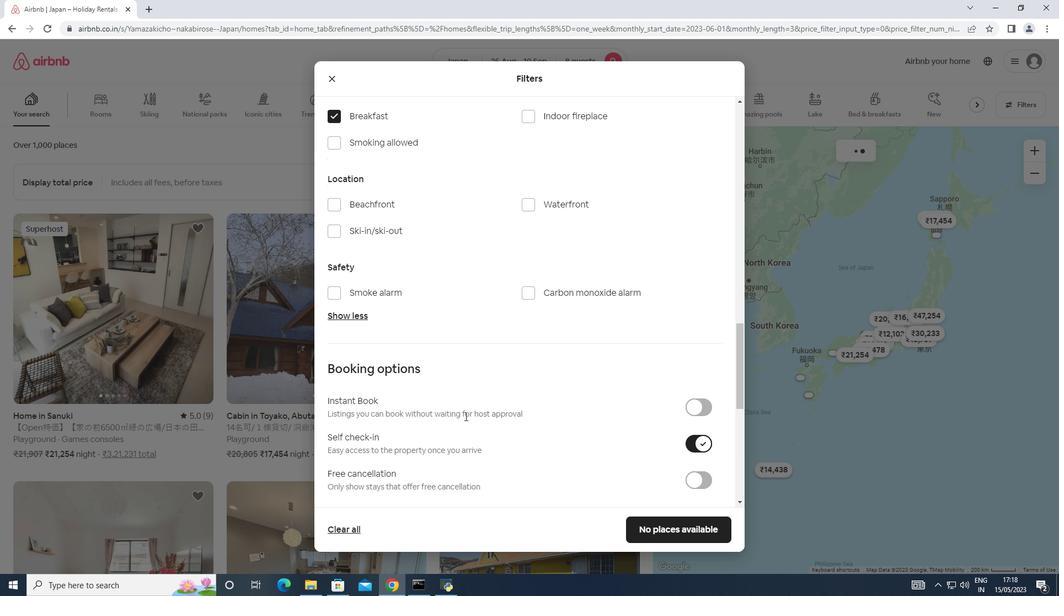 
Action: Mouse moved to (469, 404)
Screenshot: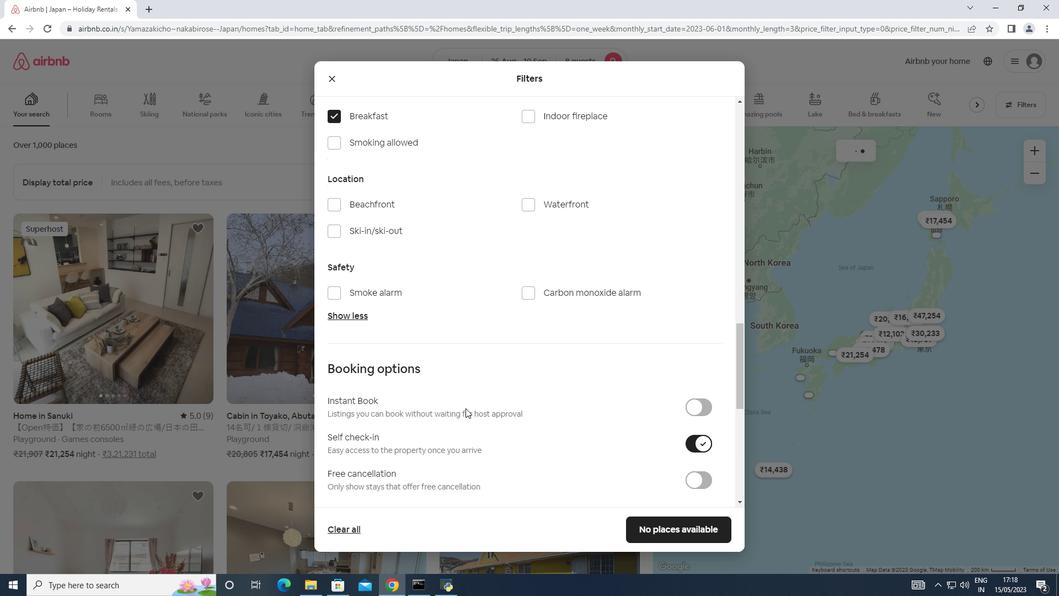 
Action: Mouse scrolled (469, 403) with delta (0, 0)
Screenshot: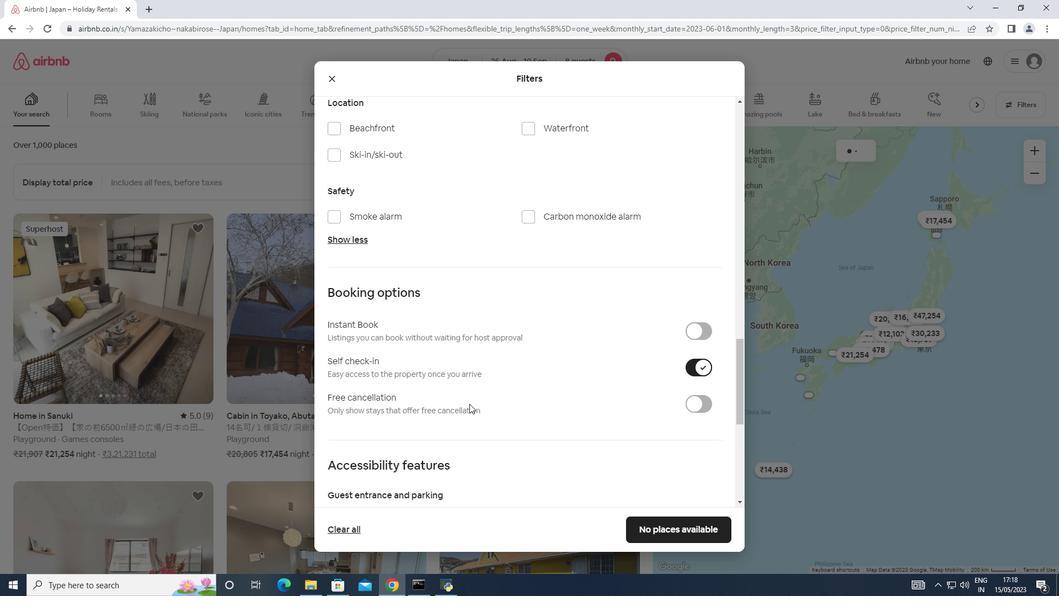 
Action: Mouse scrolled (469, 403) with delta (0, 0)
Screenshot: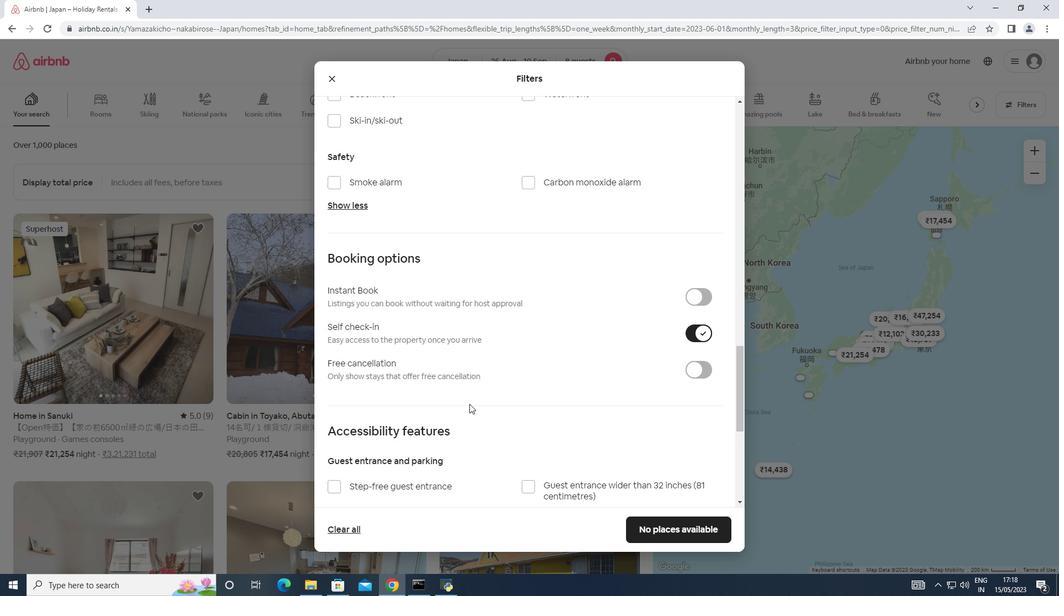 
Action: Mouse moved to (470, 401)
Screenshot: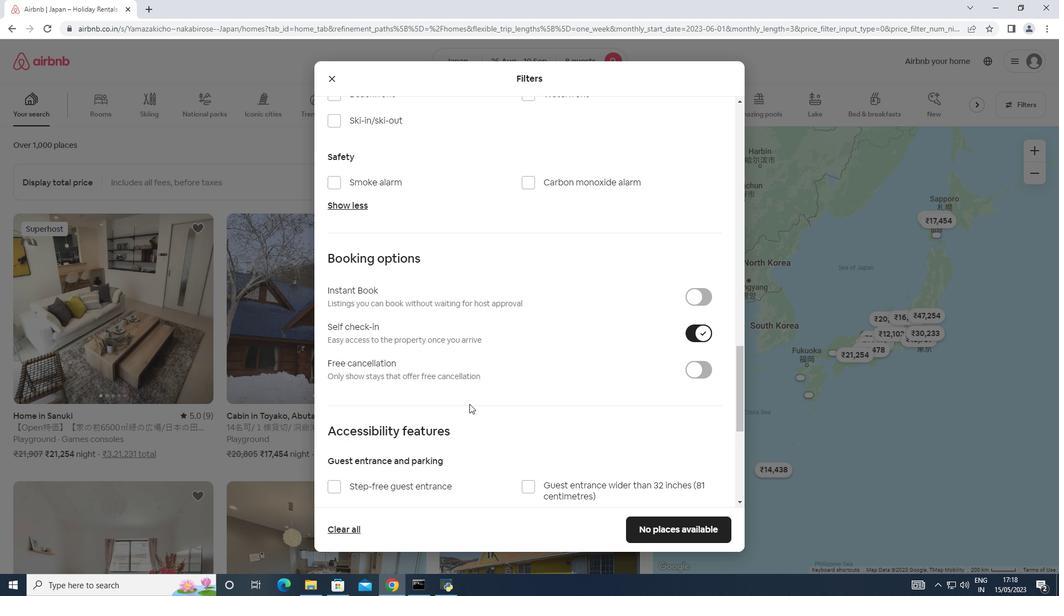 
Action: Mouse scrolled (470, 401) with delta (0, 0)
Screenshot: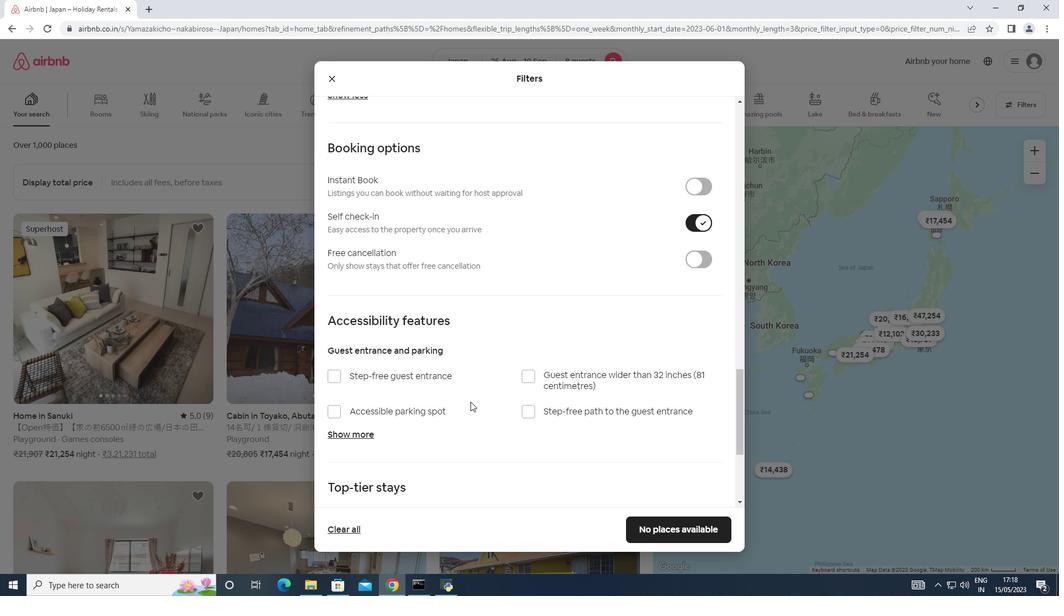 
Action: Mouse scrolled (470, 401) with delta (0, 0)
Screenshot: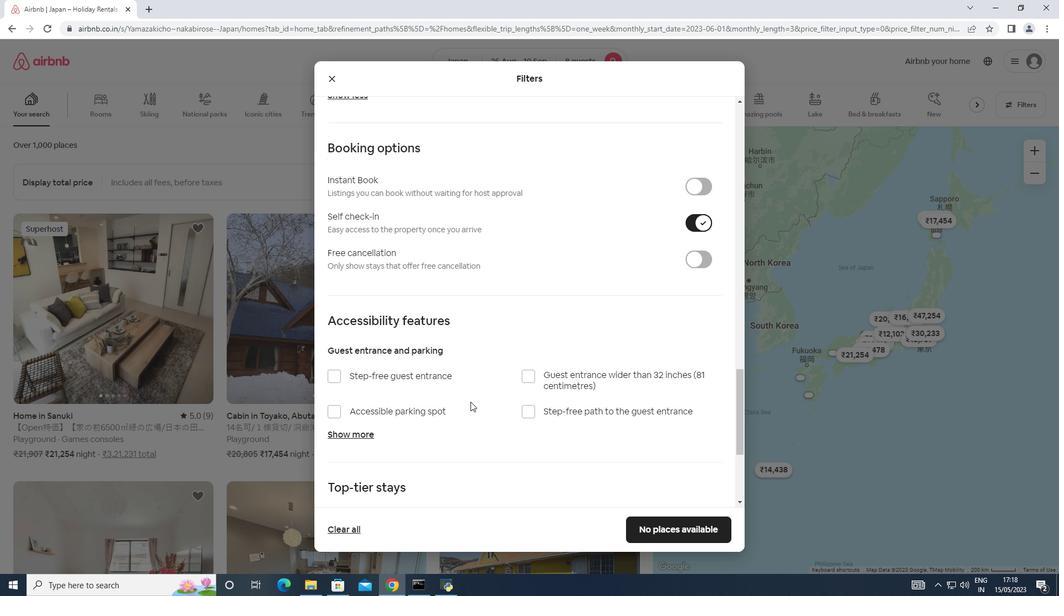 
Action: Mouse scrolled (470, 401) with delta (0, 0)
Screenshot: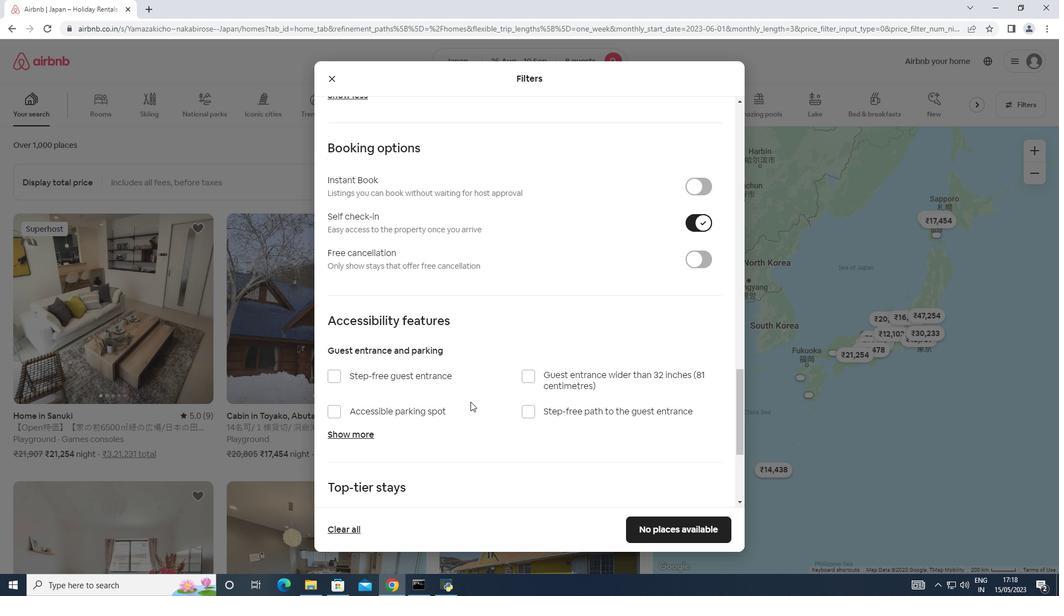 
Action: Mouse moved to (330, 470)
Screenshot: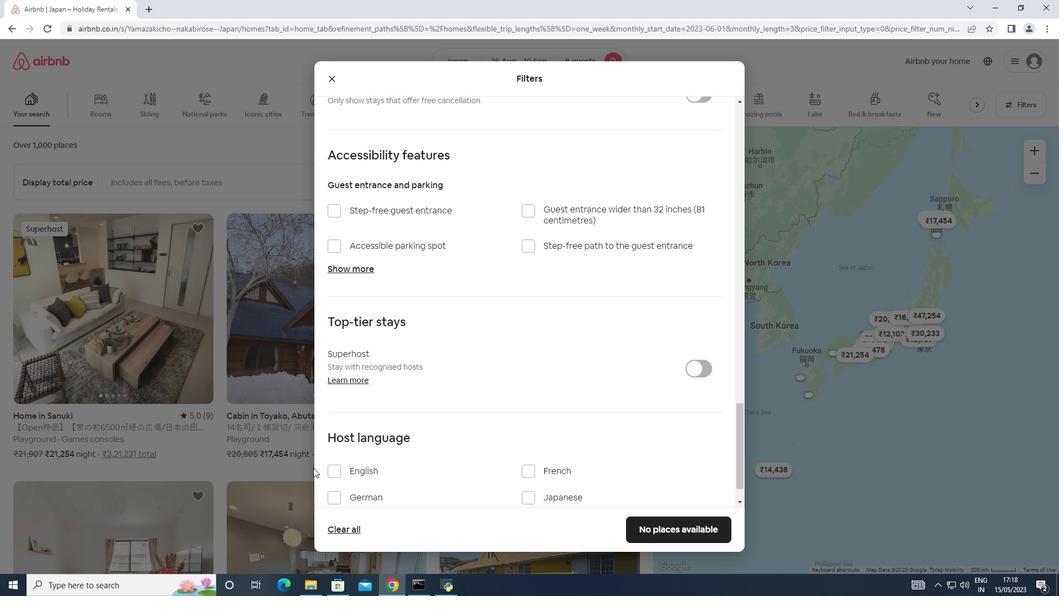 
Action: Mouse pressed left at (330, 470)
Screenshot: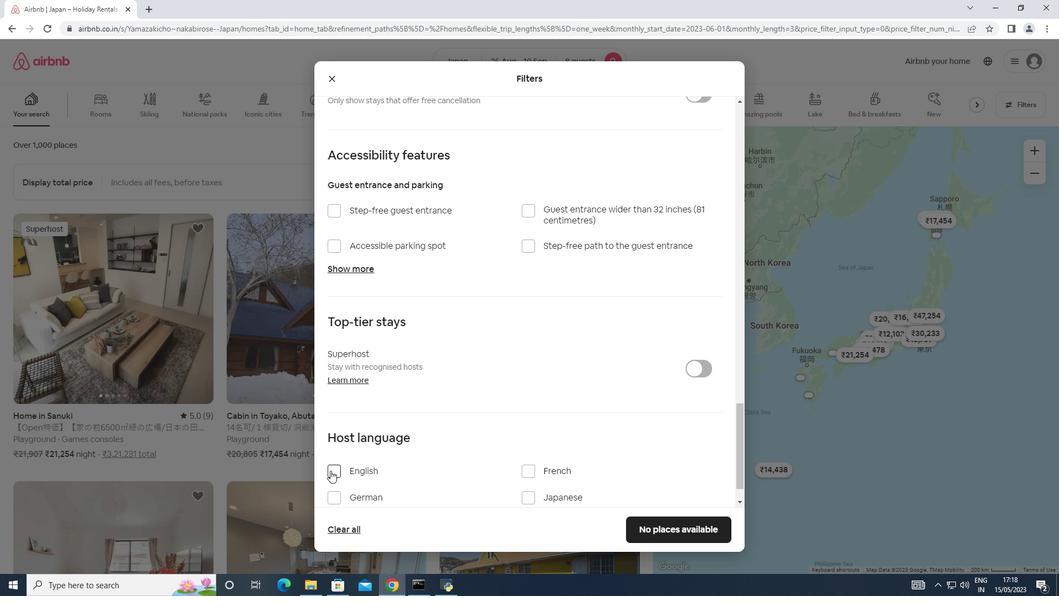 
Action: Mouse moved to (577, 487)
Screenshot: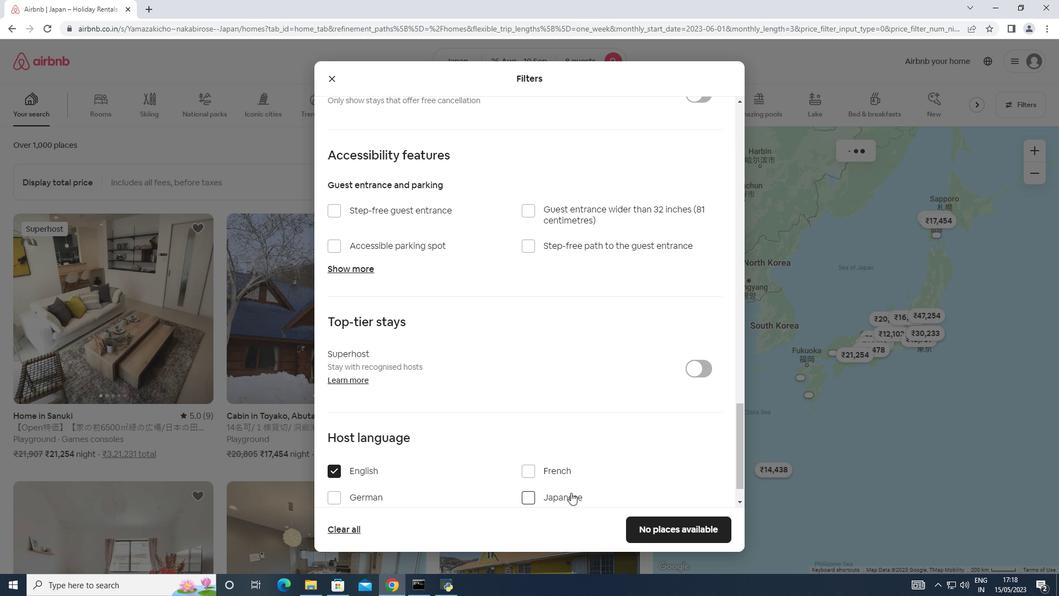 
Action: Mouse scrolled (577, 487) with delta (0, 0)
Screenshot: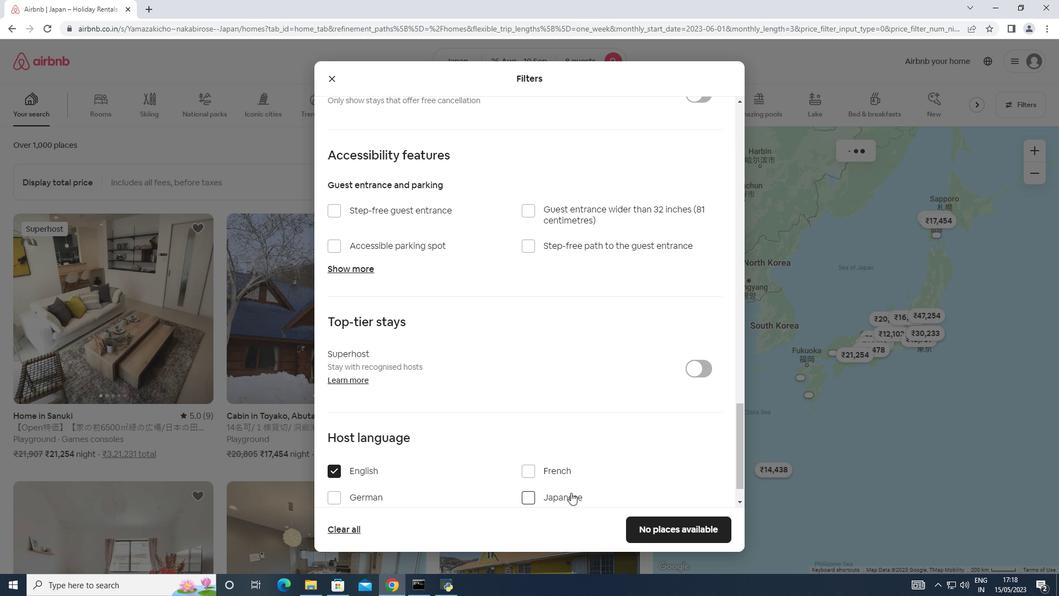 
Action: Mouse scrolled (577, 487) with delta (0, 0)
Screenshot: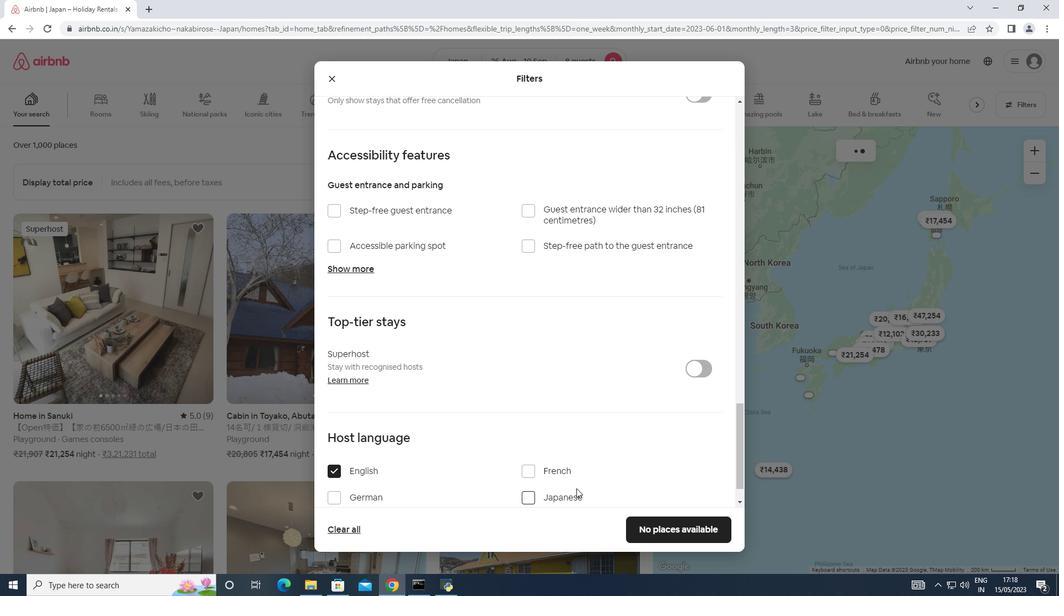 
Action: Mouse moved to (663, 527)
Screenshot: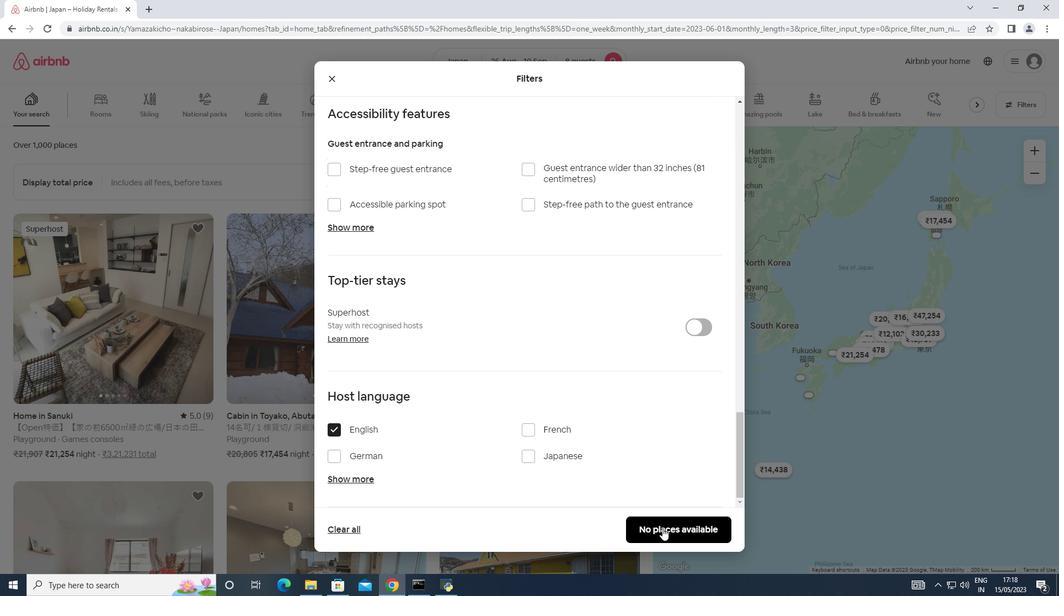 
Action: Mouse pressed left at (663, 527)
Screenshot: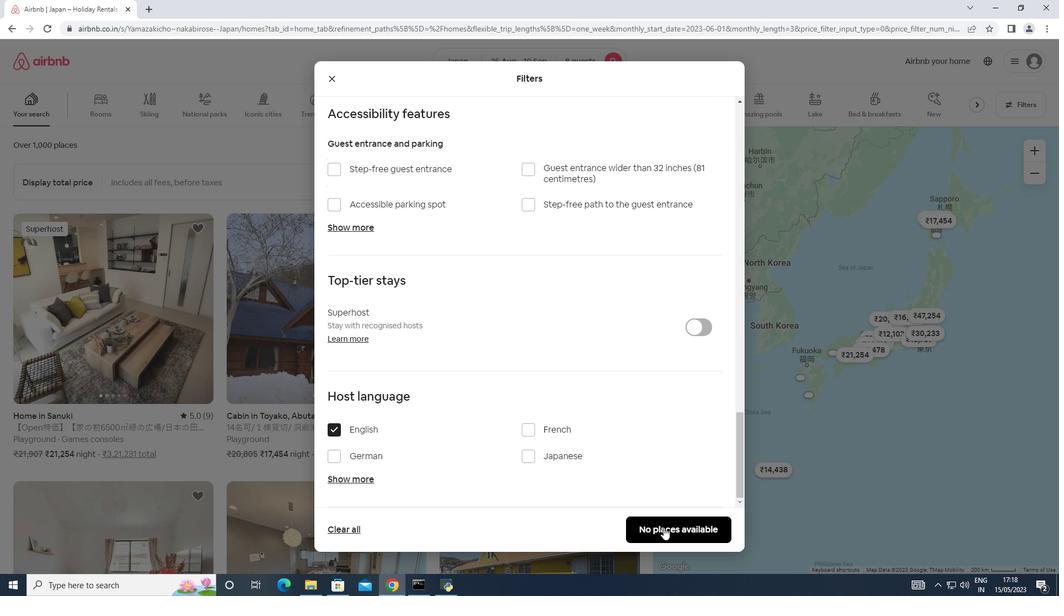 
Action: Mouse moved to (371, 595)
Screenshot: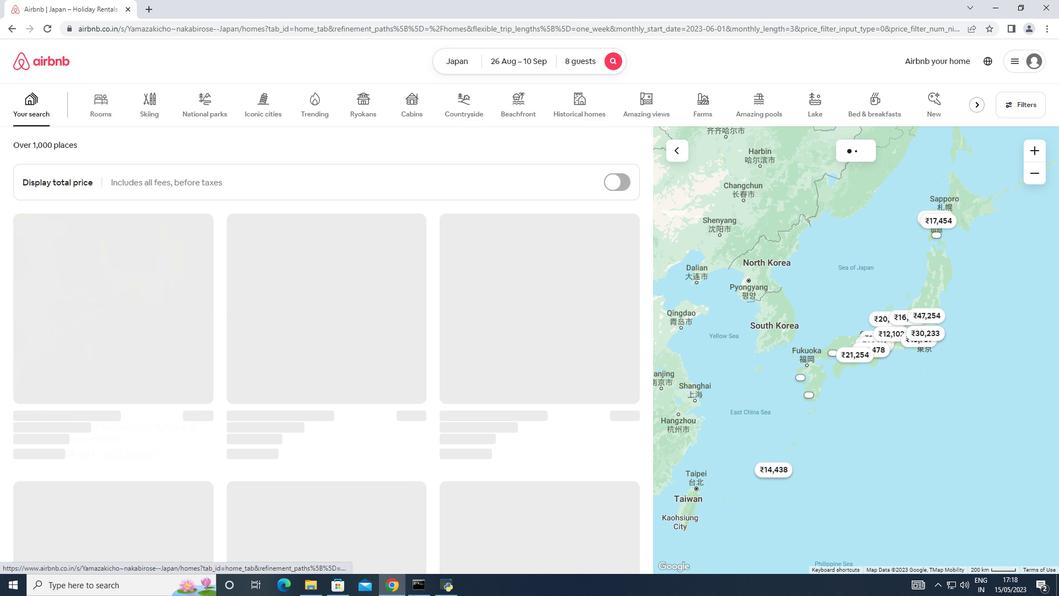 
